 Task: Buy 3 Filter & Gasket Kits from Filters section under best seller category for shipping address: Grant Allen, 3109 Abia Martin Drive, Panther Burn, Mississippi 38765, Cell Number 6314971043. Pay from credit card ending with 2005, CVV 3321
Action: Mouse moved to (21, 78)
Screenshot: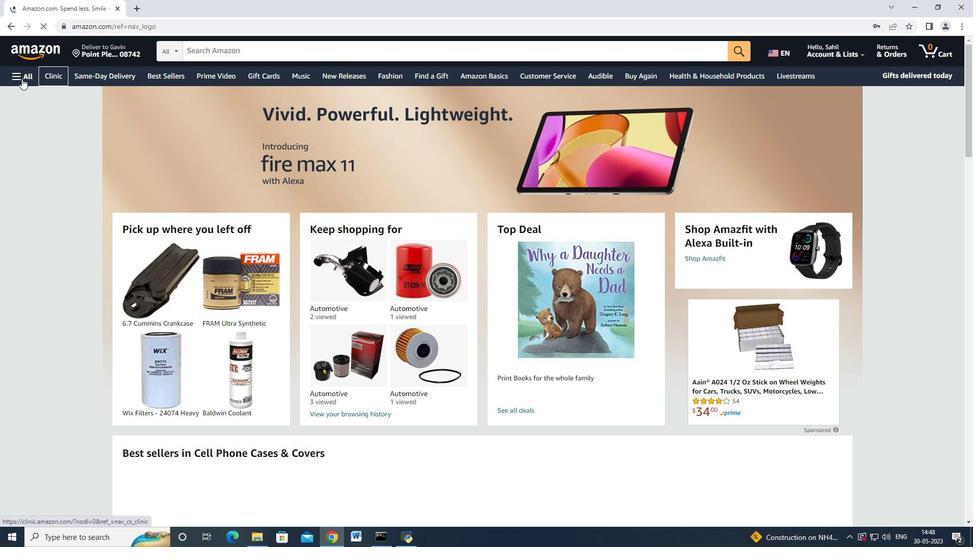 
Action: Mouse pressed left at (21, 78)
Screenshot: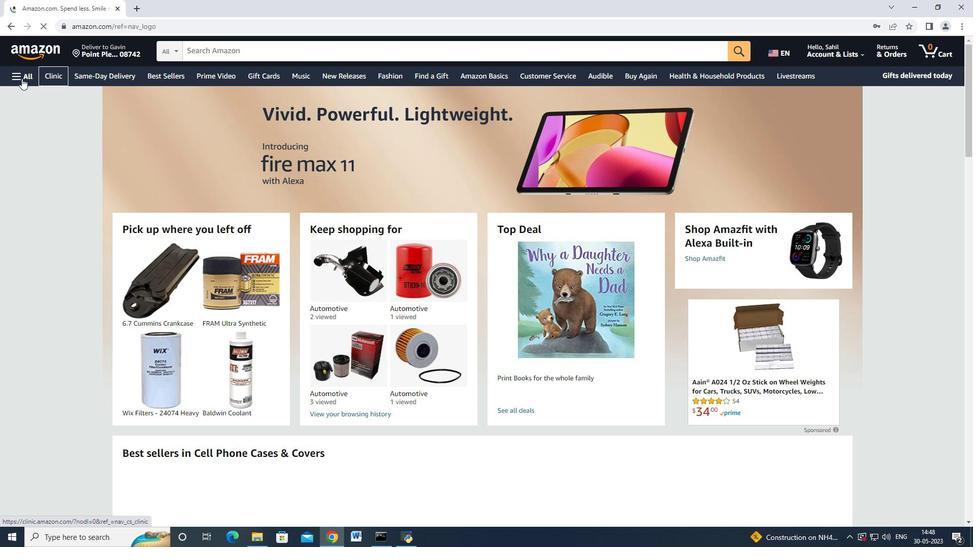 
Action: Mouse moved to (56, 179)
Screenshot: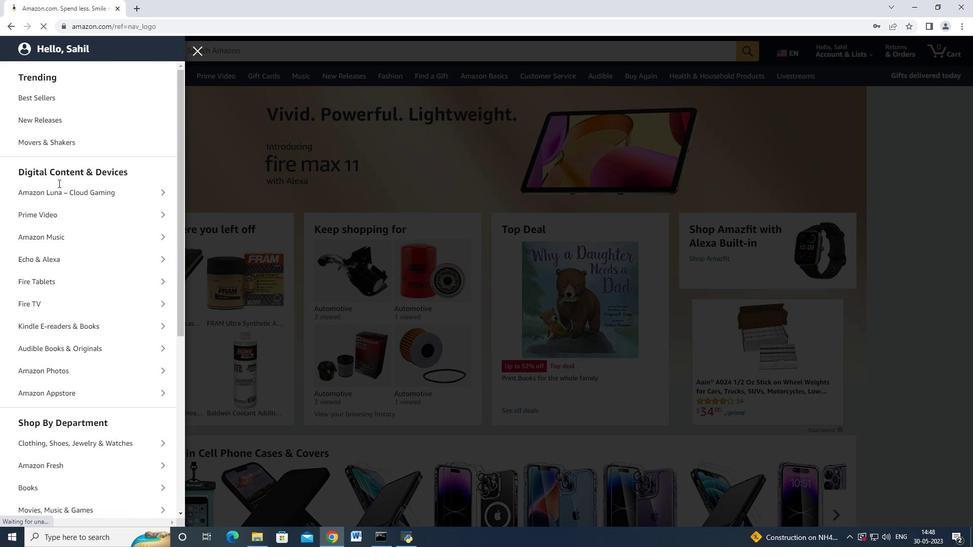 
Action: Mouse scrolled (55, 172) with delta (0, 0)
Screenshot: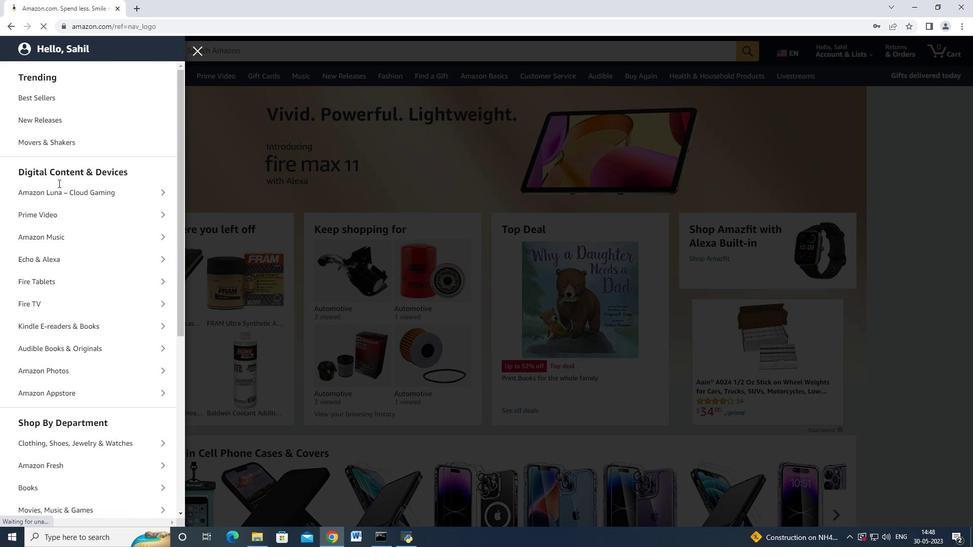 
Action: Mouse moved to (59, 358)
Screenshot: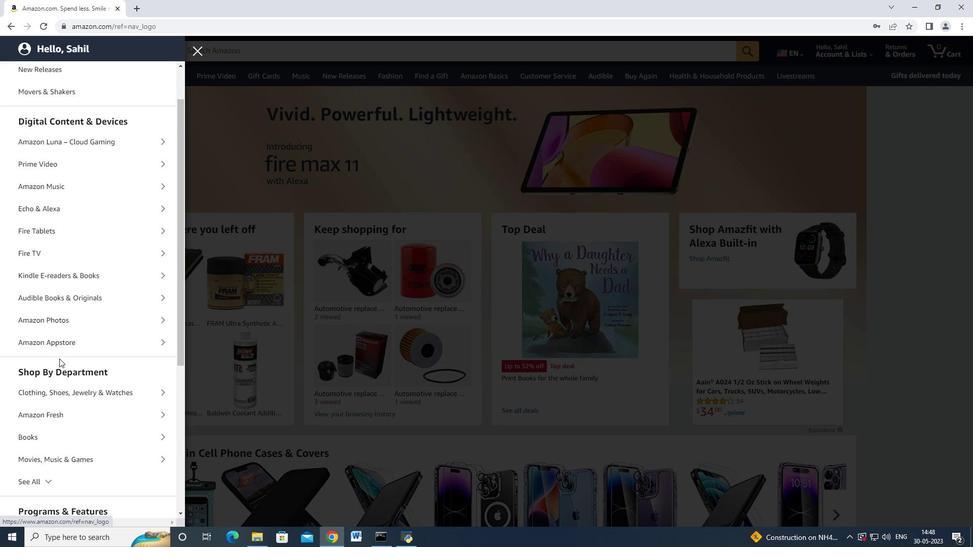 
Action: Mouse scrolled (59, 358) with delta (0, 0)
Screenshot: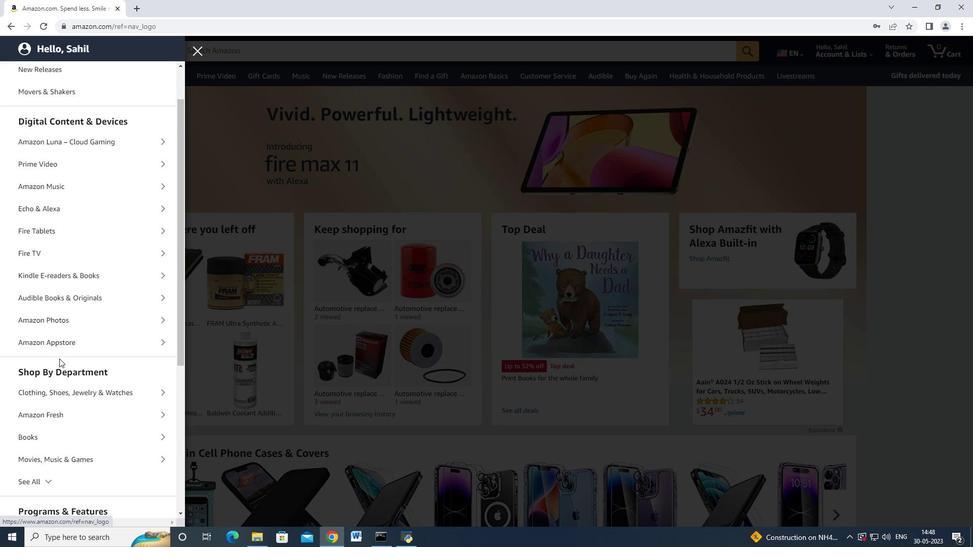 
Action: Mouse scrolled (59, 358) with delta (0, 0)
Screenshot: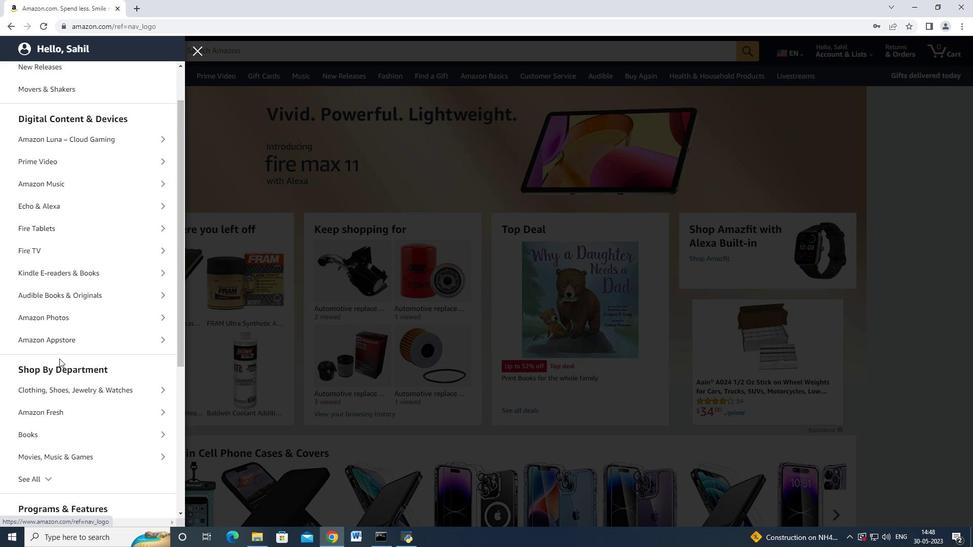 
Action: Mouse scrolled (59, 358) with delta (0, 0)
Screenshot: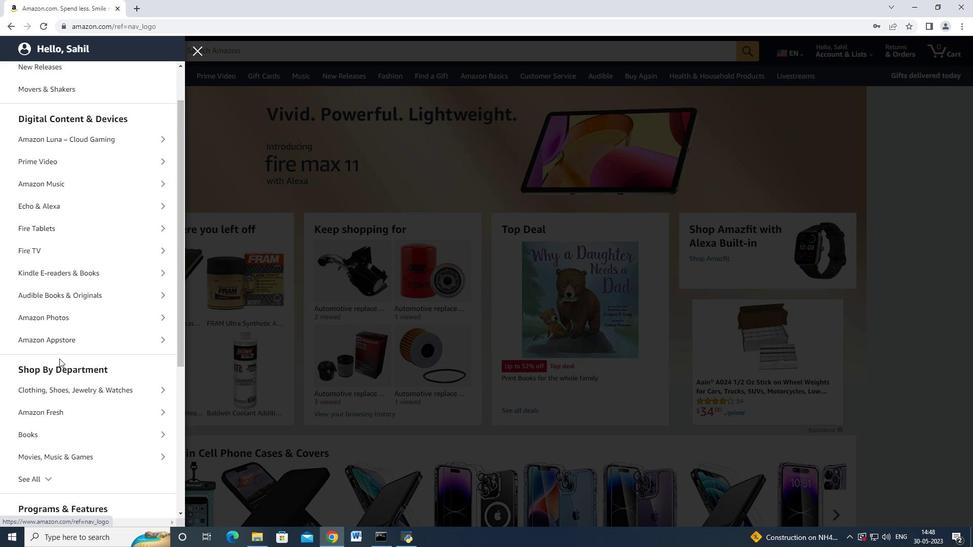 
Action: Mouse scrolled (59, 358) with delta (0, 0)
Screenshot: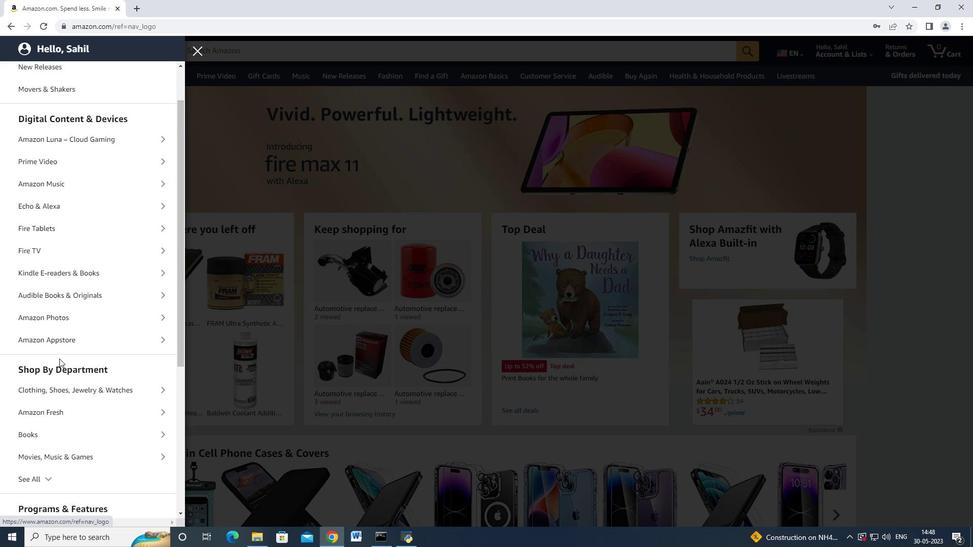 
Action: Mouse moved to (50, 279)
Screenshot: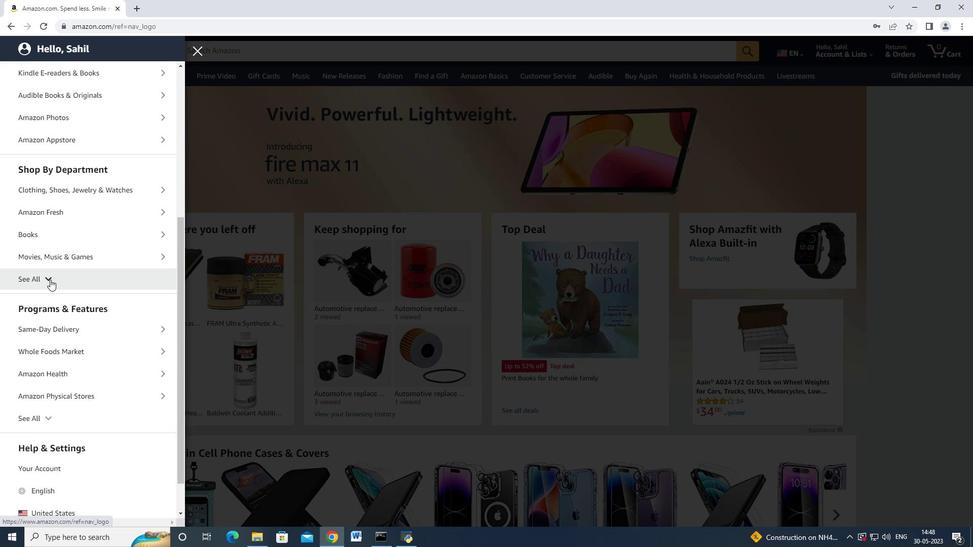 
Action: Mouse pressed left at (50, 279)
Screenshot: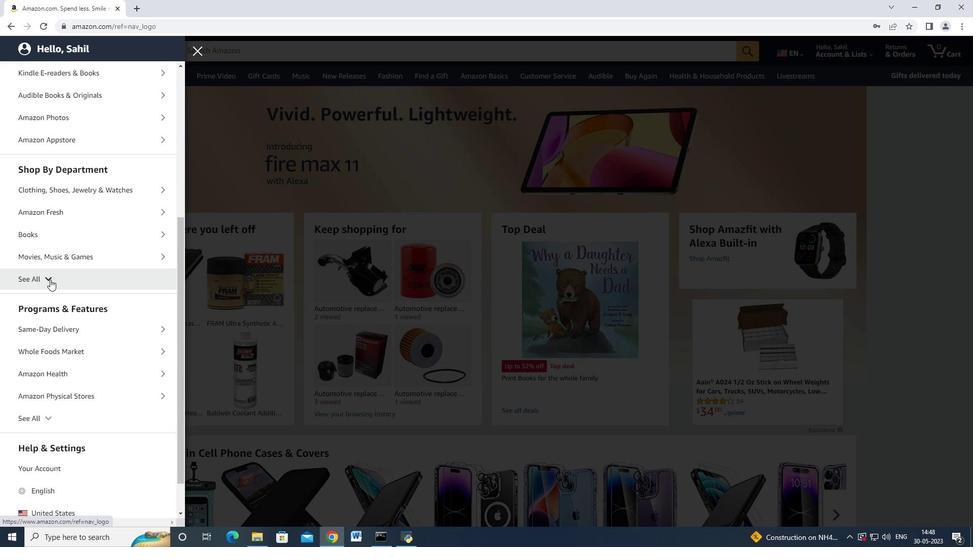 
Action: Mouse moved to (58, 303)
Screenshot: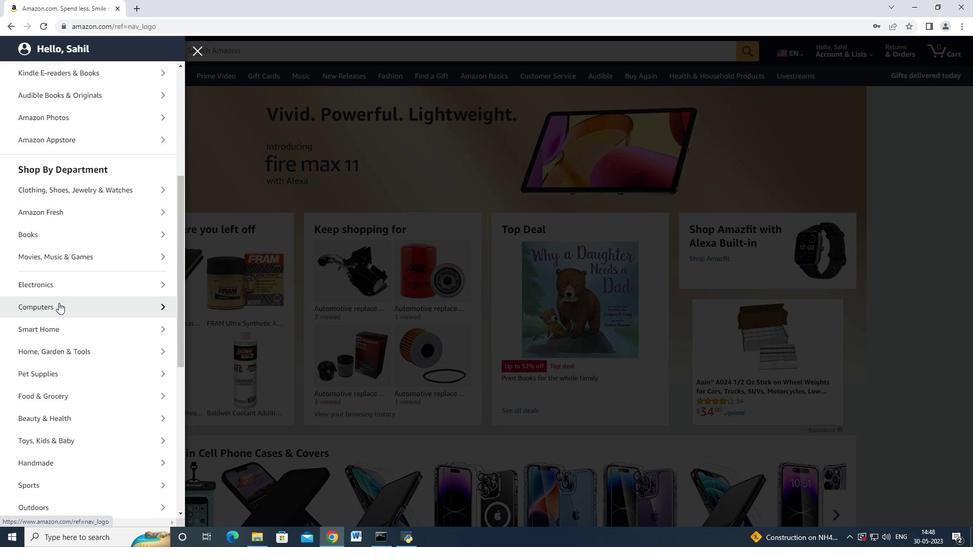 
Action: Mouse scrolled (58, 302) with delta (0, 0)
Screenshot: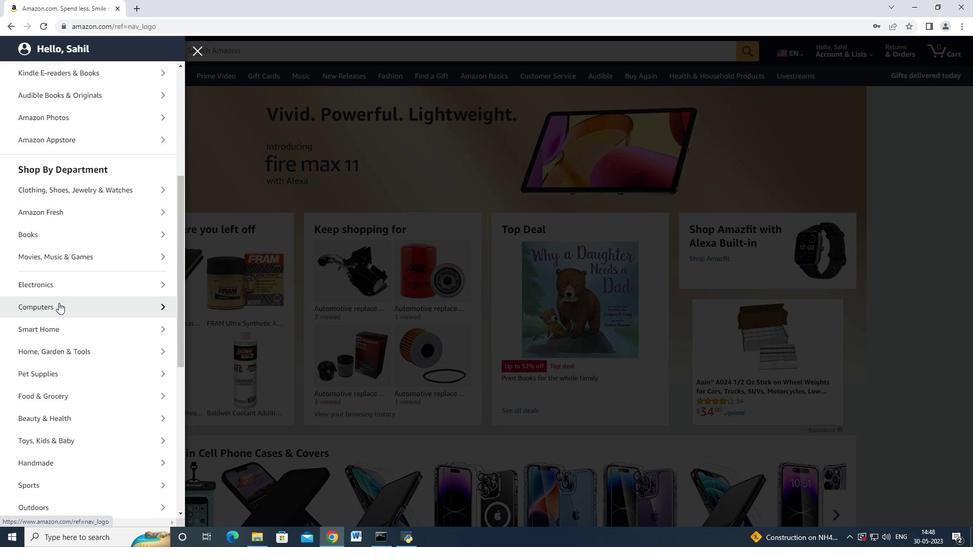 
Action: Mouse moved to (58, 304)
Screenshot: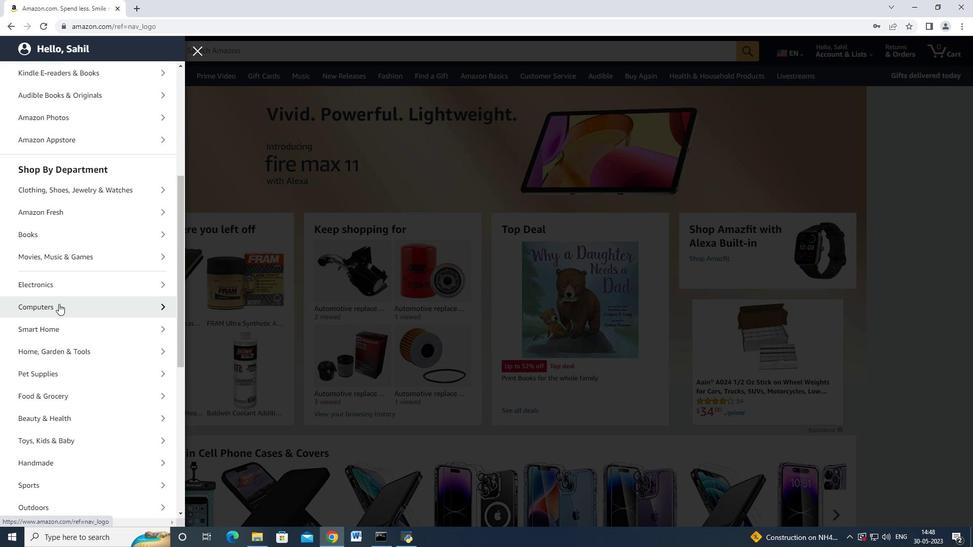 
Action: Mouse scrolled (58, 303) with delta (0, 0)
Screenshot: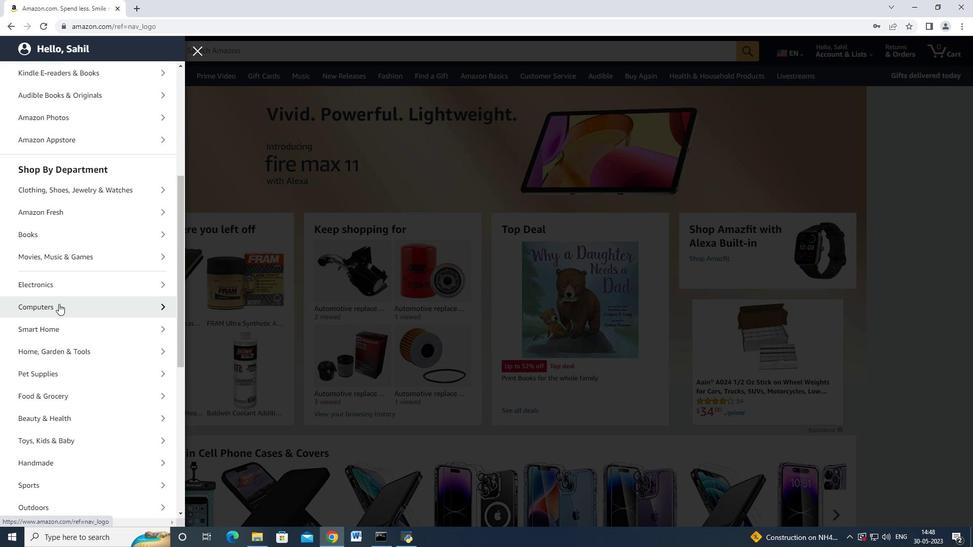 
Action: Mouse scrolled (58, 303) with delta (0, 0)
Screenshot: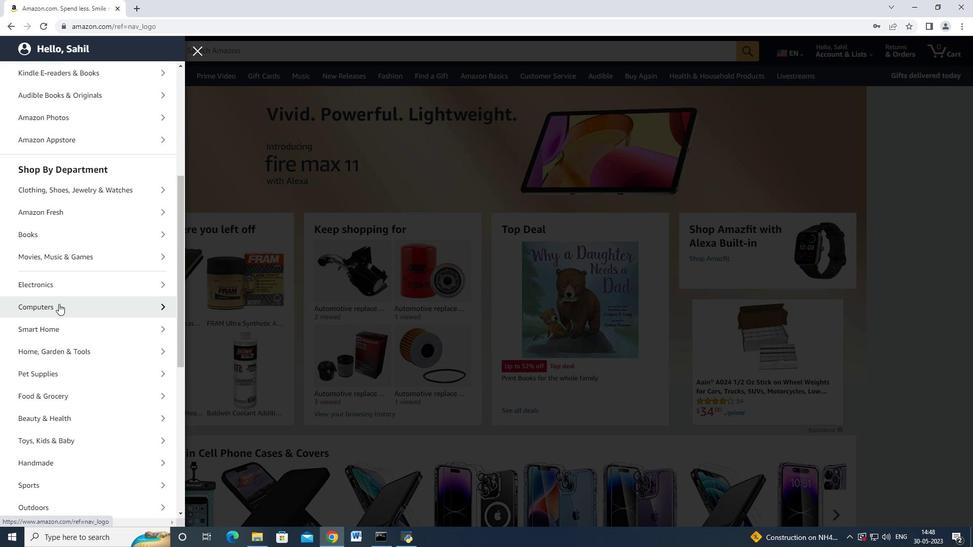 
Action: Mouse scrolled (58, 303) with delta (0, 0)
Screenshot: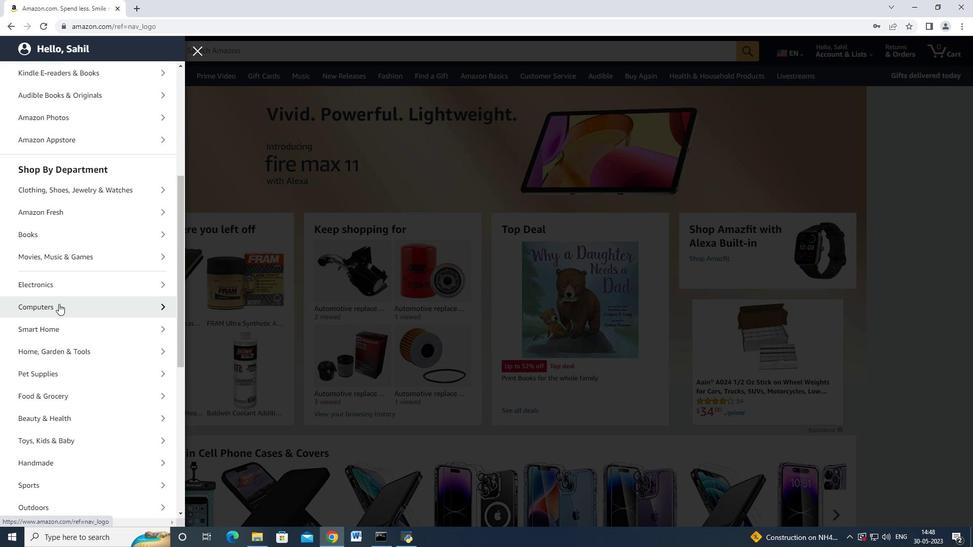 
Action: Mouse scrolled (58, 303) with delta (0, 0)
Screenshot: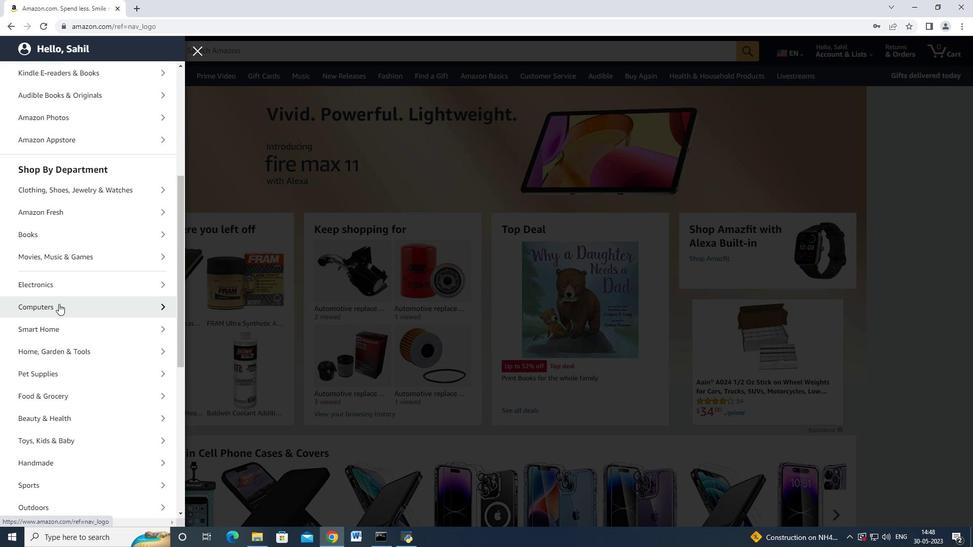 
Action: Mouse moved to (68, 268)
Screenshot: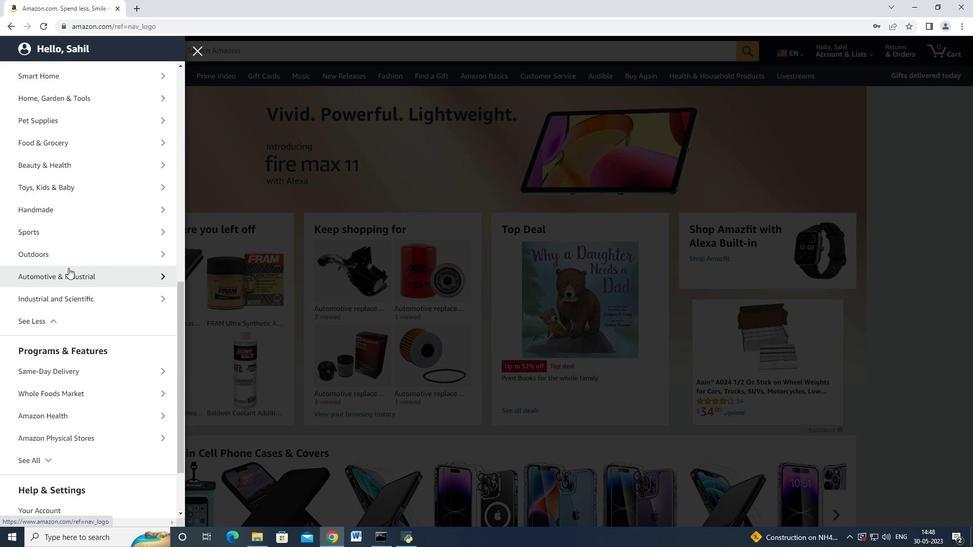 
Action: Mouse pressed left at (68, 268)
Screenshot: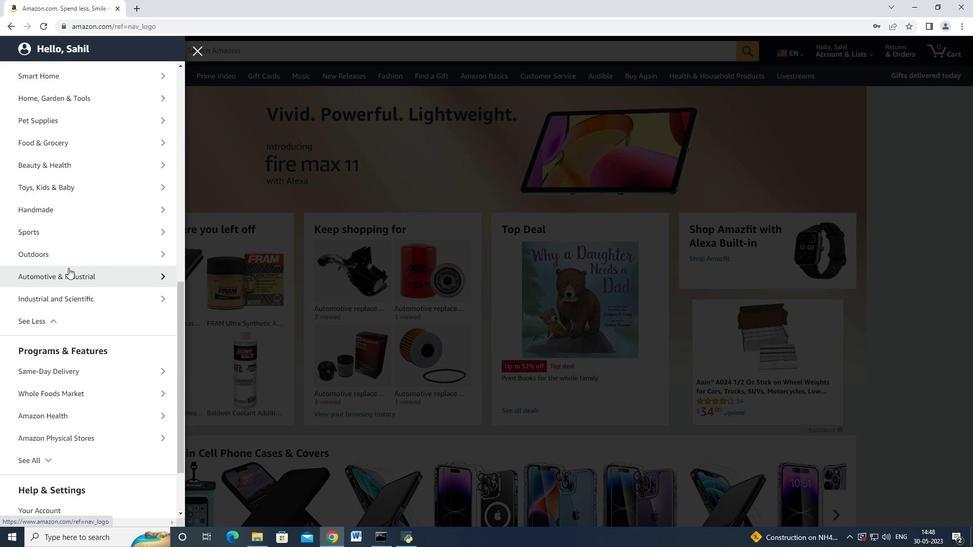 
Action: Mouse moved to (142, 125)
Screenshot: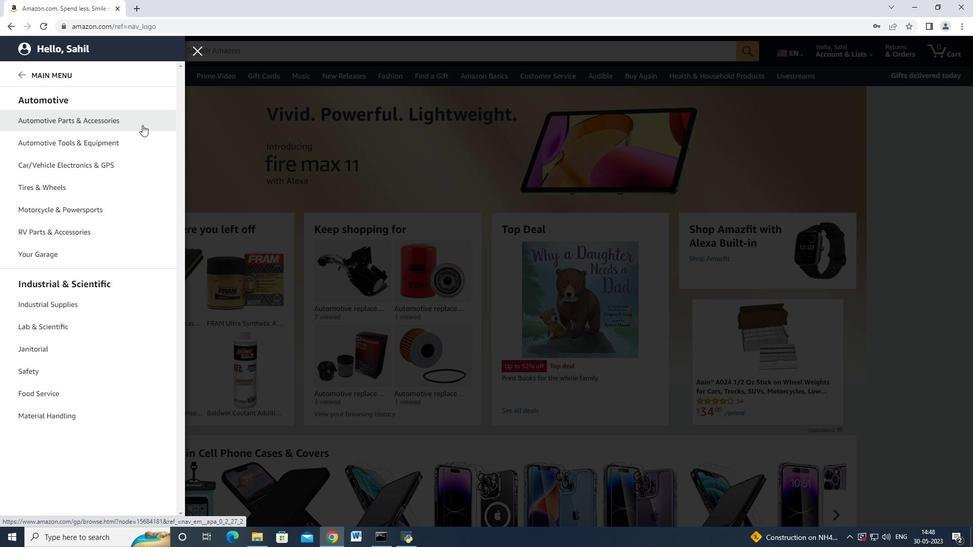 
Action: Mouse pressed left at (142, 125)
Screenshot: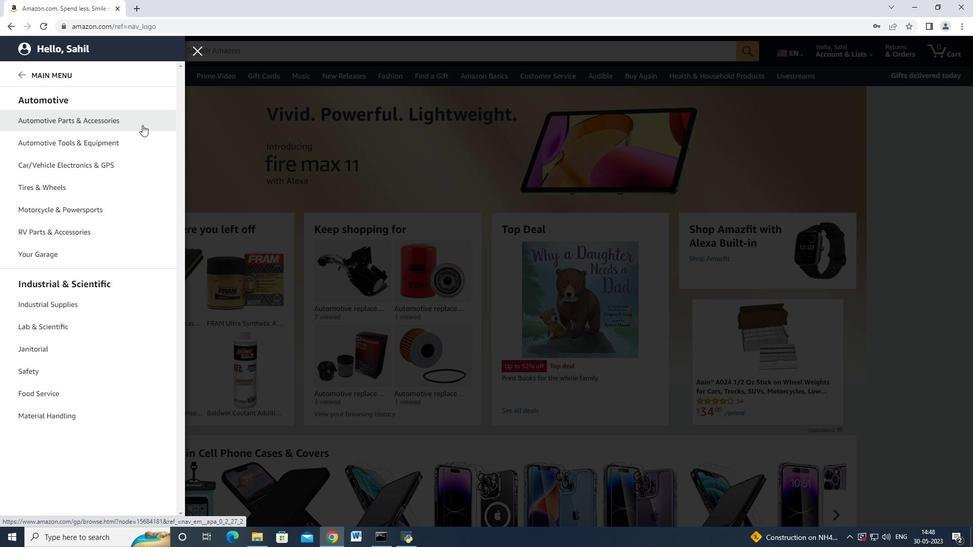 
Action: Mouse moved to (176, 99)
Screenshot: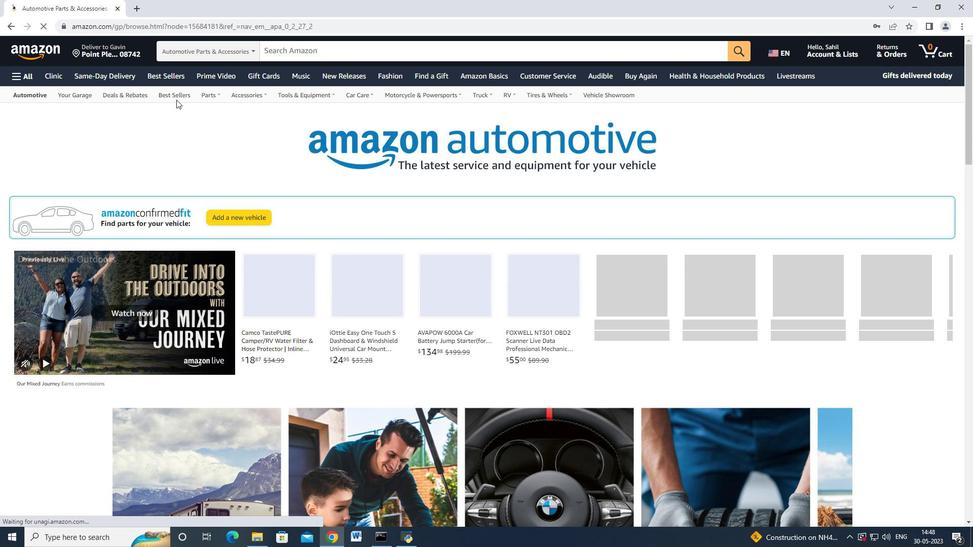 
Action: Mouse pressed left at (176, 99)
Screenshot: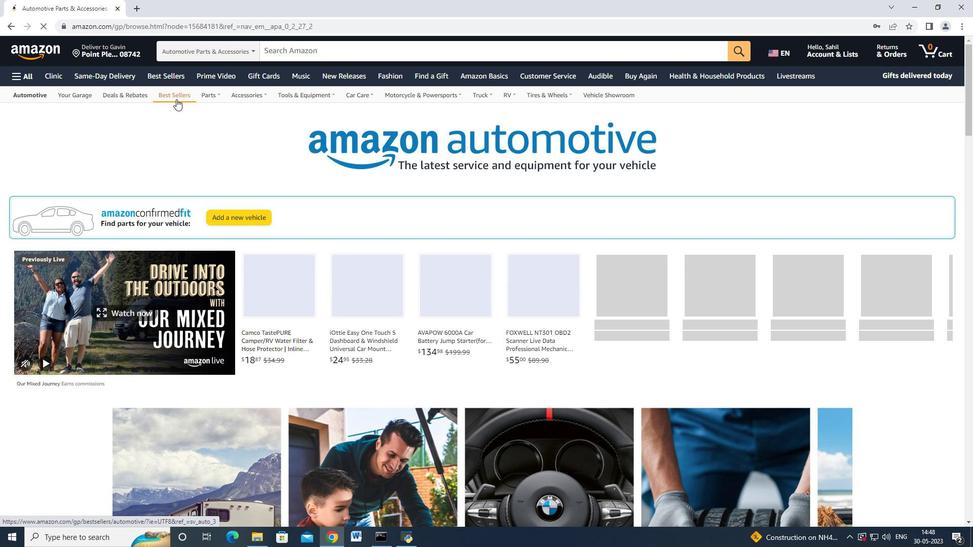 
Action: Mouse moved to (47, 328)
Screenshot: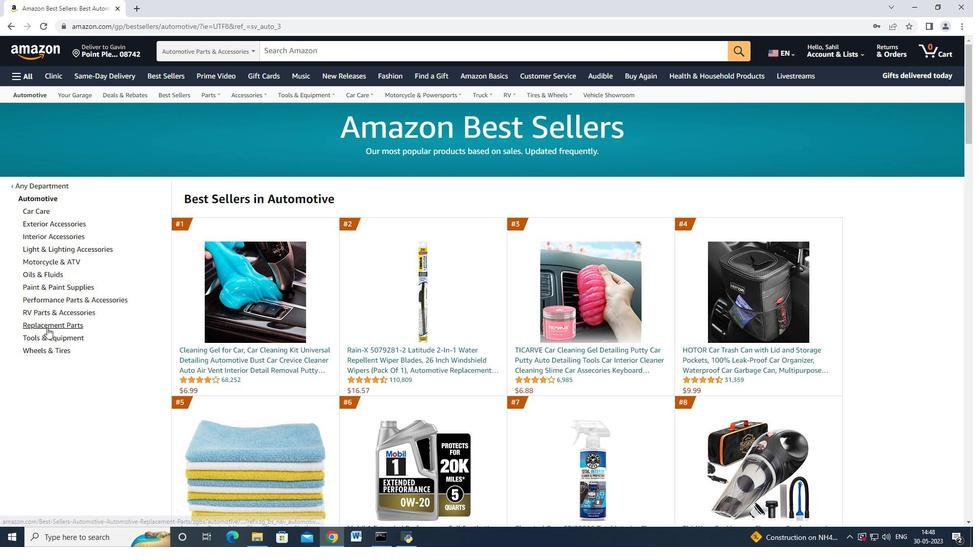 
Action: Mouse pressed left at (47, 328)
Screenshot: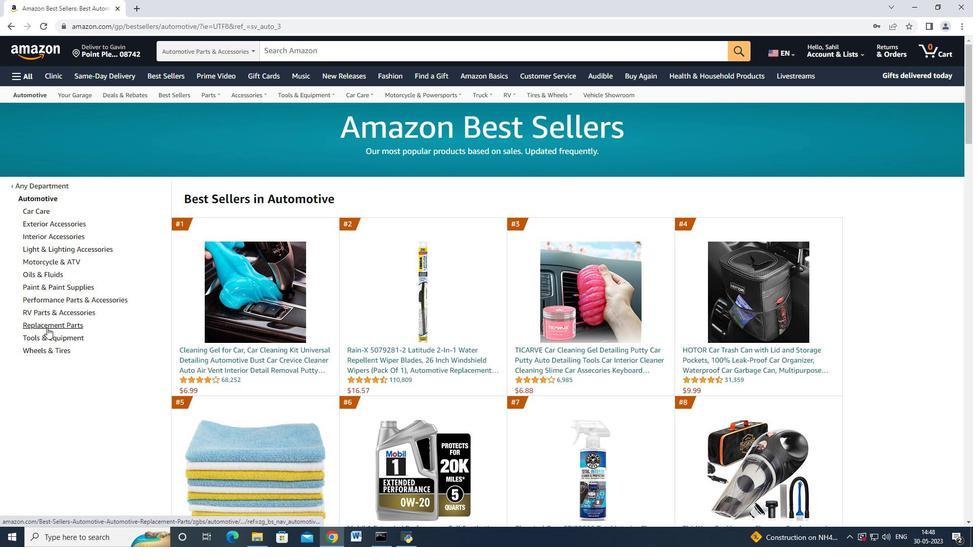 
Action: Mouse moved to (162, 248)
Screenshot: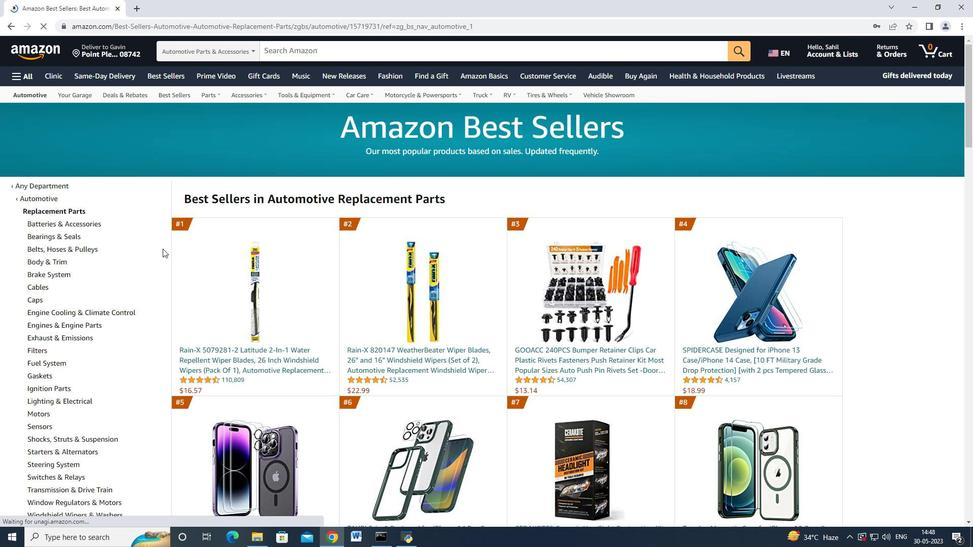 
Action: Mouse scrolled (162, 248) with delta (0, 0)
Screenshot: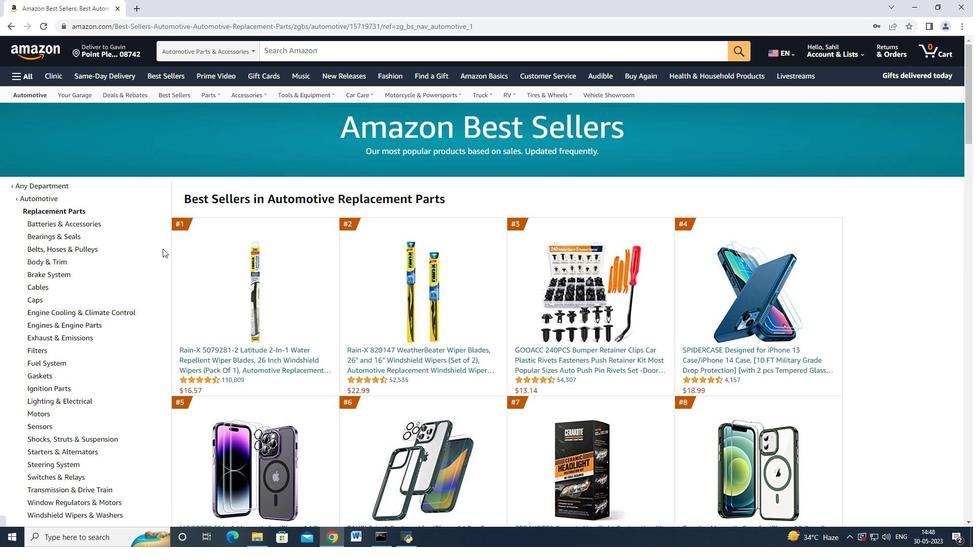
Action: Mouse moved to (163, 250)
Screenshot: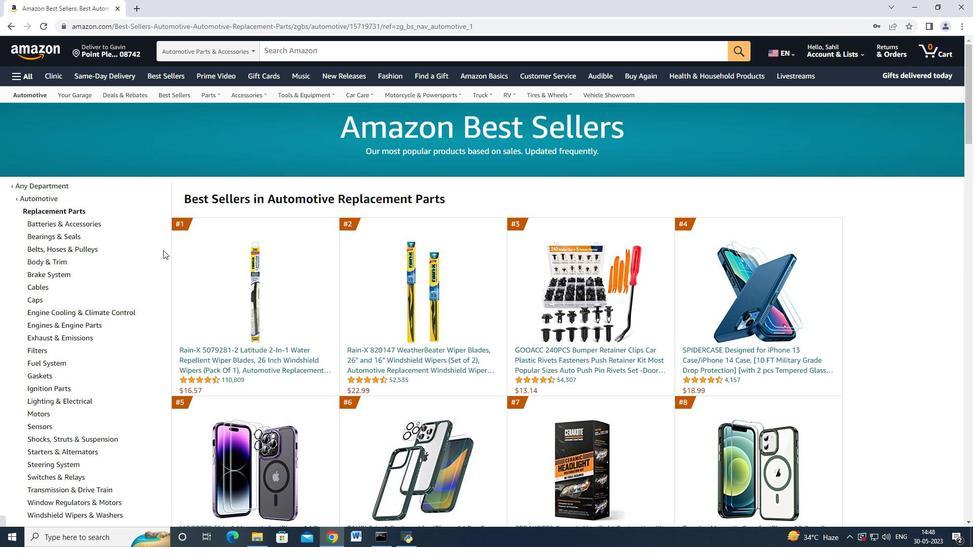 
Action: Mouse scrolled (163, 249) with delta (0, 0)
Screenshot: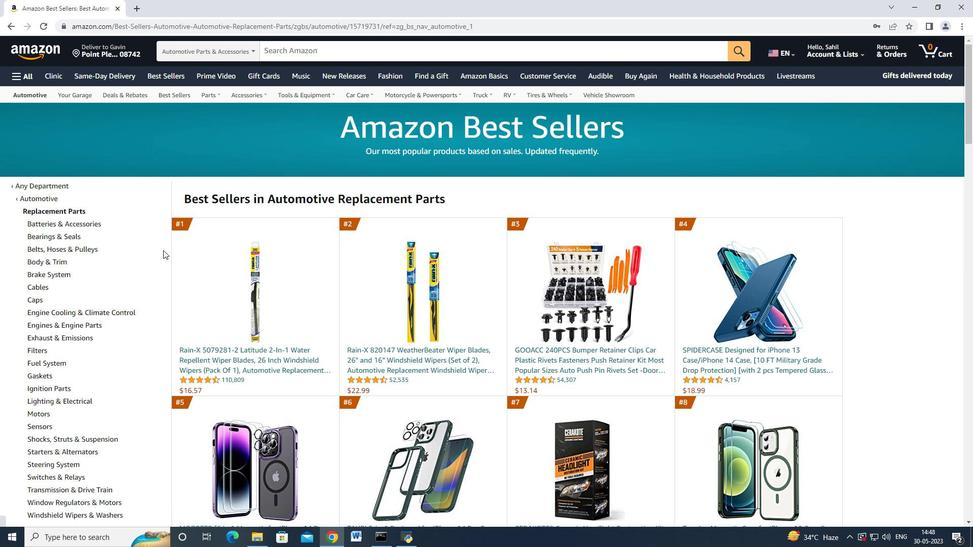 
Action: Mouse moved to (163, 250)
Screenshot: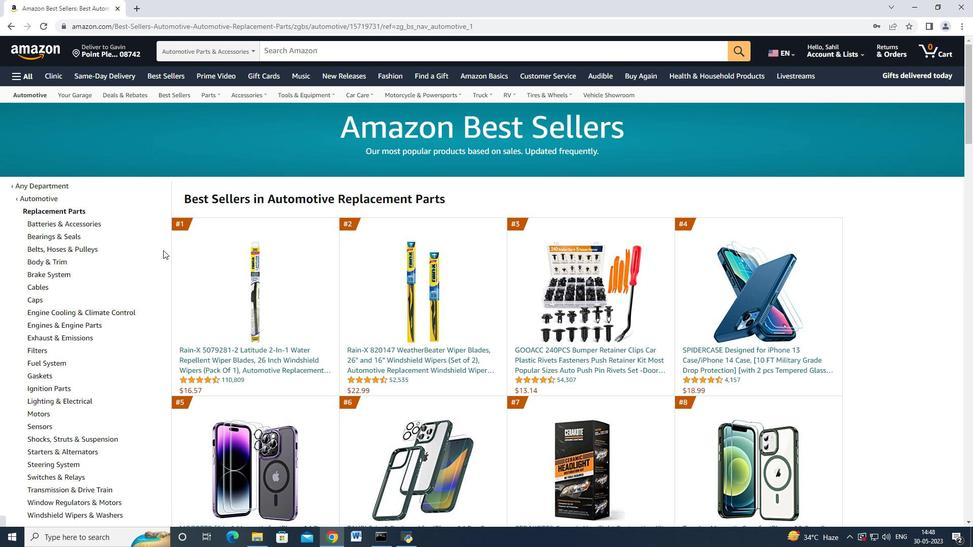 
Action: Mouse scrolled (163, 249) with delta (0, 0)
Screenshot: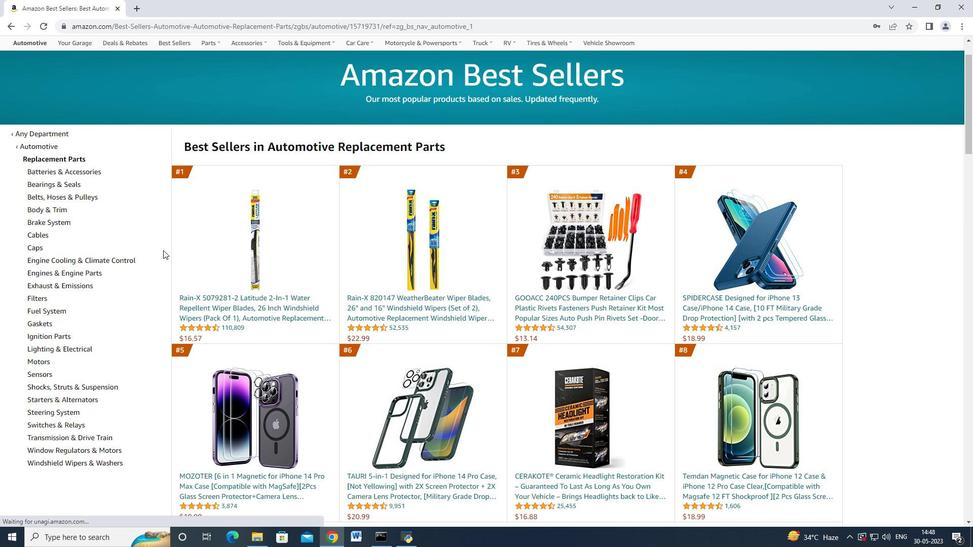 
Action: Mouse moved to (43, 194)
Screenshot: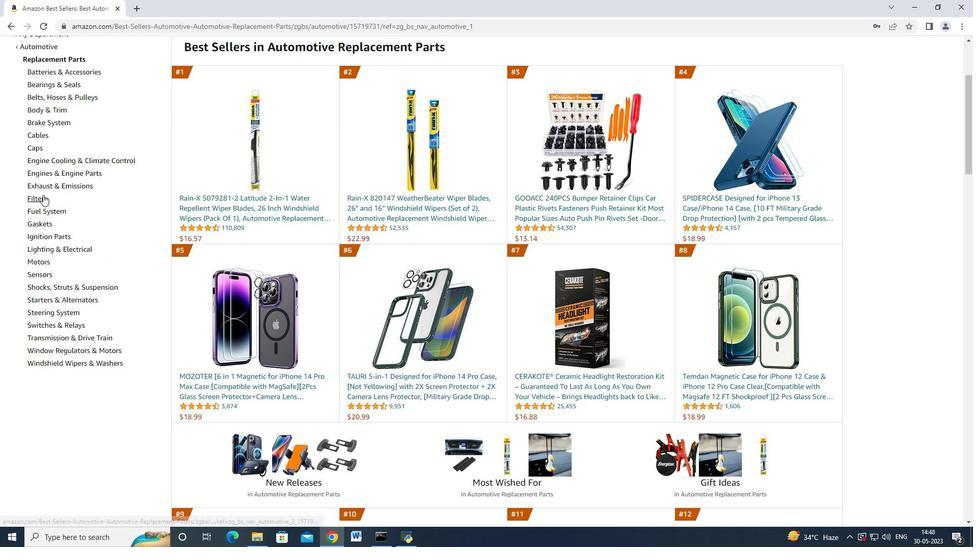 
Action: Mouse pressed left at (43, 194)
Screenshot: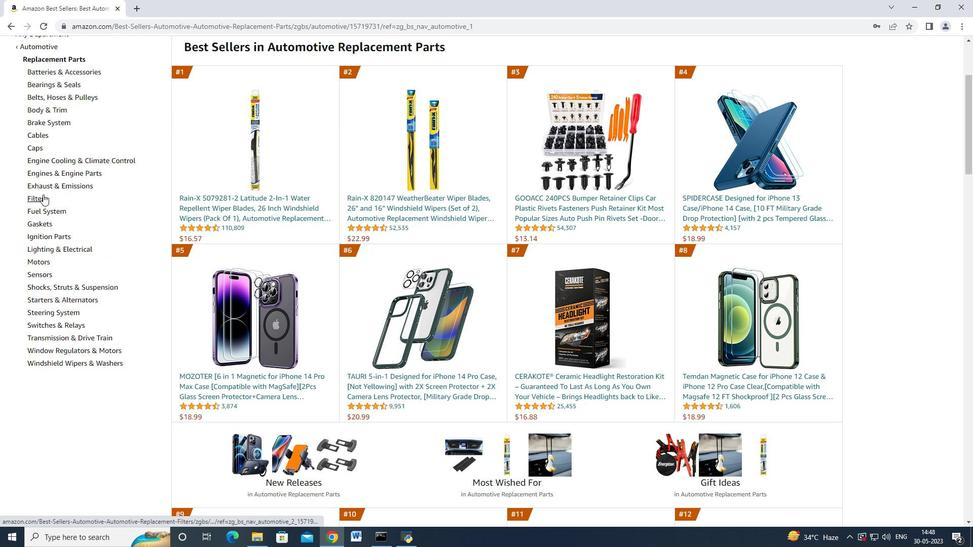 
Action: Mouse moved to (43, 309)
Screenshot: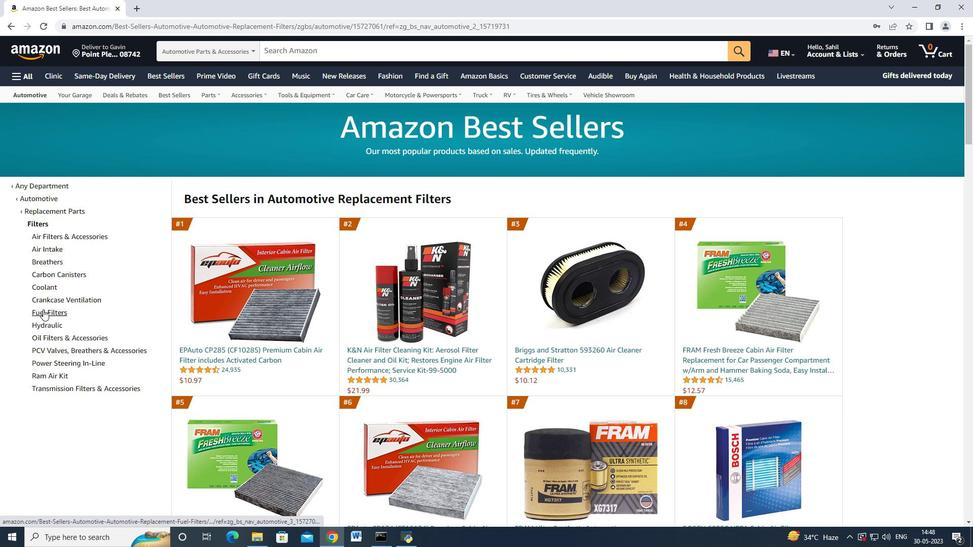 
Action: Mouse pressed left at (43, 309)
Screenshot: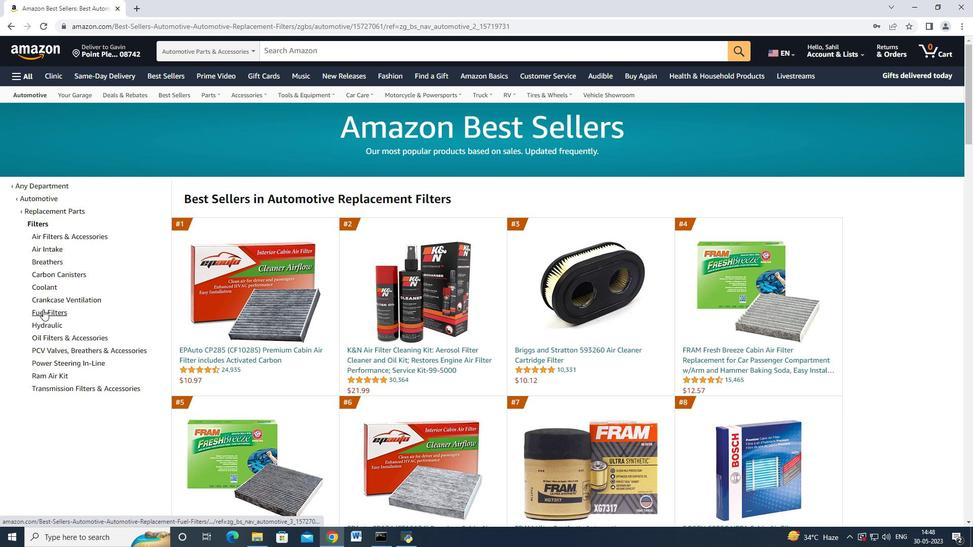 
Action: Mouse moved to (40, 209)
Screenshot: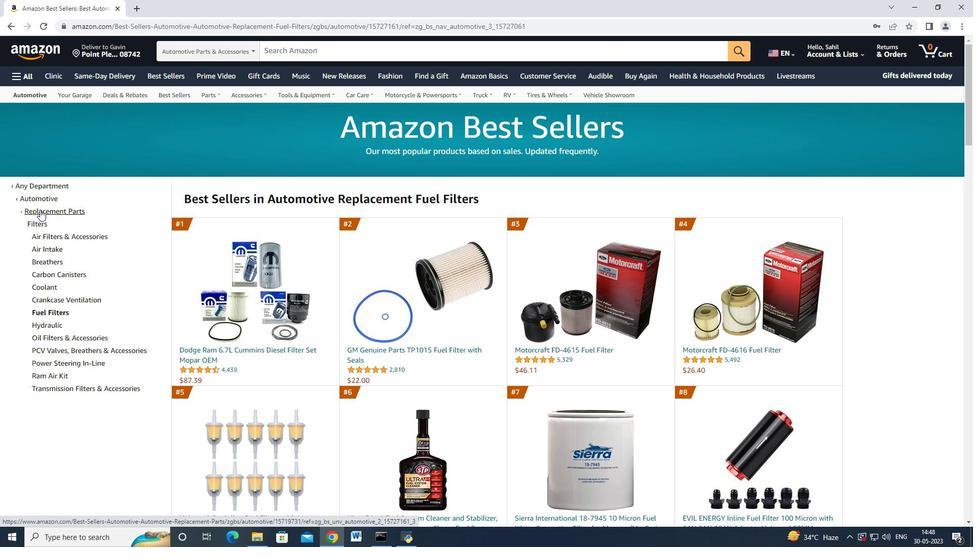 
Action: Mouse pressed left at (40, 209)
Screenshot: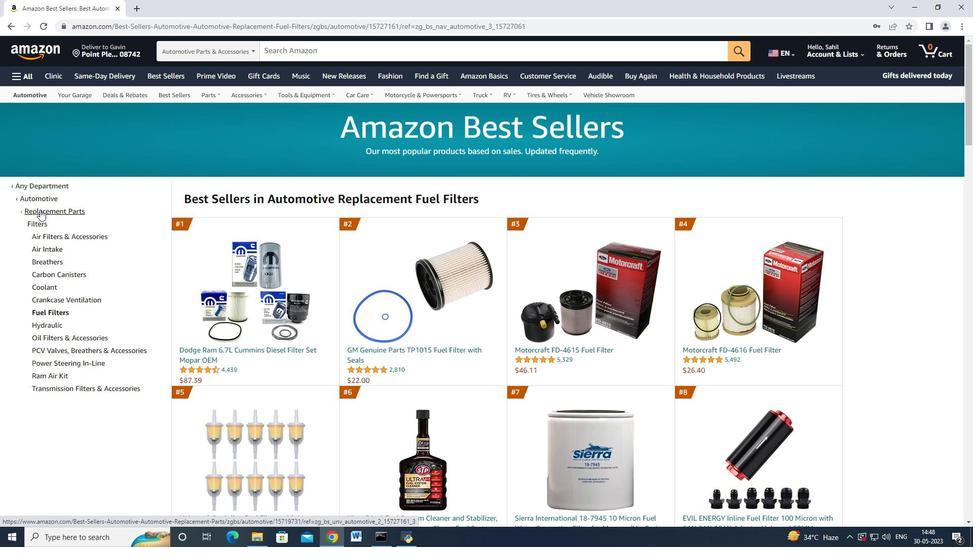 
Action: Mouse moved to (64, 284)
Screenshot: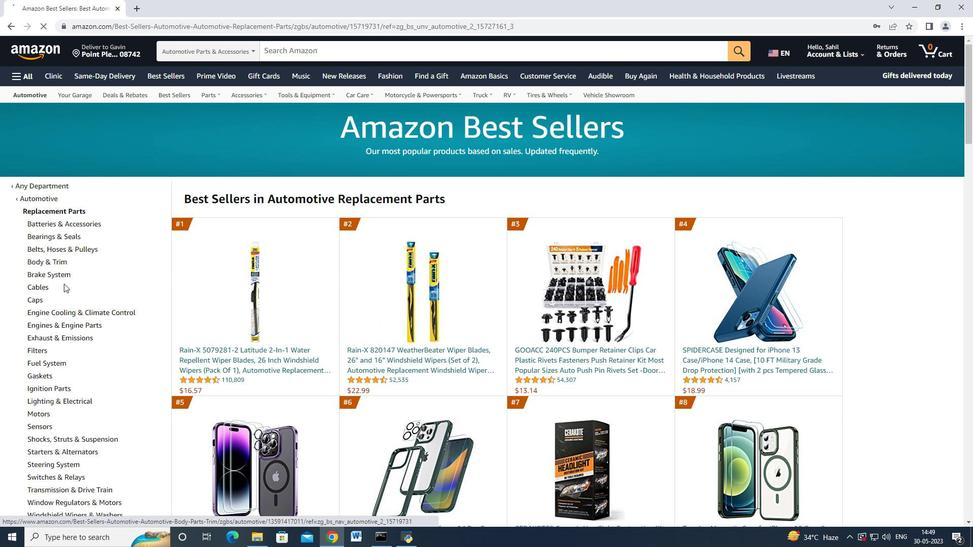 
Action: Mouse scrolled (64, 283) with delta (0, 0)
Screenshot: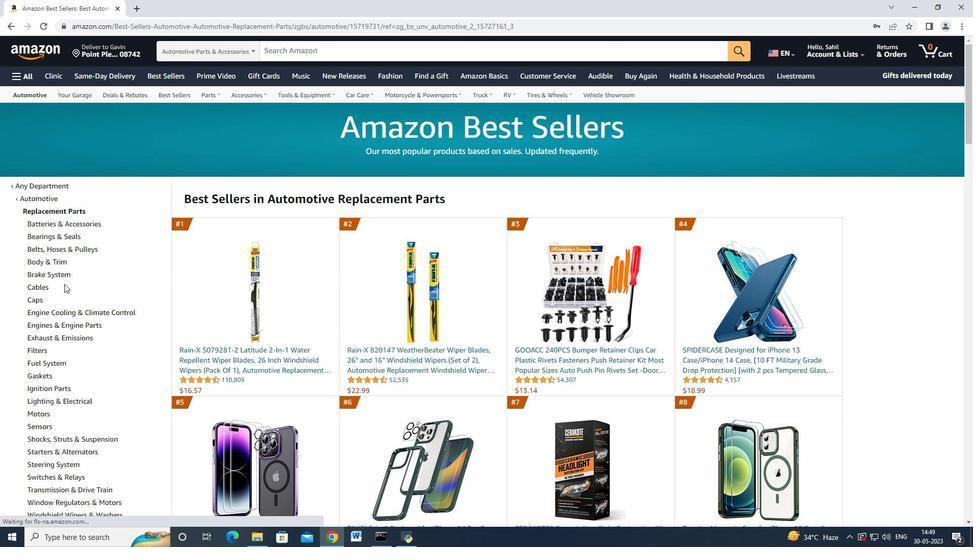 
Action: Mouse moved to (42, 322)
Screenshot: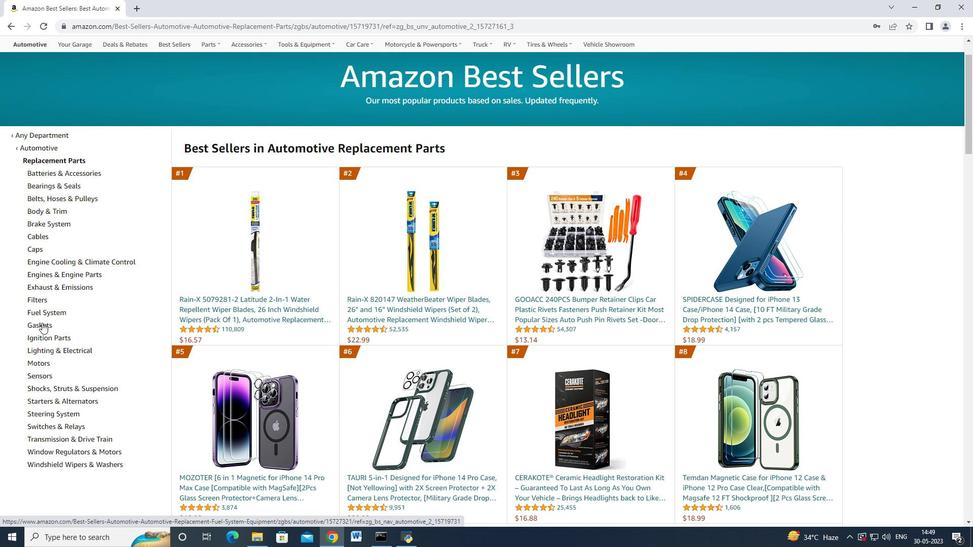 
Action: Mouse pressed left at (42, 322)
Screenshot: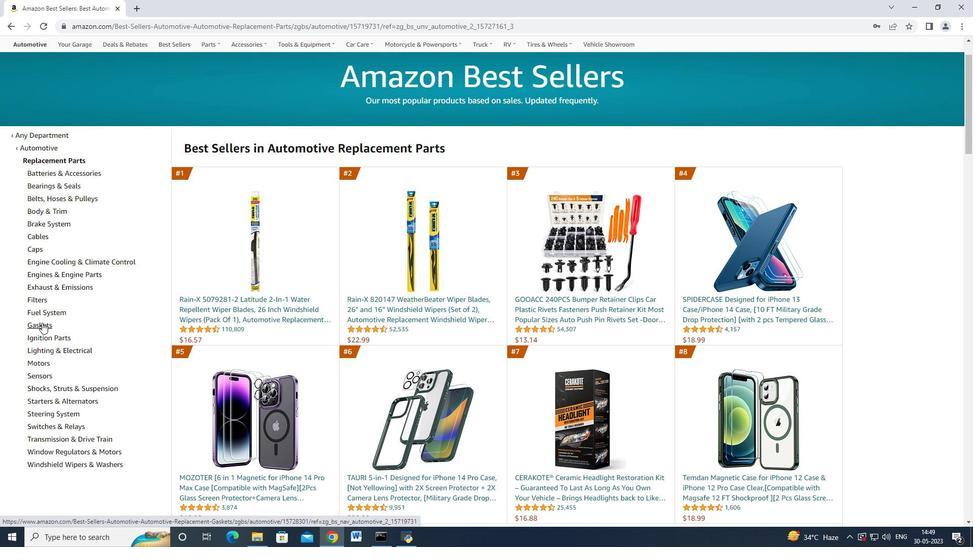 
Action: Mouse moved to (56, 309)
Screenshot: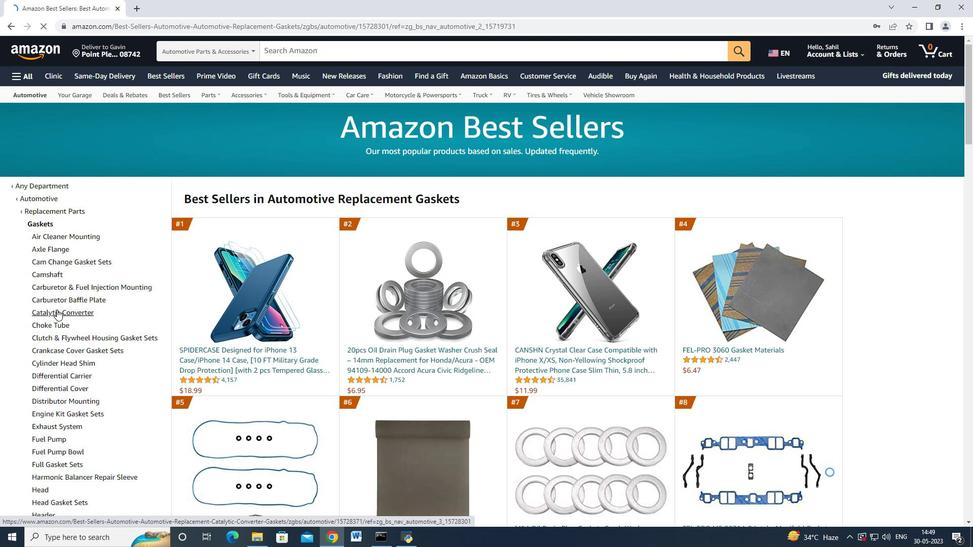 
Action: Mouse scrolled (56, 309) with delta (0, 0)
Screenshot: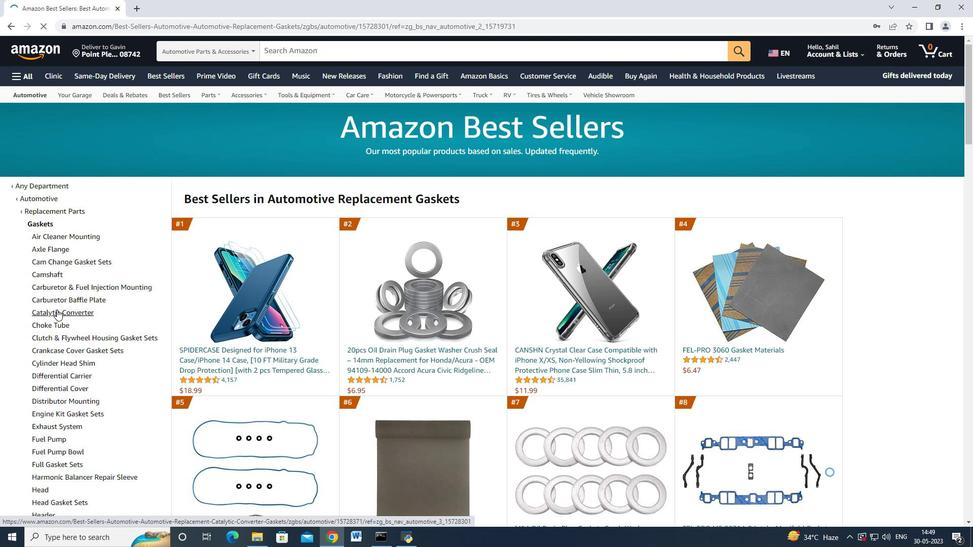 
Action: Mouse scrolled (56, 309) with delta (0, 0)
Screenshot: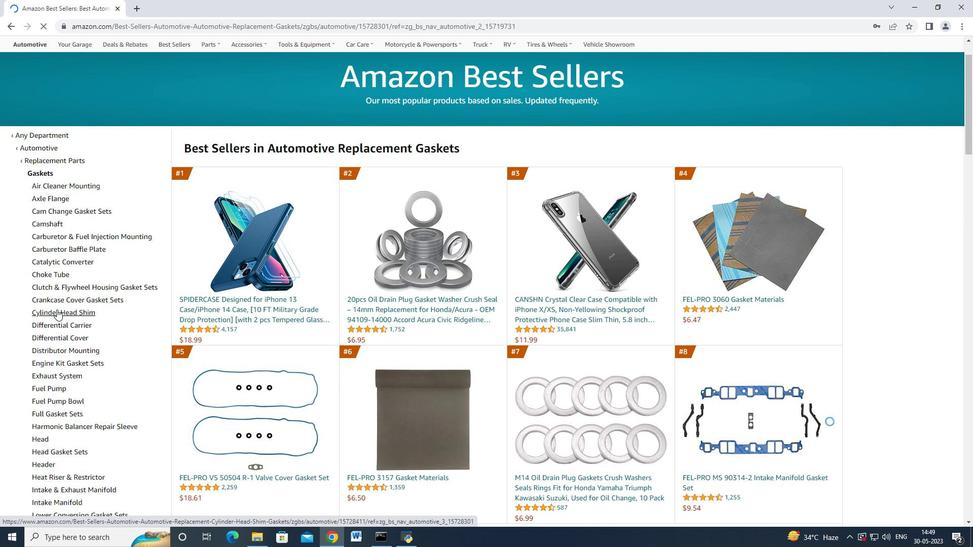 
Action: Mouse moved to (57, 309)
Screenshot: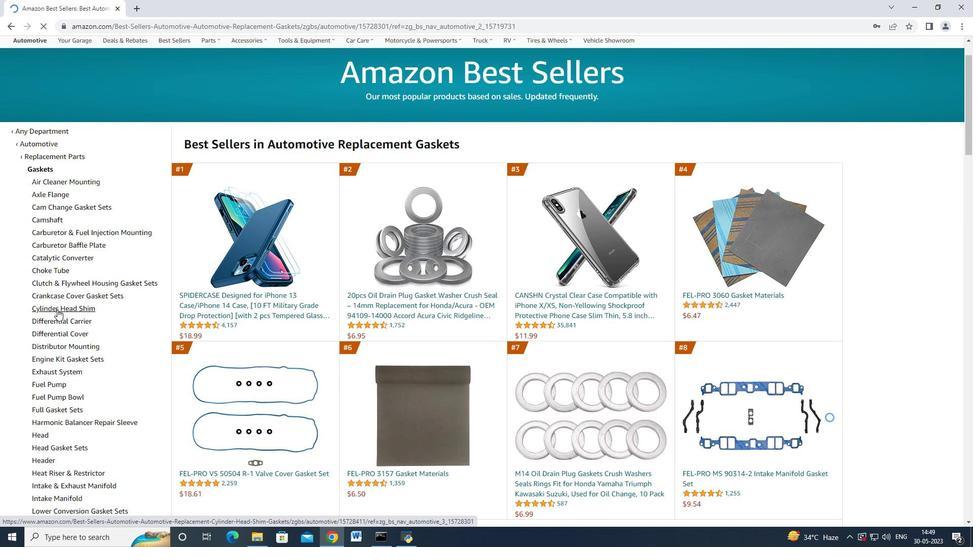 
Action: Mouse scrolled (57, 309) with delta (0, 0)
Screenshot: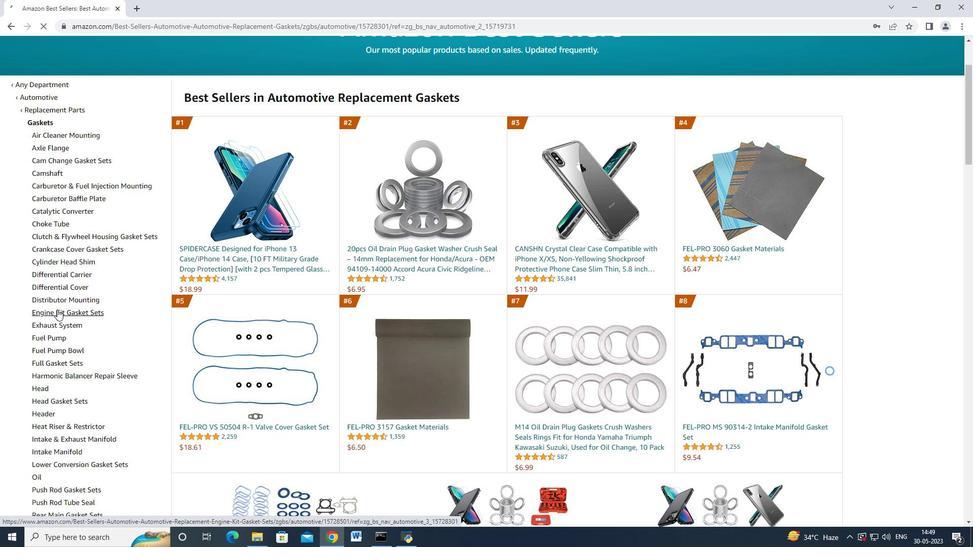 
Action: Mouse scrolled (57, 309) with delta (0, 0)
Screenshot: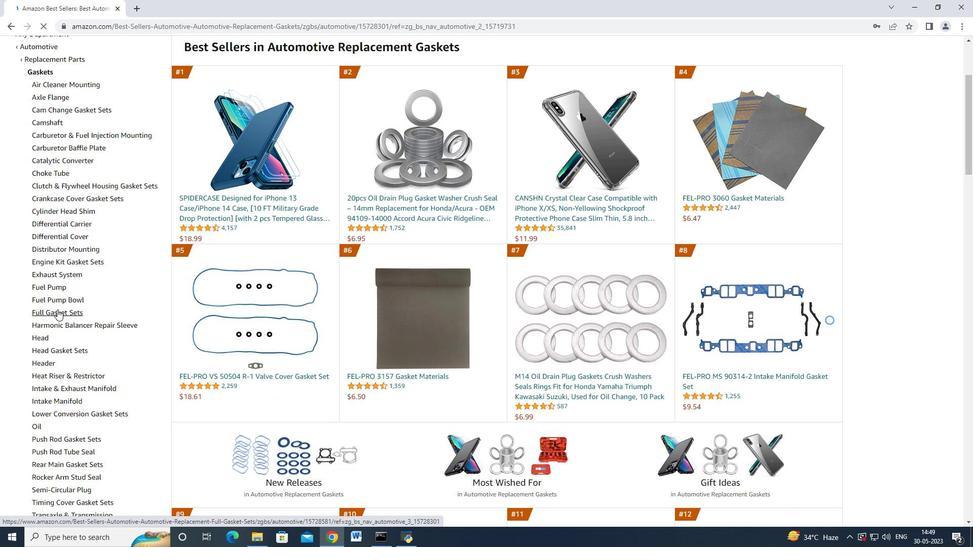 
Action: Mouse scrolled (57, 309) with delta (0, 0)
Screenshot: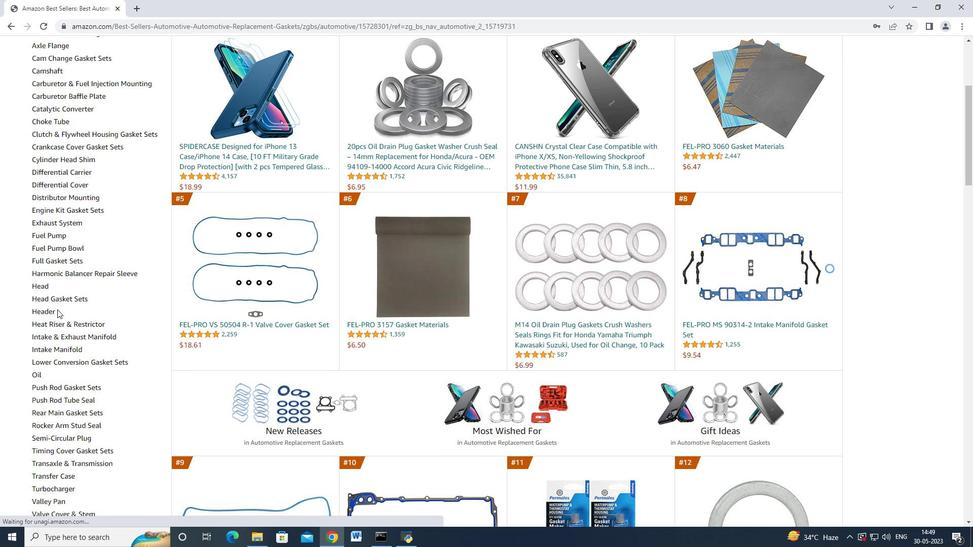 
Action: Mouse scrolled (57, 310) with delta (0, 0)
Screenshot: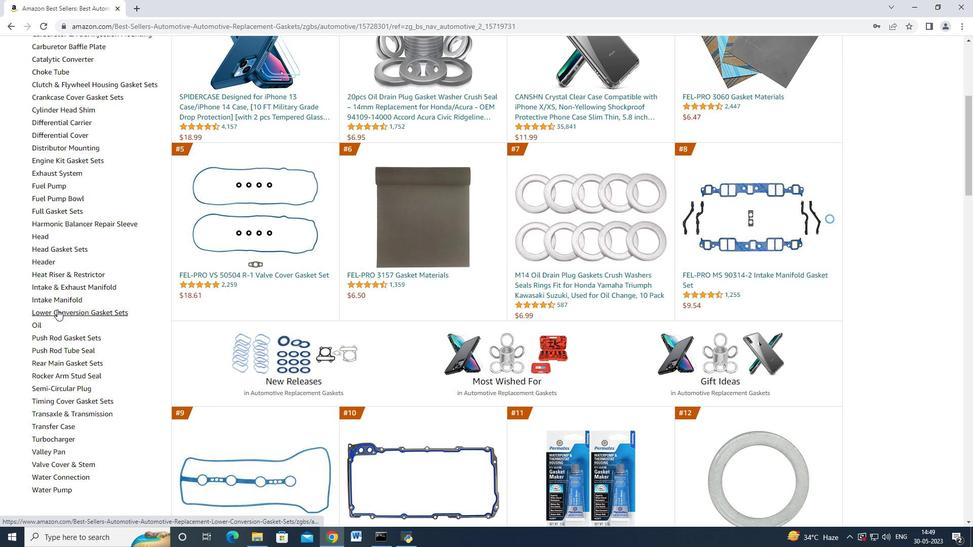 
Action: Mouse scrolled (57, 310) with delta (0, 0)
Screenshot: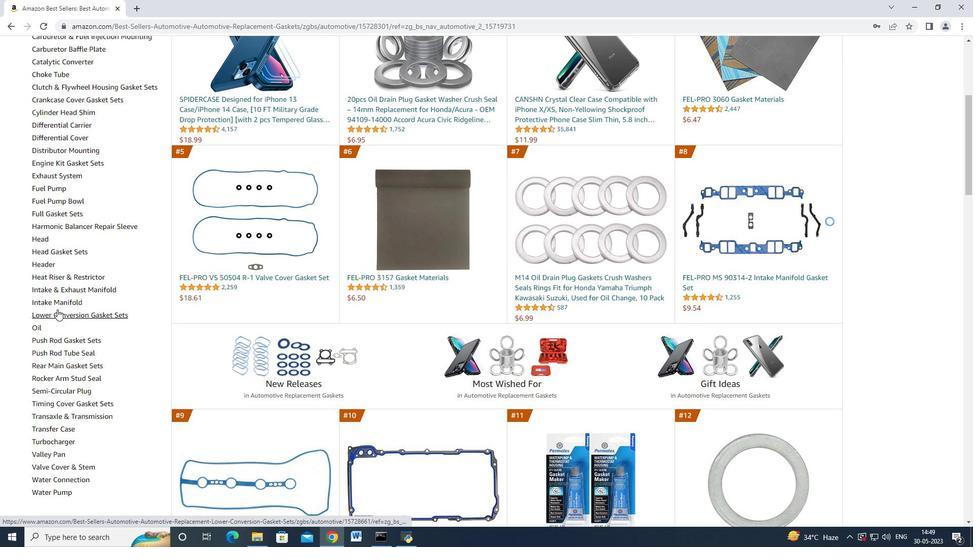 
Action: Mouse moved to (13, 24)
Screenshot: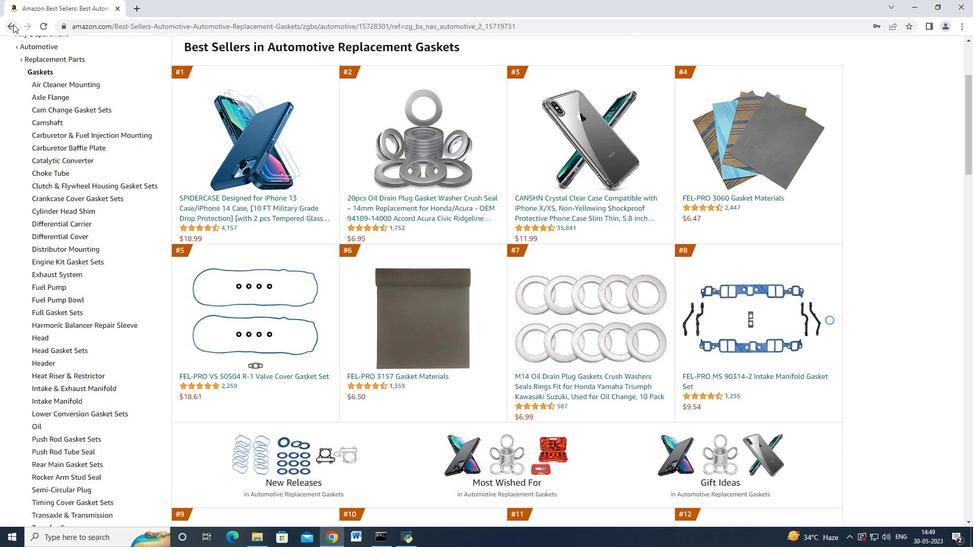 
Action: Mouse pressed left at (13, 24)
Screenshot: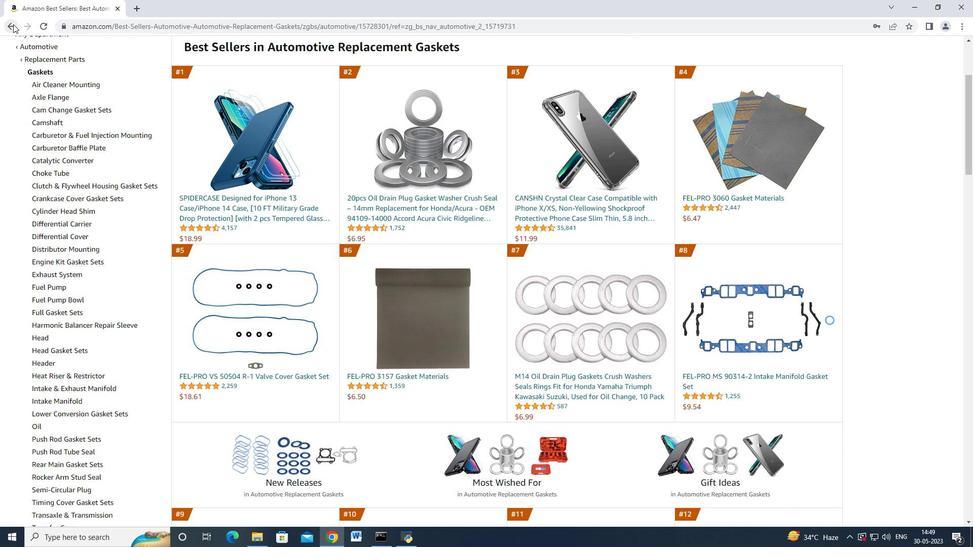 
Action: Mouse moved to (53, 286)
Screenshot: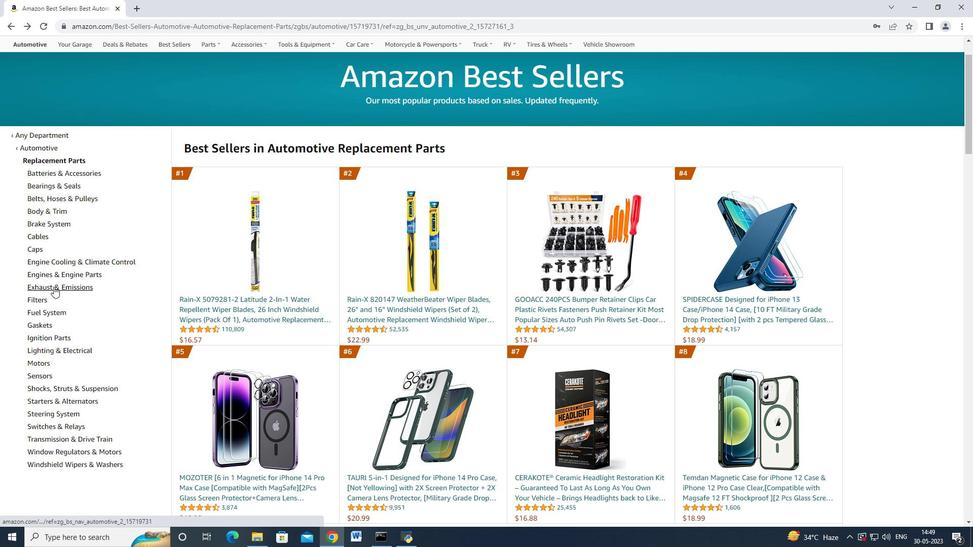 
Action: Mouse pressed left at (53, 286)
Screenshot: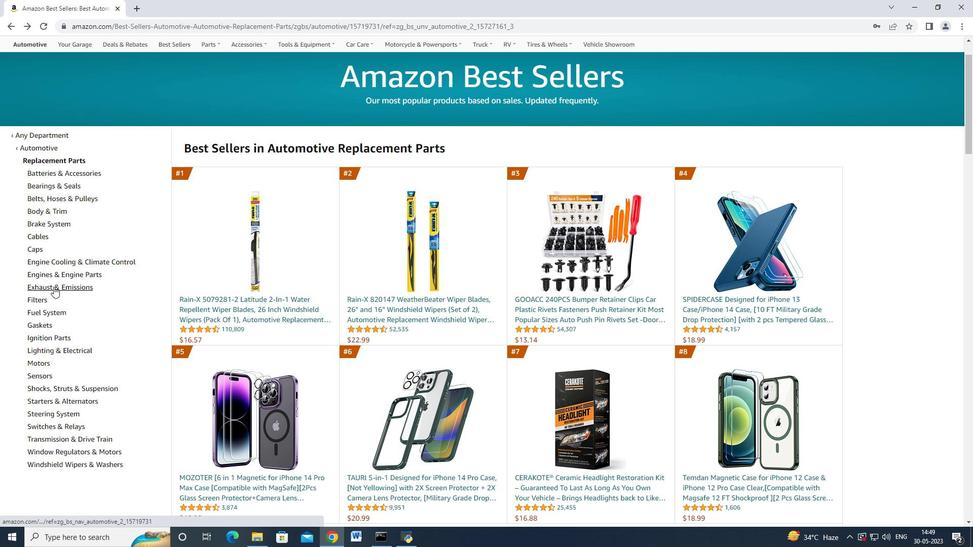 
Action: Mouse moved to (55, 270)
Screenshot: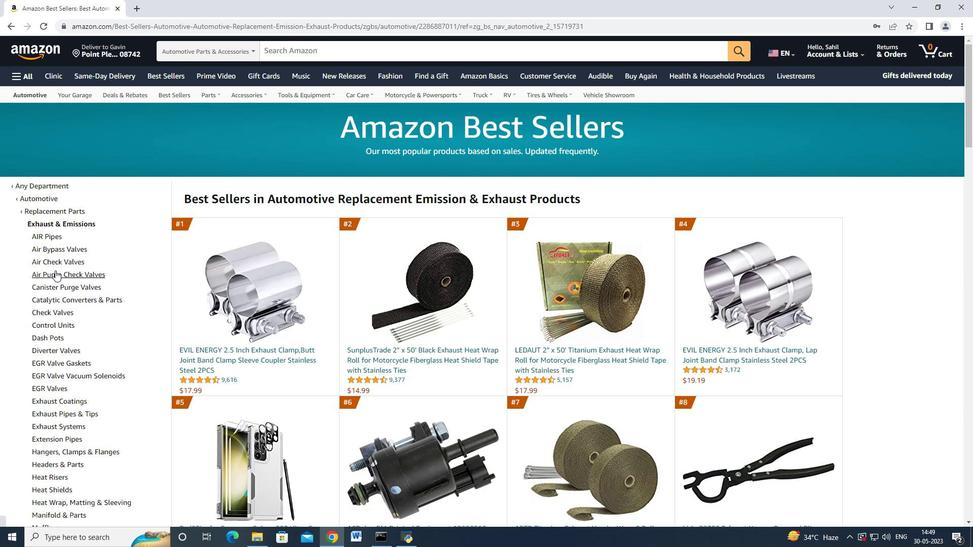 
Action: Mouse scrolled (55, 270) with delta (0, 0)
Screenshot: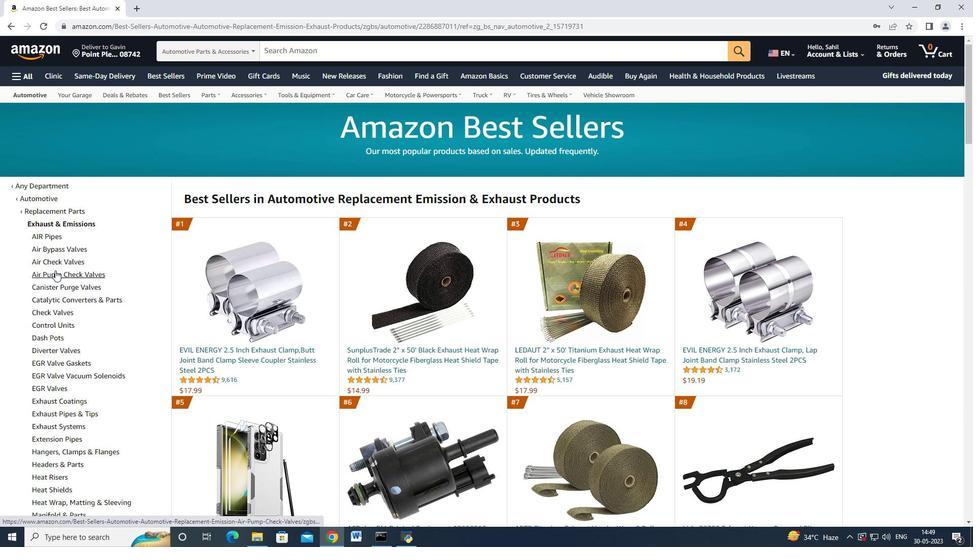 
Action: Mouse scrolled (55, 270) with delta (0, 0)
Screenshot: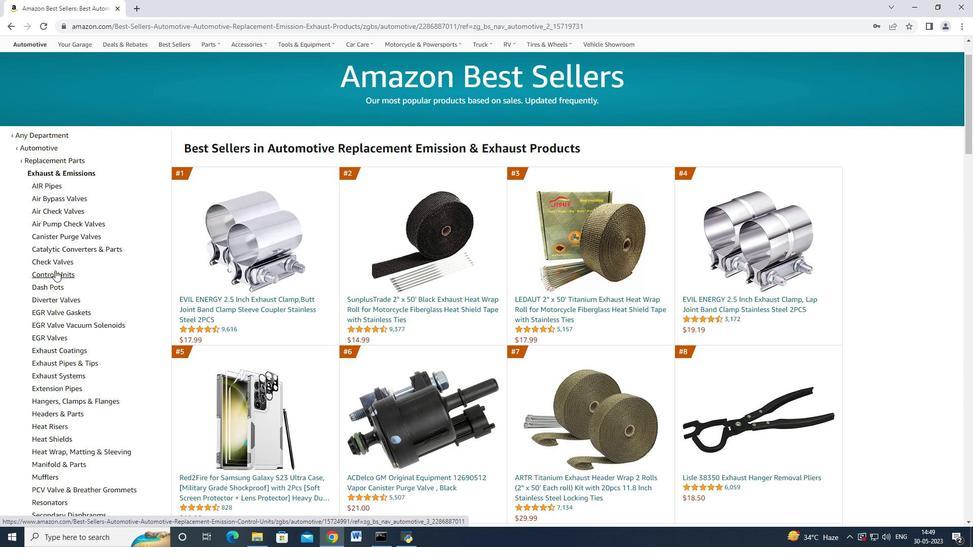 
Action: Mouse scrolled (55, 270) with delta (0, 0)
Screenshot: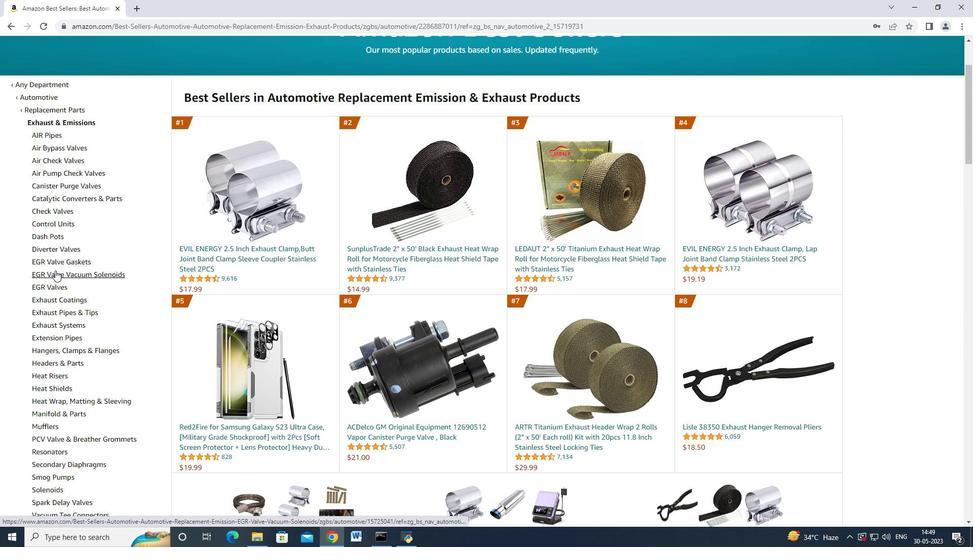 
Action: Mouse scrolled (55, 270) with delta (0, 0)
Screenshot: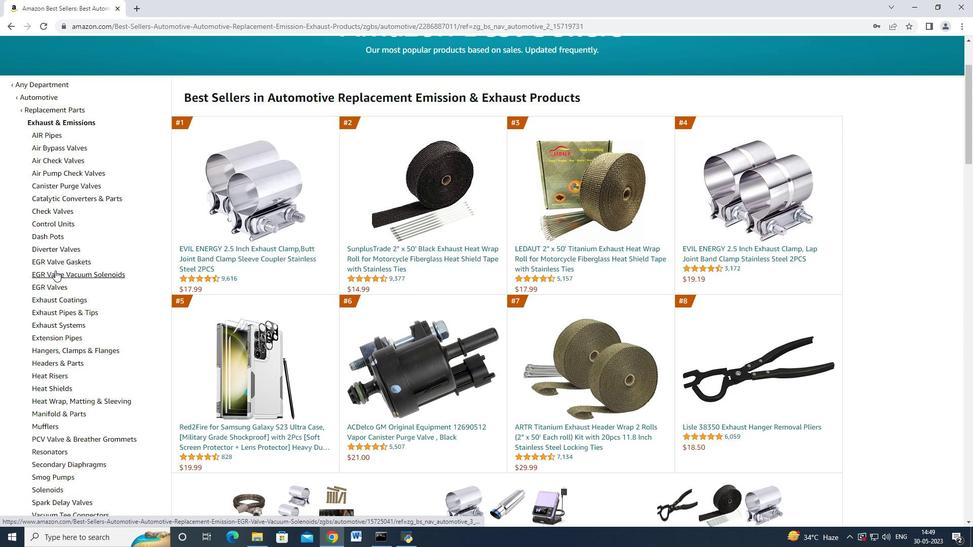 
Action: Mouse moved to (53, 269)
Screenshot: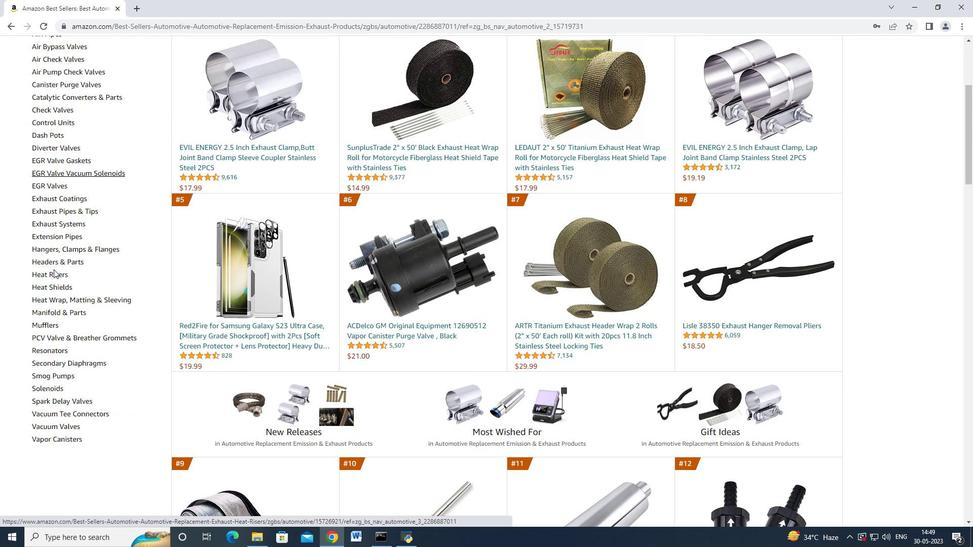 
Action: Mouse scrolled (53, 270) with delta (0, 0)
Screenshot: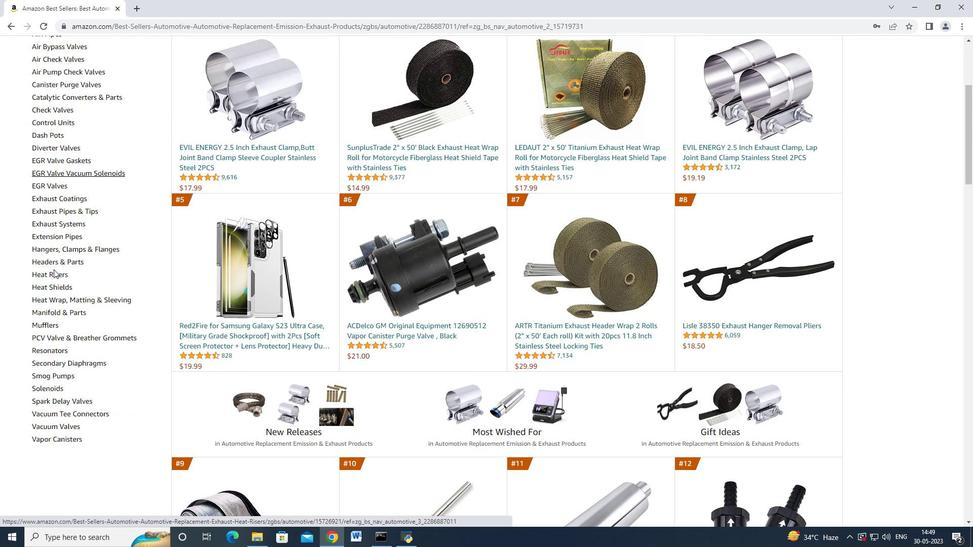 
Action: Mouse moved to (53, 269)
Screenshot: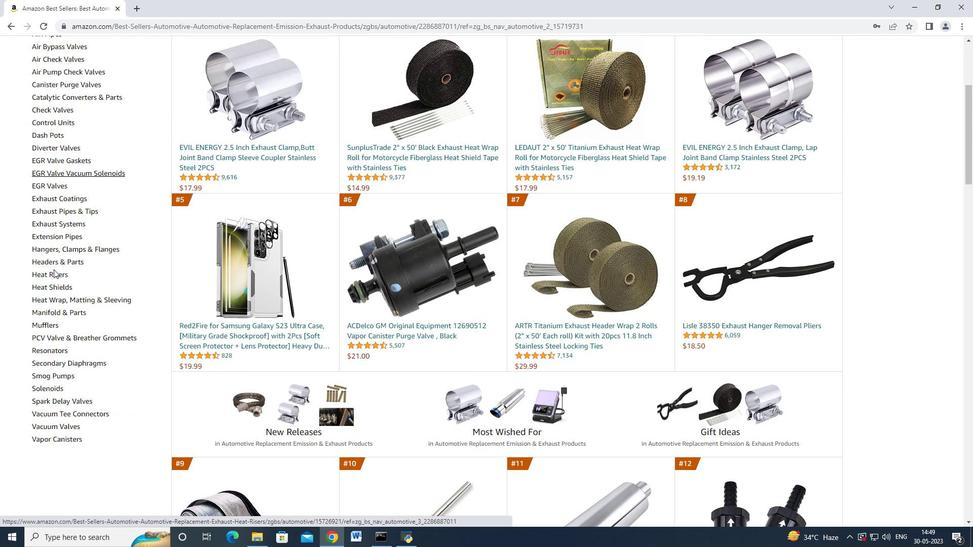 
Action: Mouse scrolled (53, 270) with delta (0, 0)
Screenshot: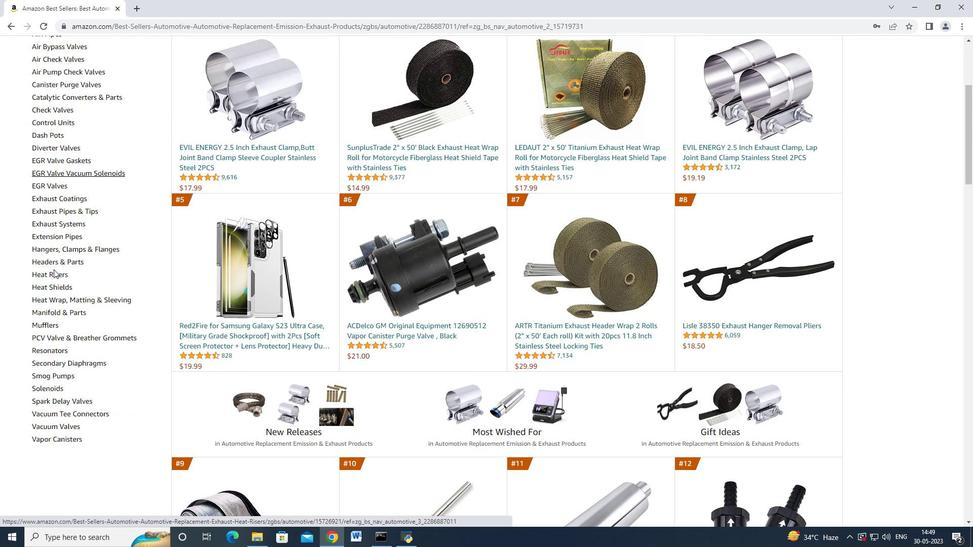 
Action: Mouse scrolled (53, 270) with delta (0, 0)
Screenshot: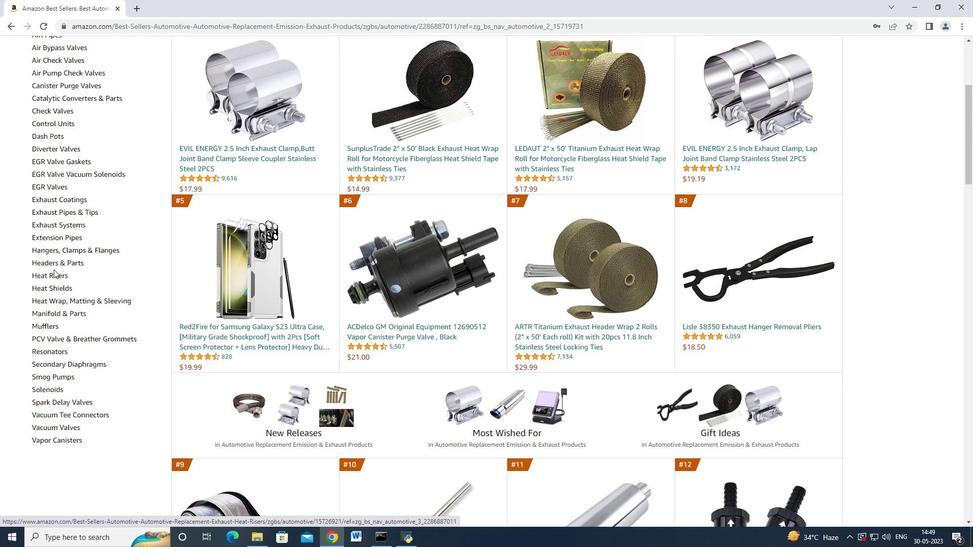 
Action: Mouse scrolled (53, 270) with delta (0, 0)
Screenshot: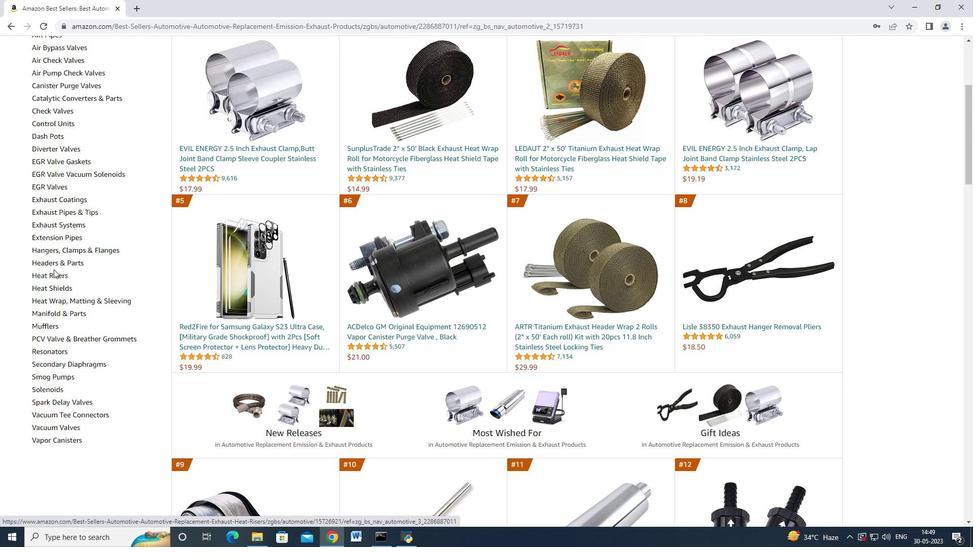 
Action: Mouse scrolled (53, 270) with delta (0, 0)
Screenshot: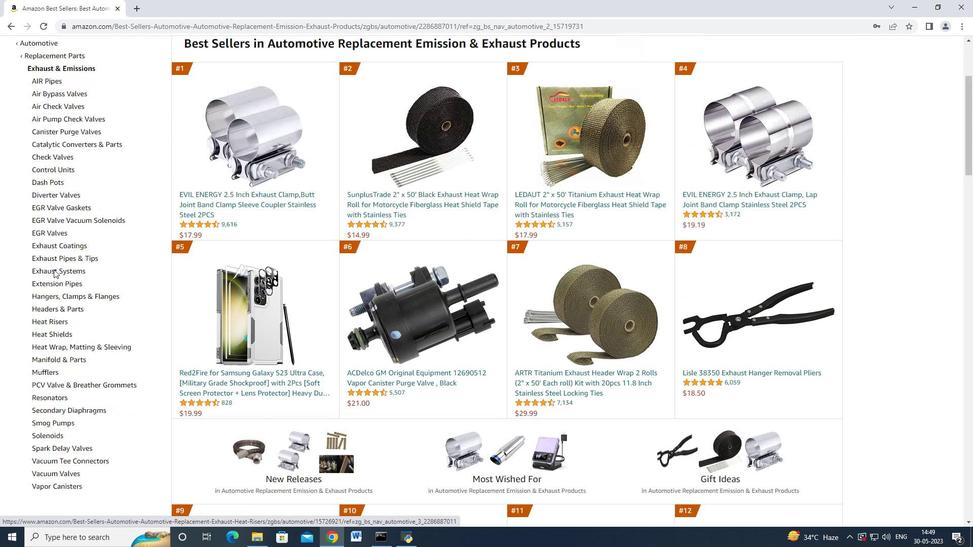 
Action: Mouse moved to (32, 212)
Screenshot: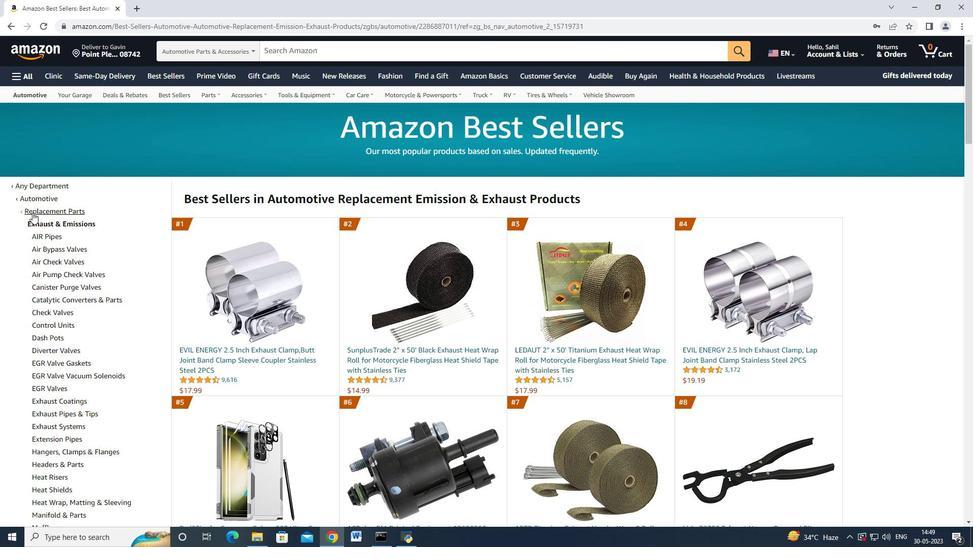 
Action: Mouse pressed left at (32, 212)
Screenshot: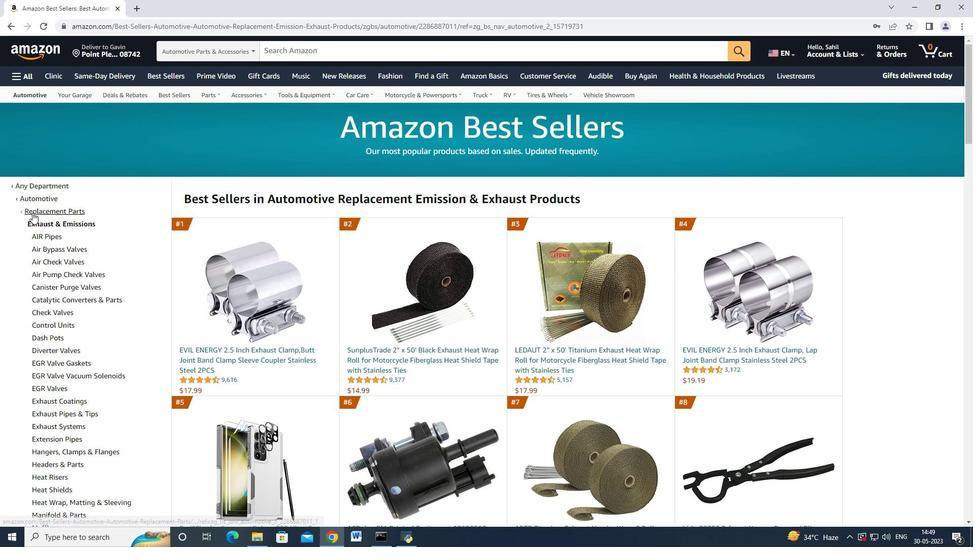 
Action: Mouse moved to (43, 349)
Screenshot: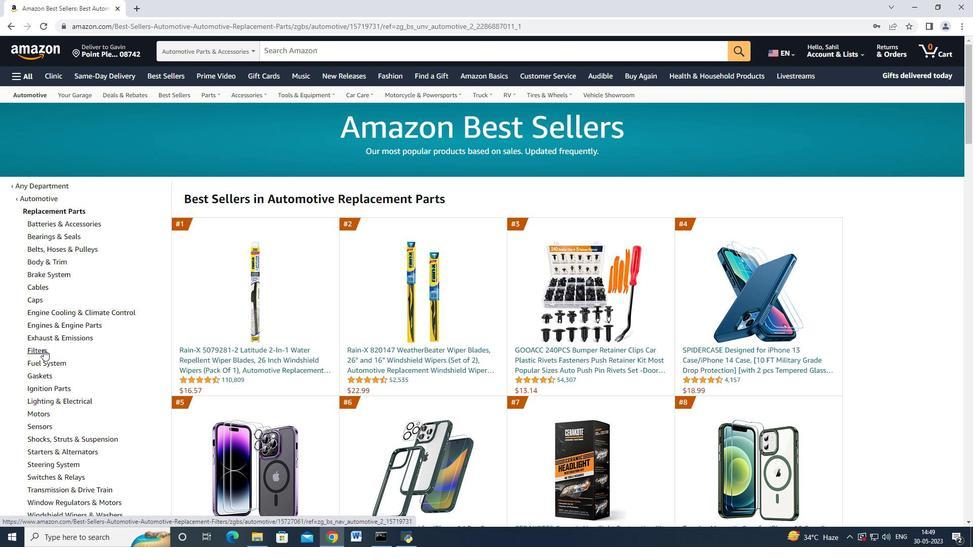 
Action: Mouse pressed left at (43, 349)
Screenshot: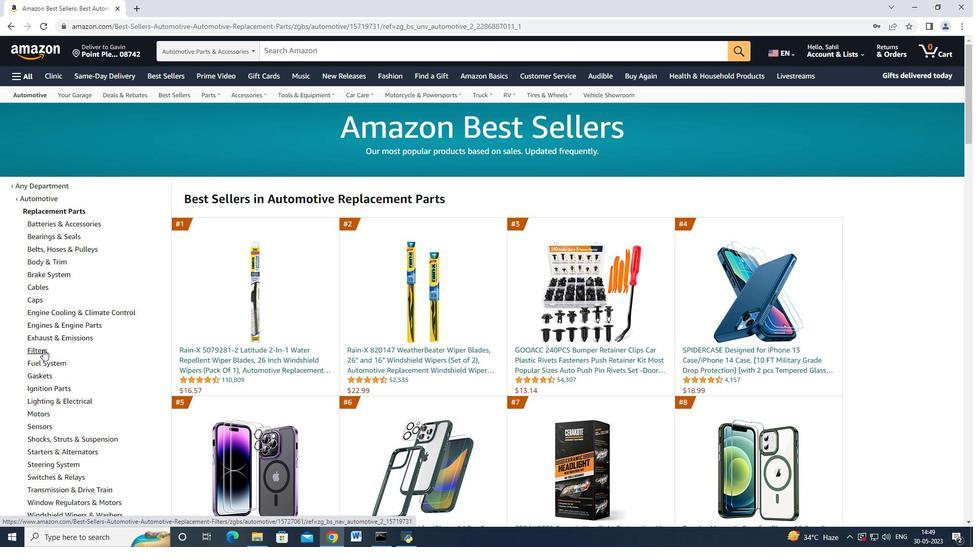 
Action: Mouse moved to (59, 339)
Screenshot: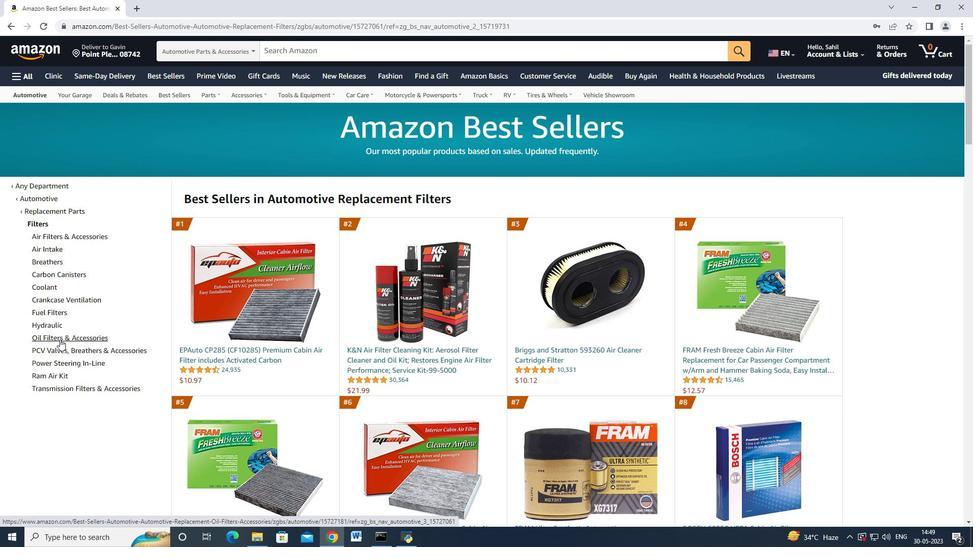 
Action: Mouse pressed left at (59, 339)
Screenshot: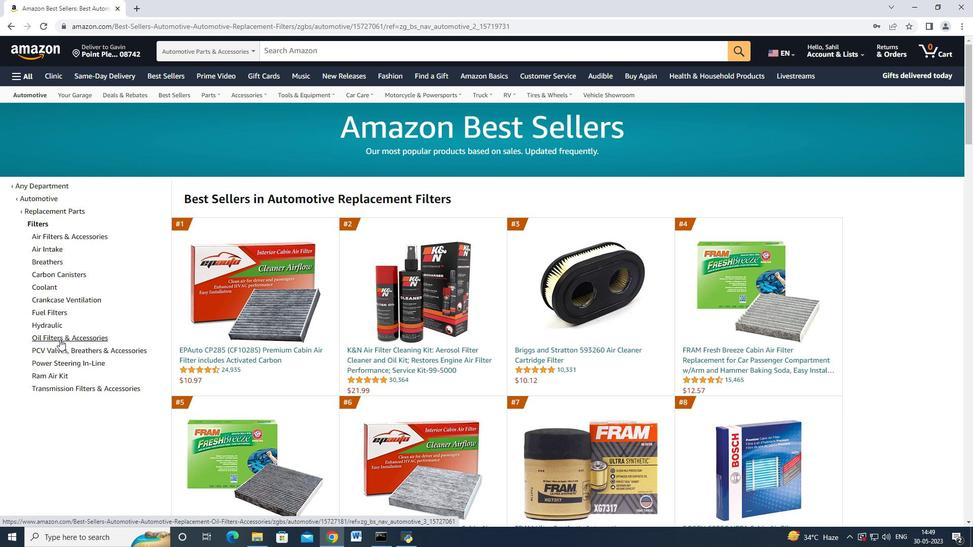 
Action: Mouse moved to (39, 222)
Screenshot: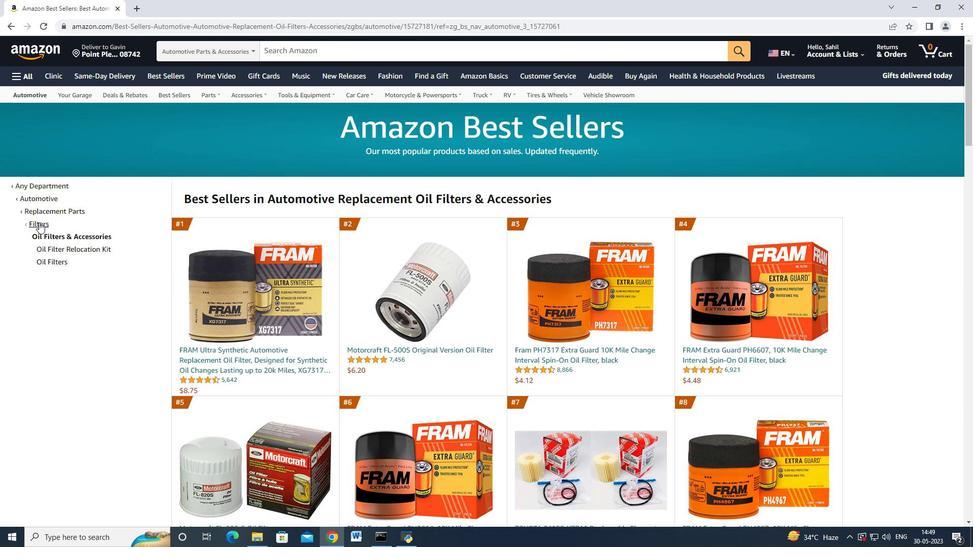 
Action: Mouse pressed left at (39, 222)
Screenshot: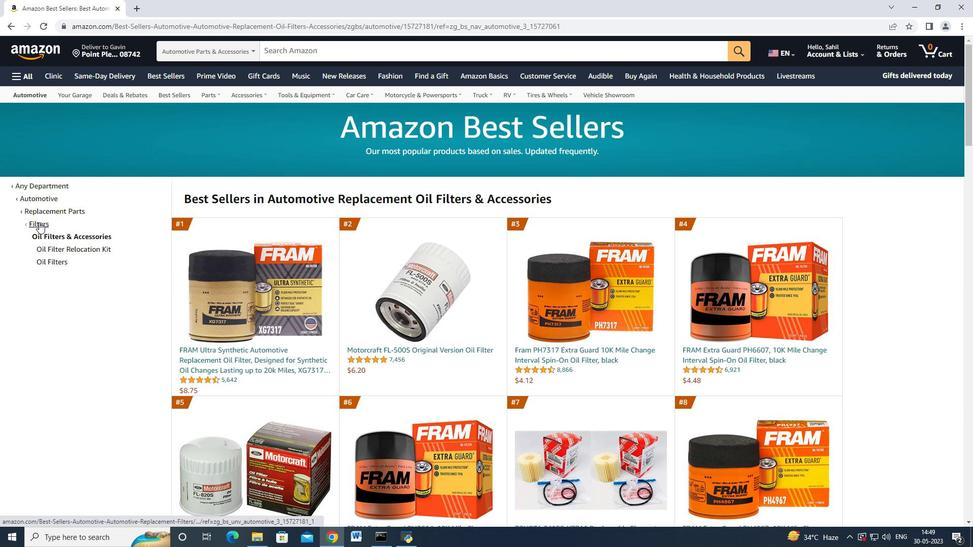 
Action: Mouse moved to (58, 349)
Screenshot: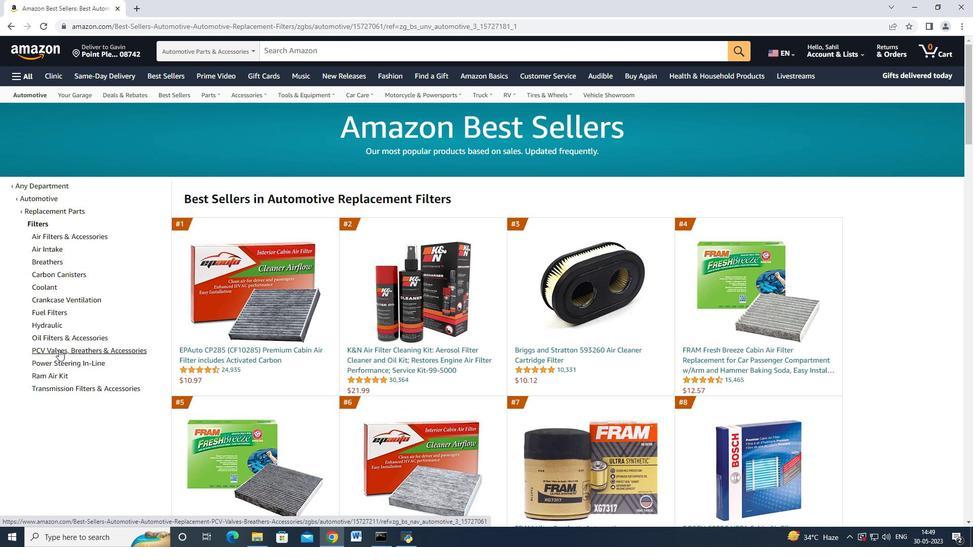 
Action: Mouse pressed left at (58, 349)
Screenshot: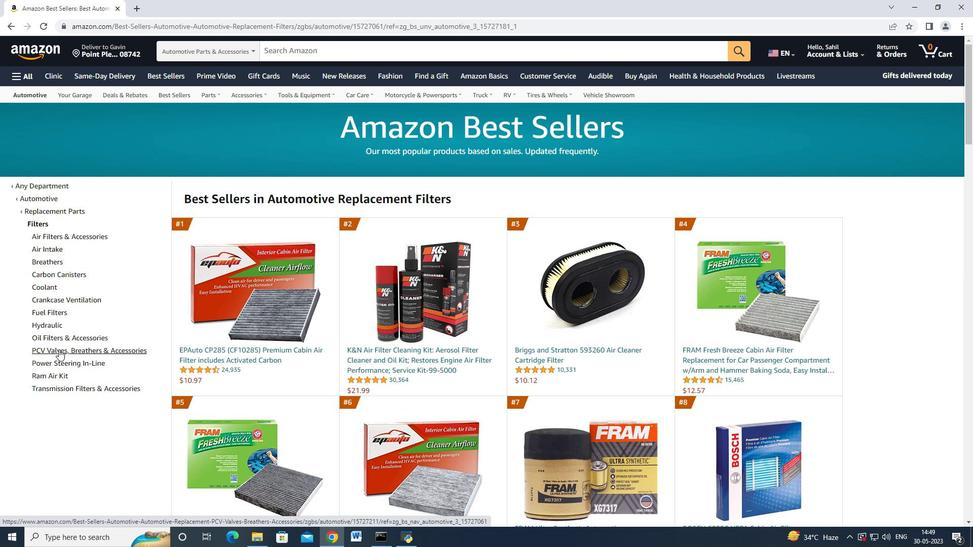 
Action: Mouse moved to (50, 262)
Screenshot: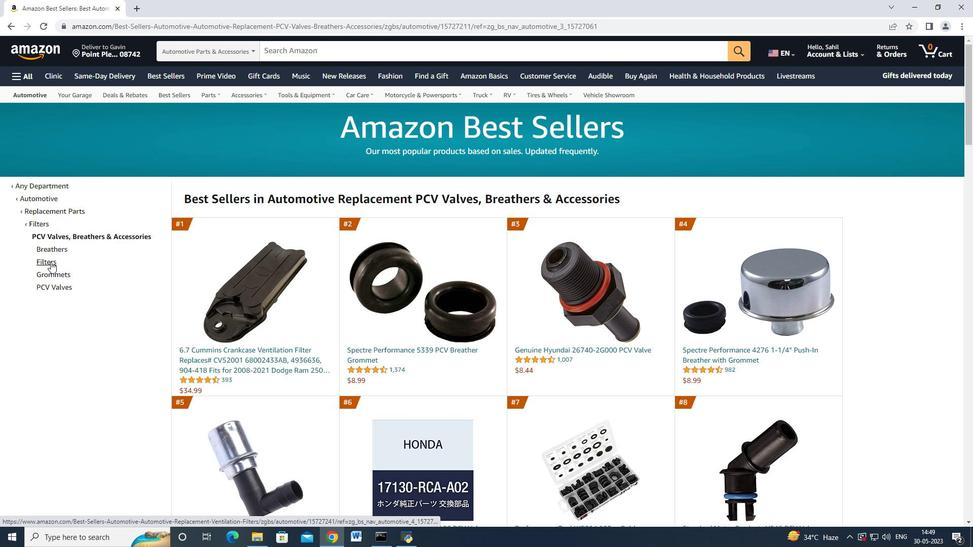
Action: Mouse pressed left at (50, 262)
Screenshot: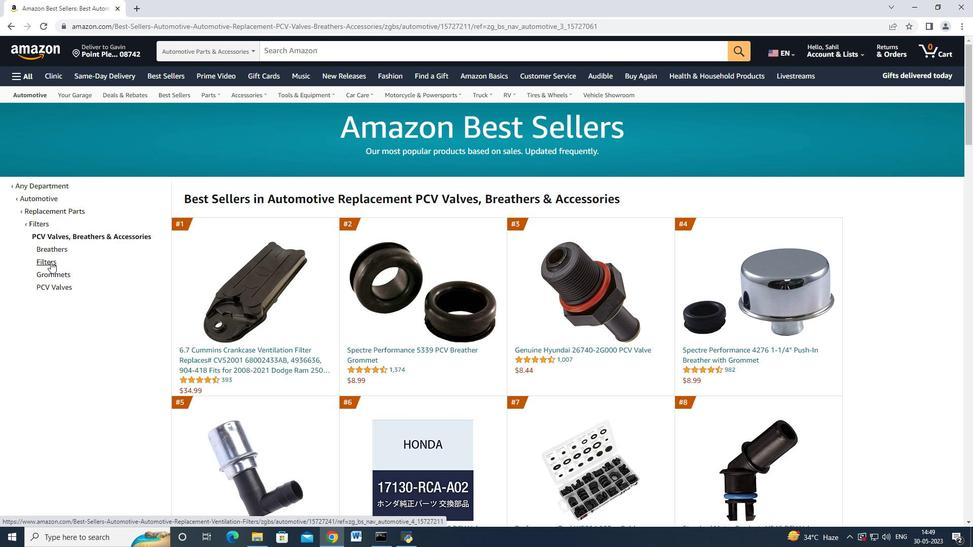 
Action: Mouse moved to (35, 221)
Screenshot: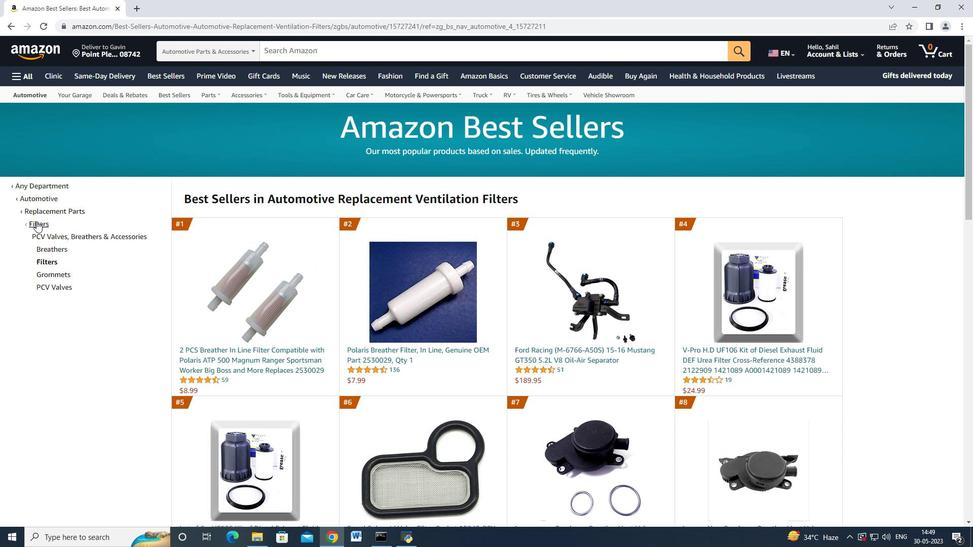 
Action: Mouse pressed left at (35, 221)
Screenshot: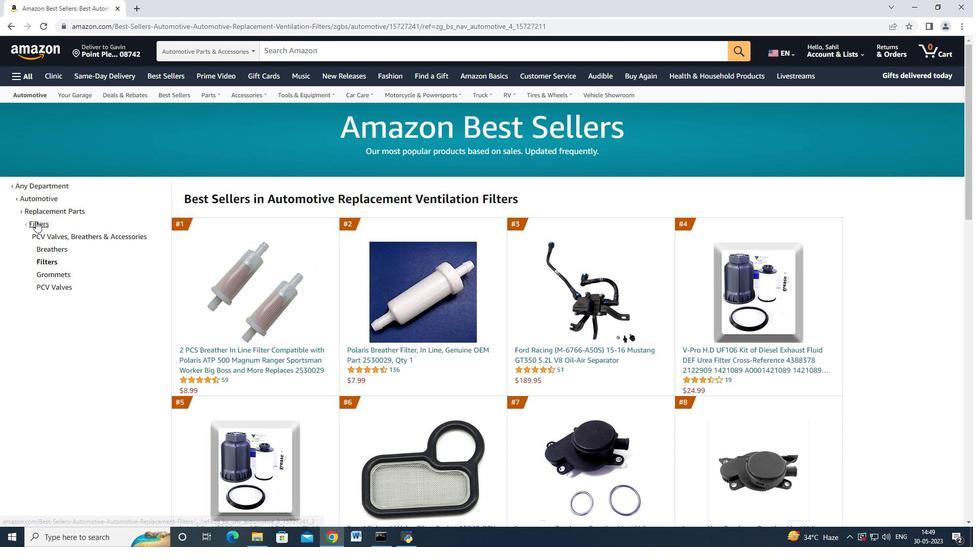 
Action: Mouse moved to (62, 362)
Screenshot: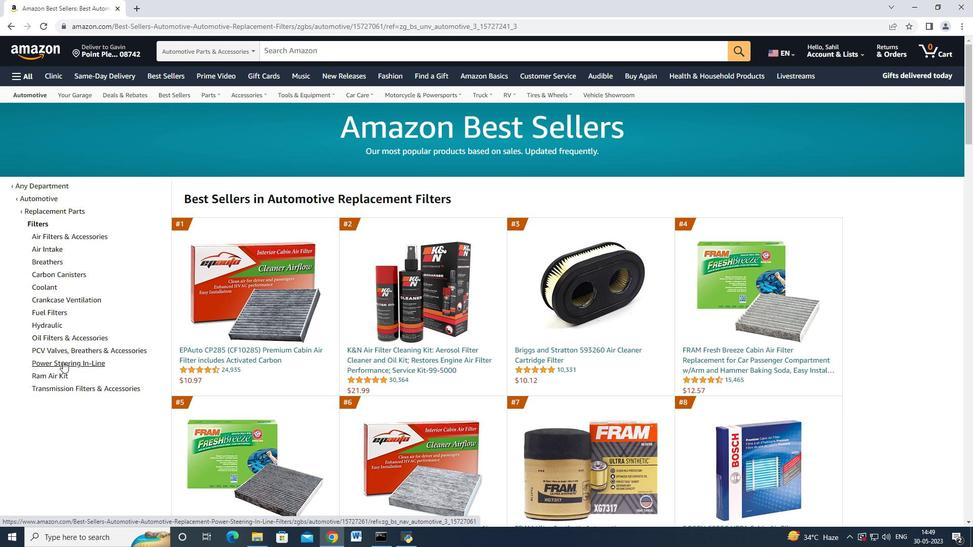 
Action: Mouse pressed left at (62, 362)
Screenshot: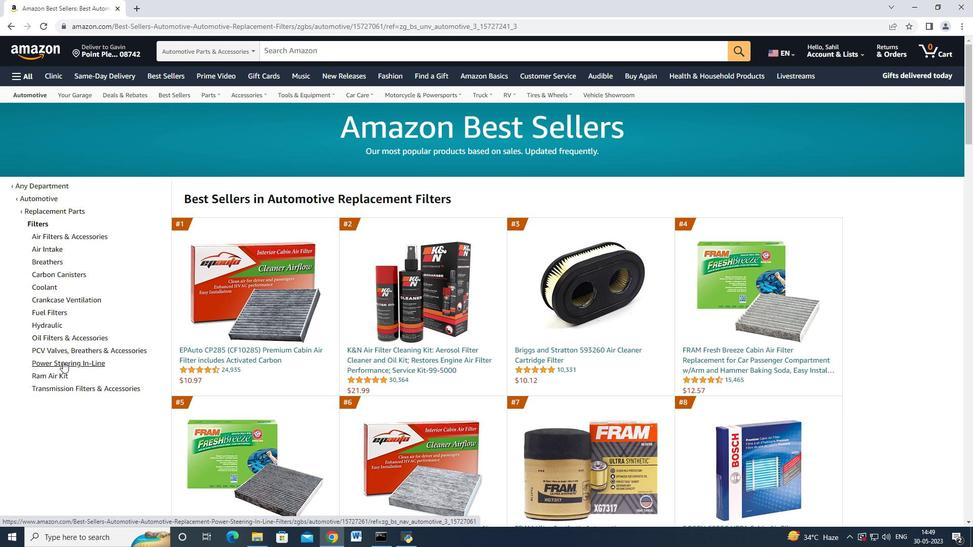 
Action: Mouse moved to (47, 377)
Screenshot: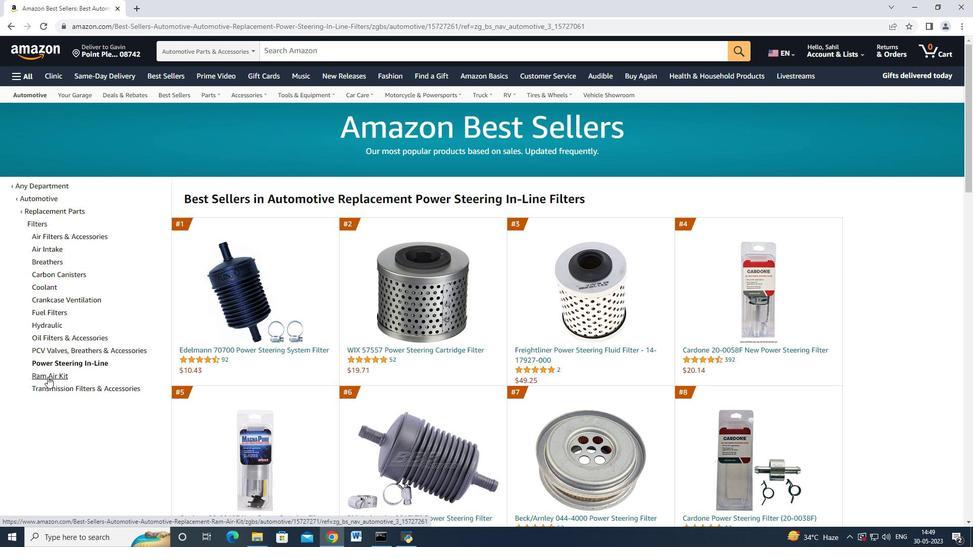 
Action: Mouse pressed left at (47, 377)
Screenshot: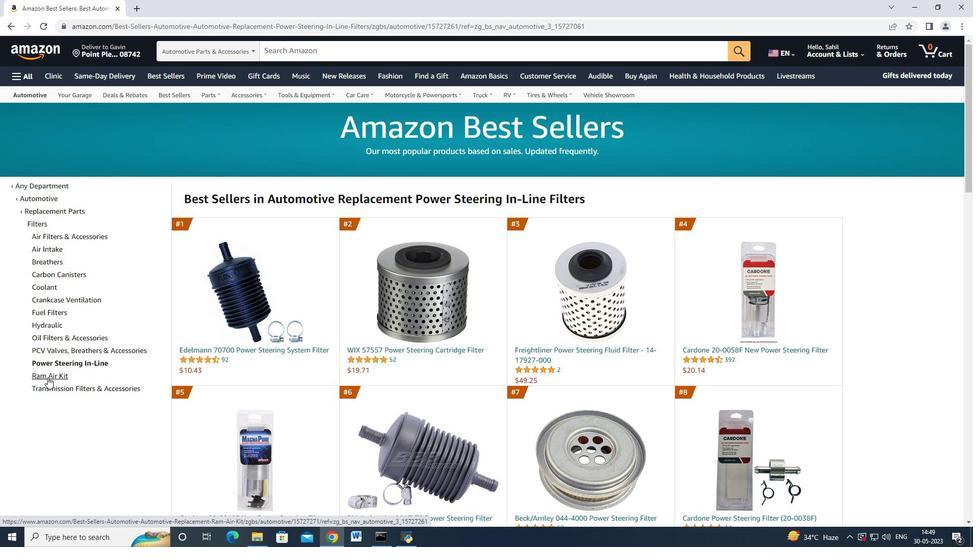 
Action: Mouse moved to (58, 389)
Screenshot: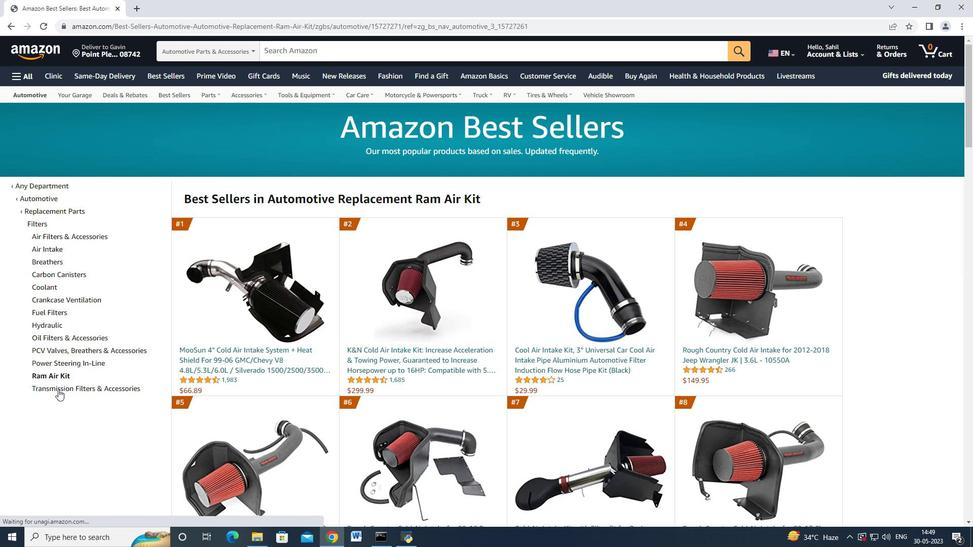 
Action: Mouse pressed left at (58, 389)
Screenshot: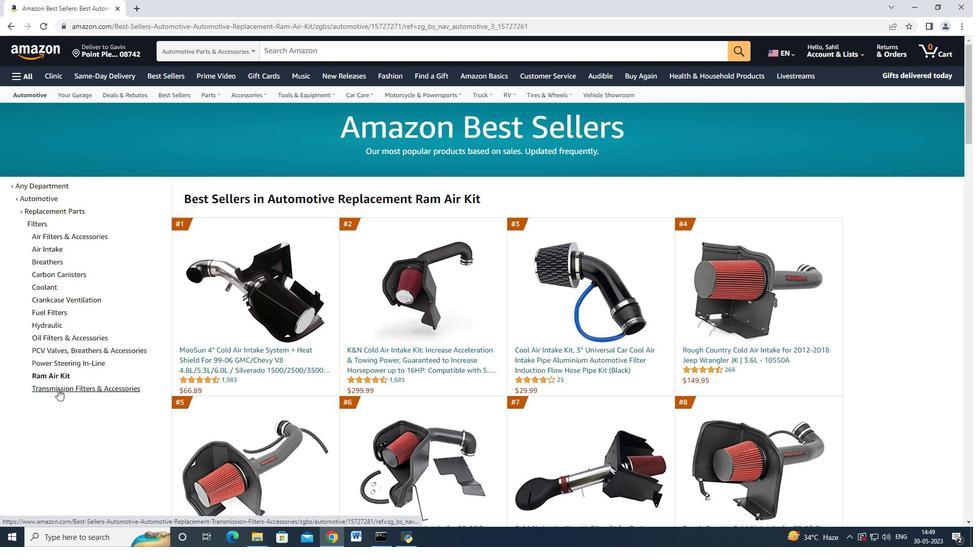 
Action: Mouse moved to (71, 252)
Screenshot: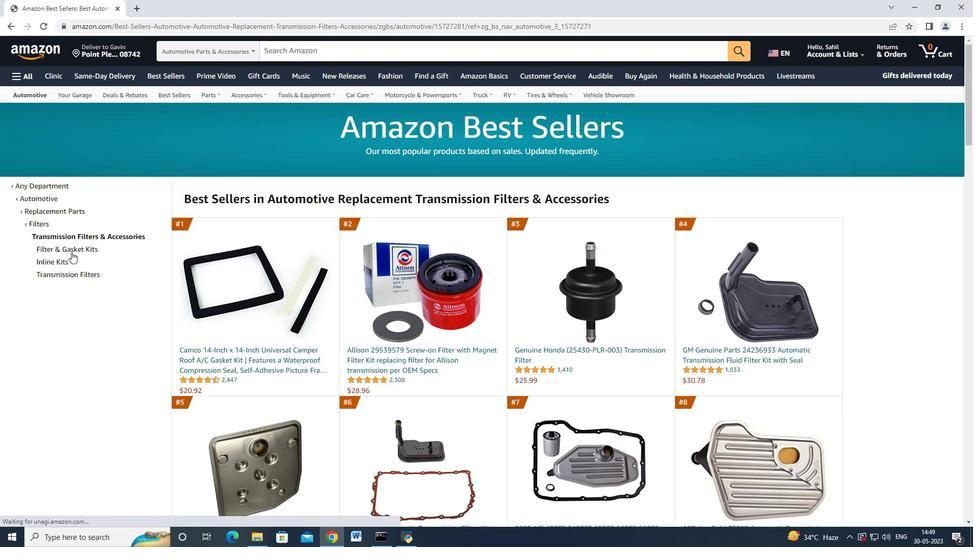 
Action: Mouse pressed left at (71, 252)
Screenshot: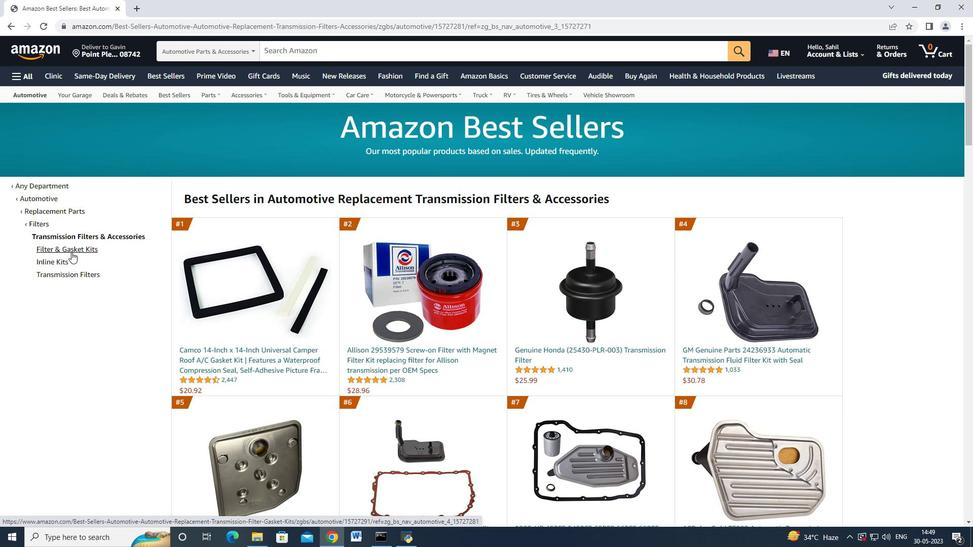 
Action: Mouse moved to (245, 352)
Screenshot: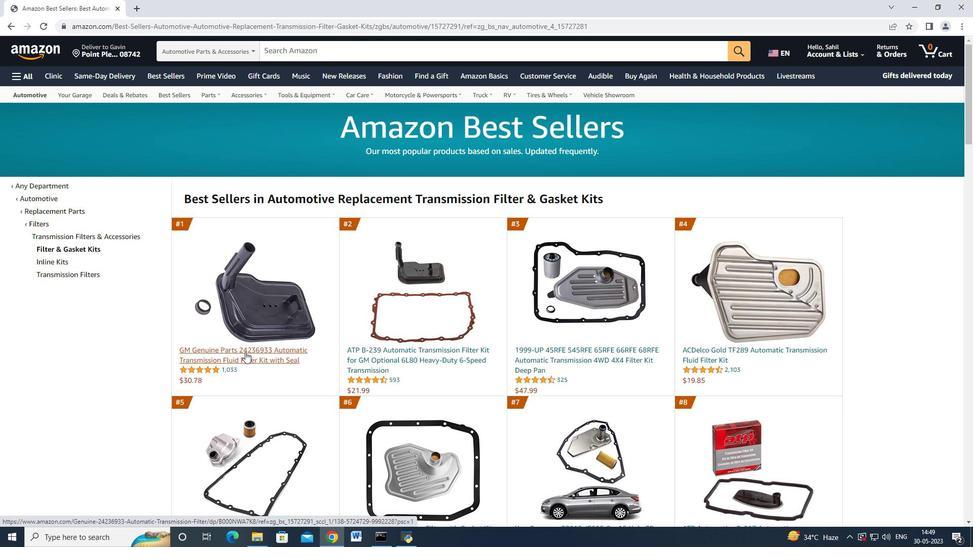 
Action: Mouse pressed left at (245, 352)
Screenshot: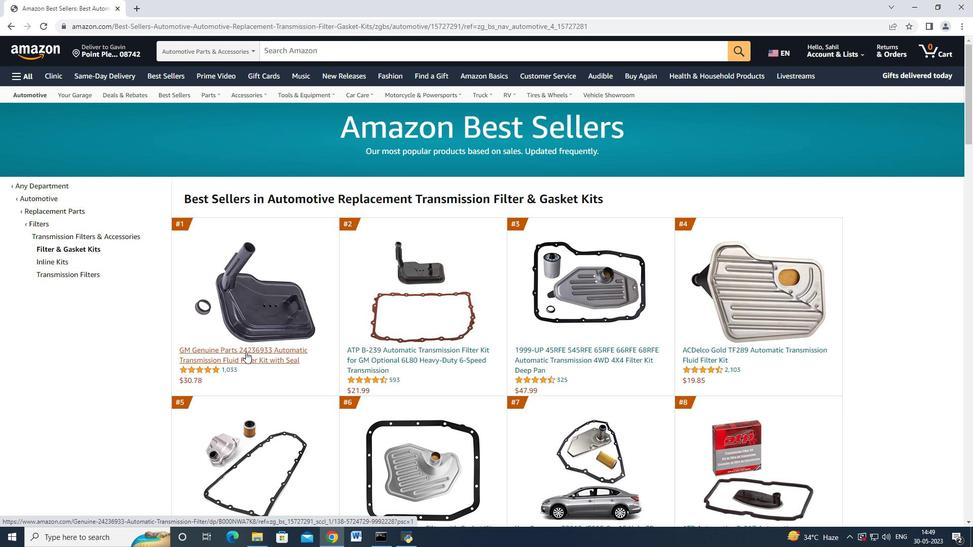 
Action: Mouse moved to (766, 411)
Screenshot: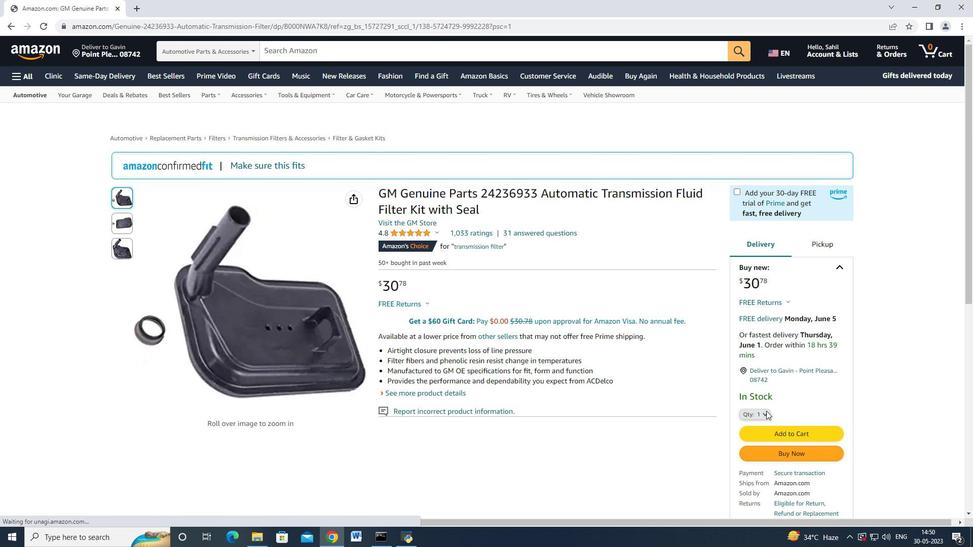 
Action: Mouse pressed left at (766, 411)
Screenshot: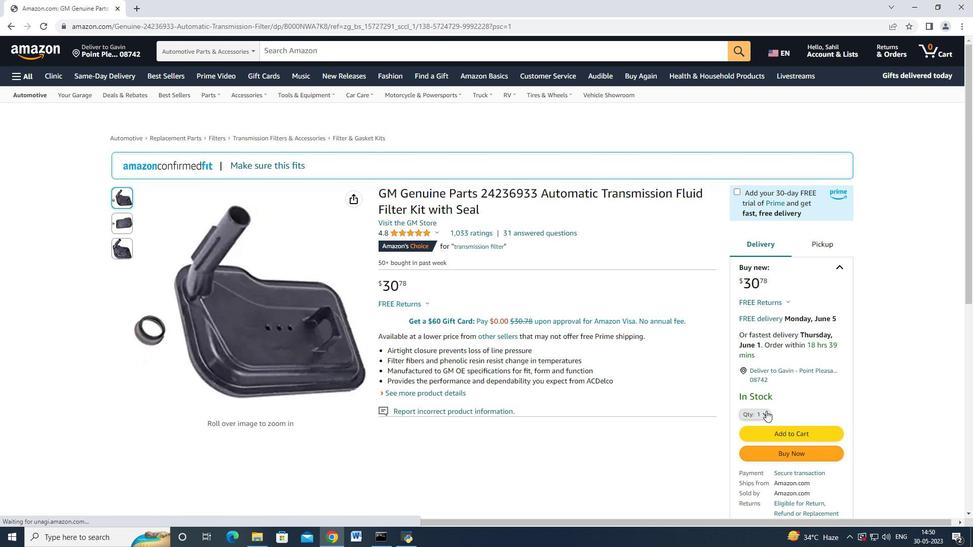 
Action: Mouse moved to (760, 87)
Screenshot: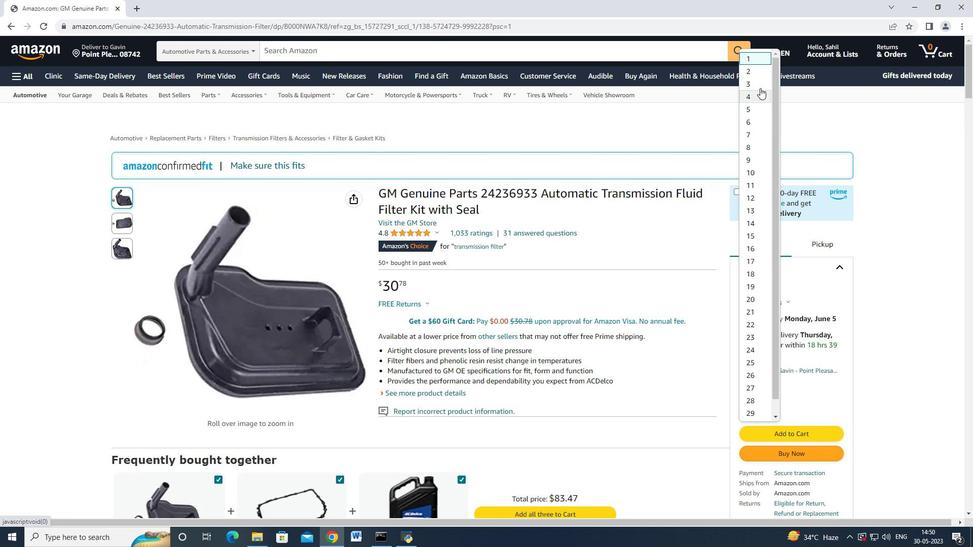 
Action: Mouse pressed left at (760, 87)
Screenshot: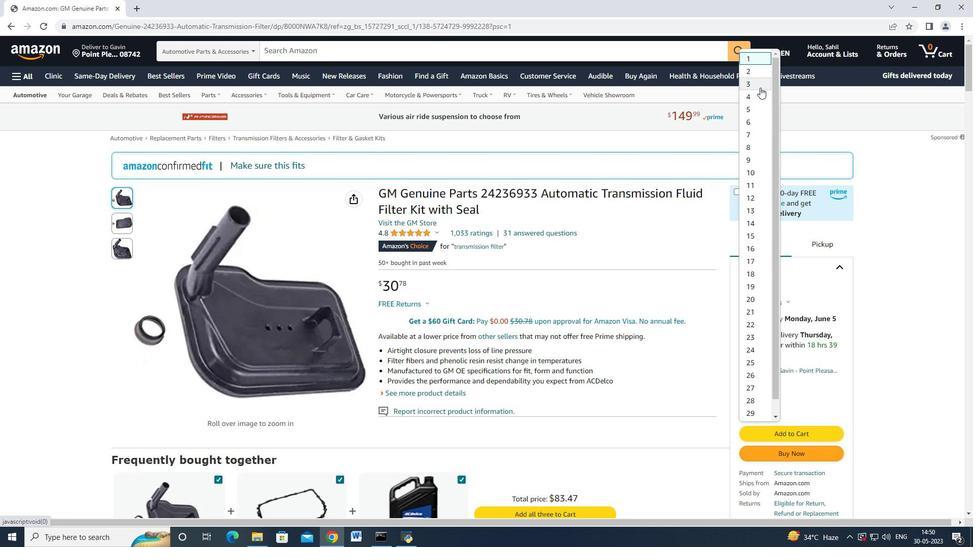 
Action: Mouse moved to (783, 449)
Screenshot: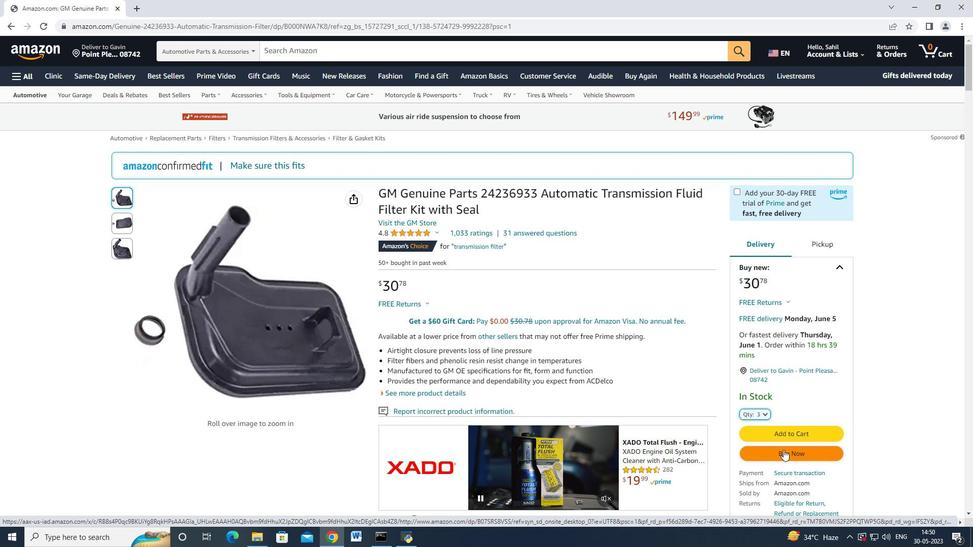 
Action: Mouse pressed left at (783, 449)
Screenshot: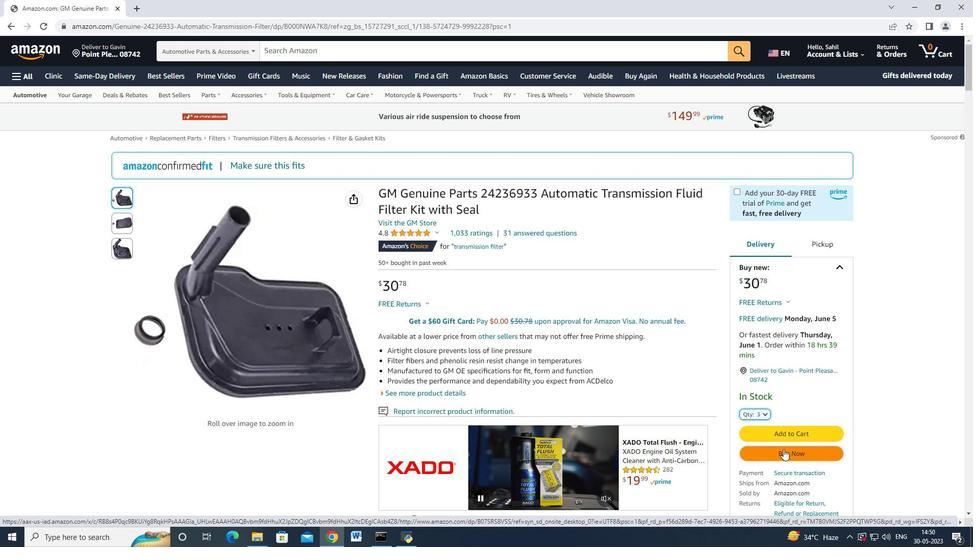 
Action: Mouse moved to (337, 235)
Screenshot: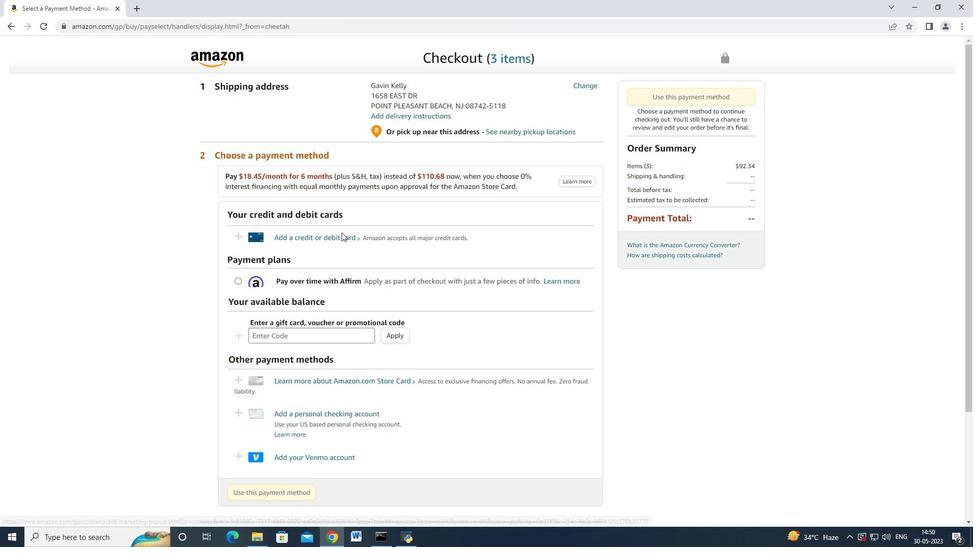 
Action: Mouse pressed left at (337, 235)
Screenshot: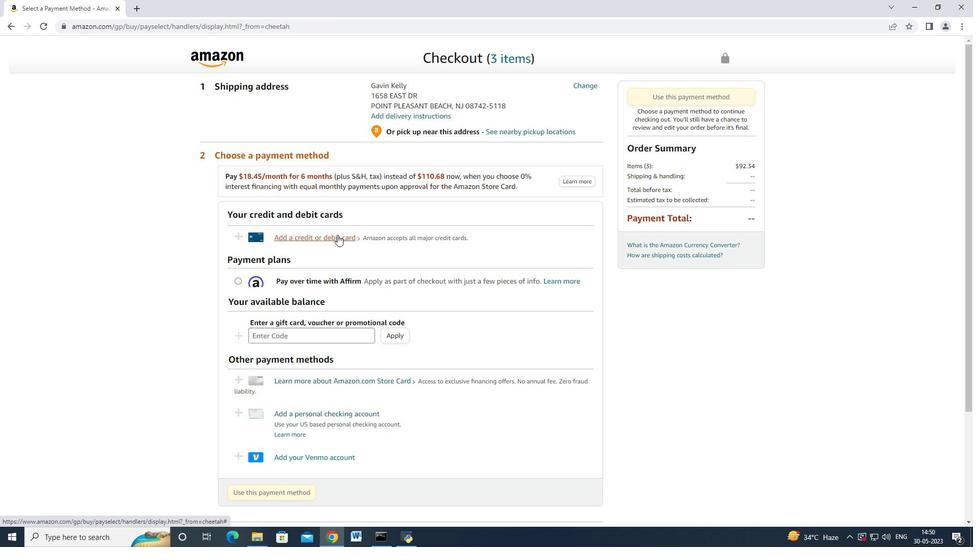 
Action: Mouse moved to (656, 193)
Screenshot: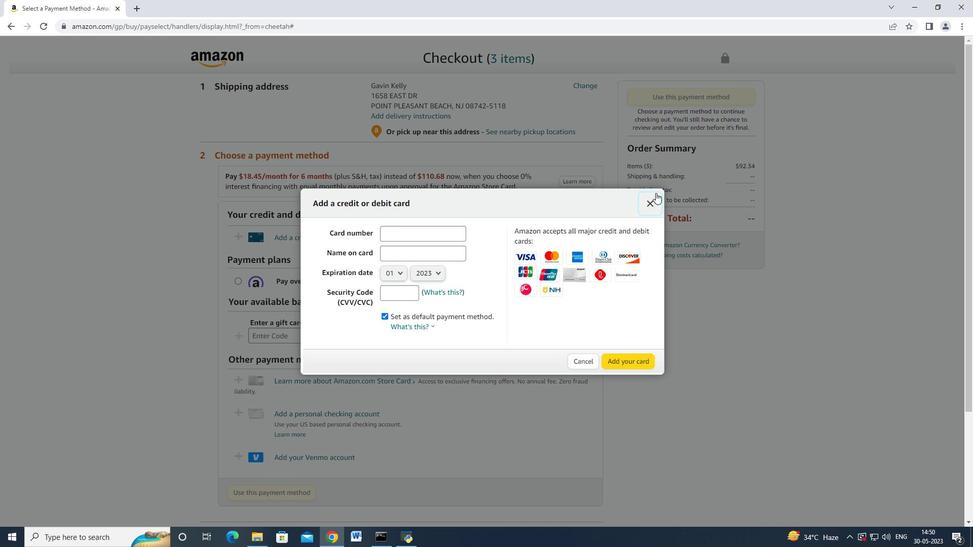 
Action: Mouse pressed left at (656, 193)
Screenshot: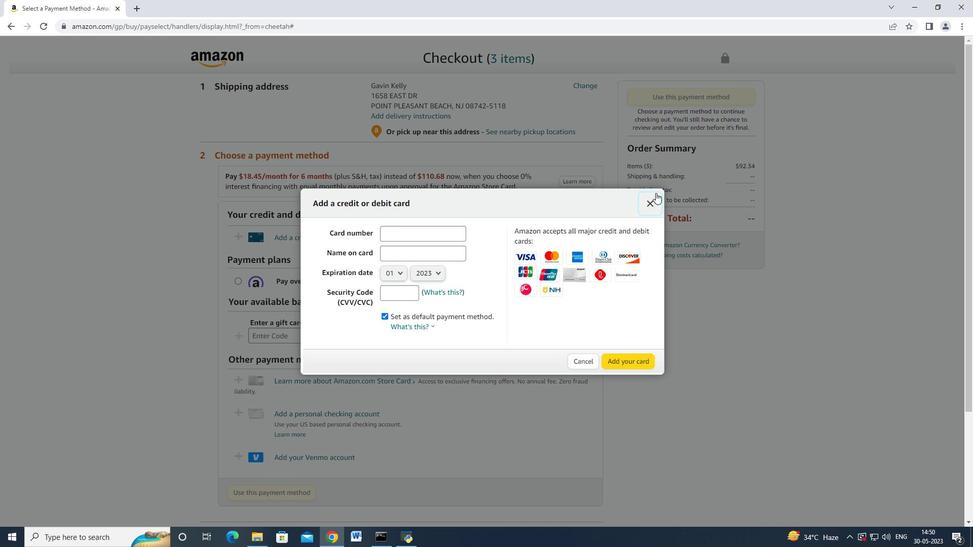 
Action: Mouse moved to (576, 87)
Screenshot: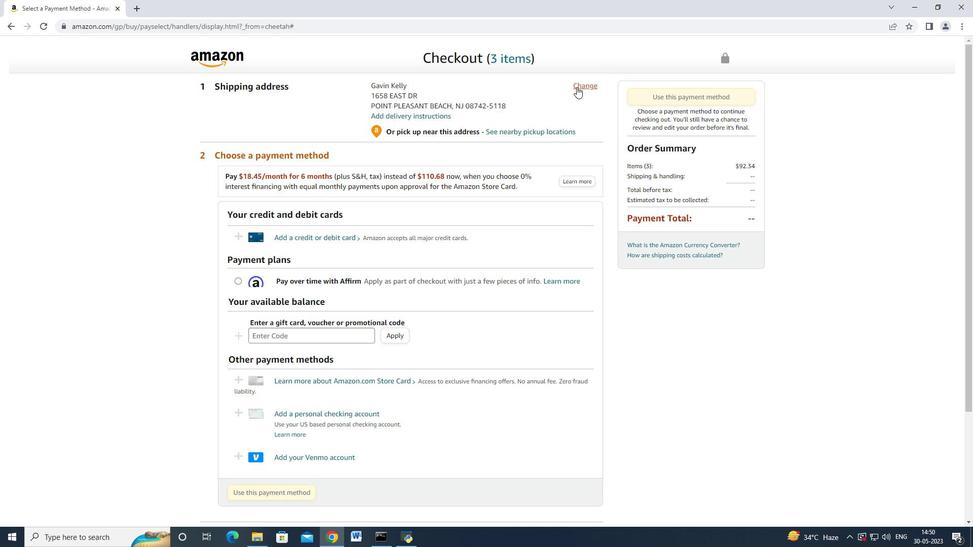 
Action: Mouse pressed left at (576, 87)
Screenshot: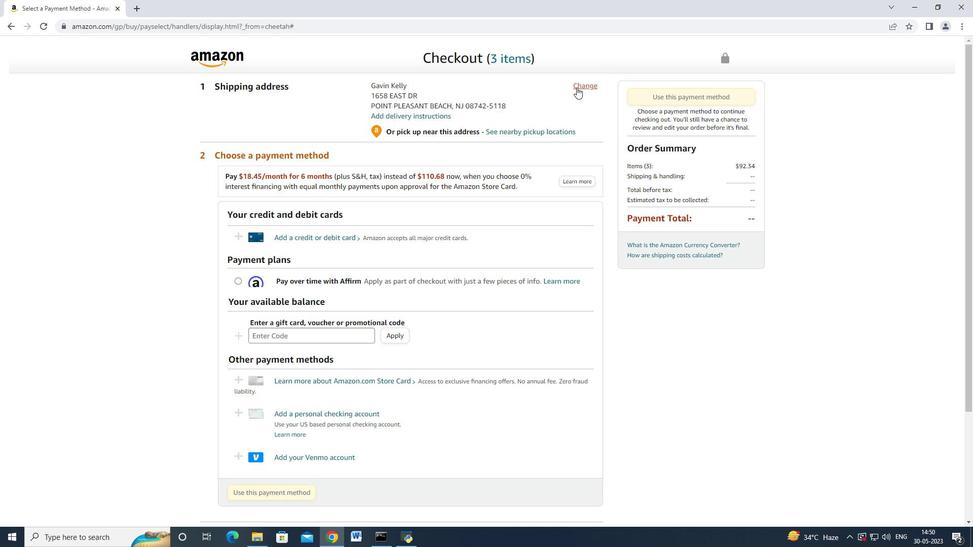 
Action: Mouse moved to (470, 209)
Screenshot: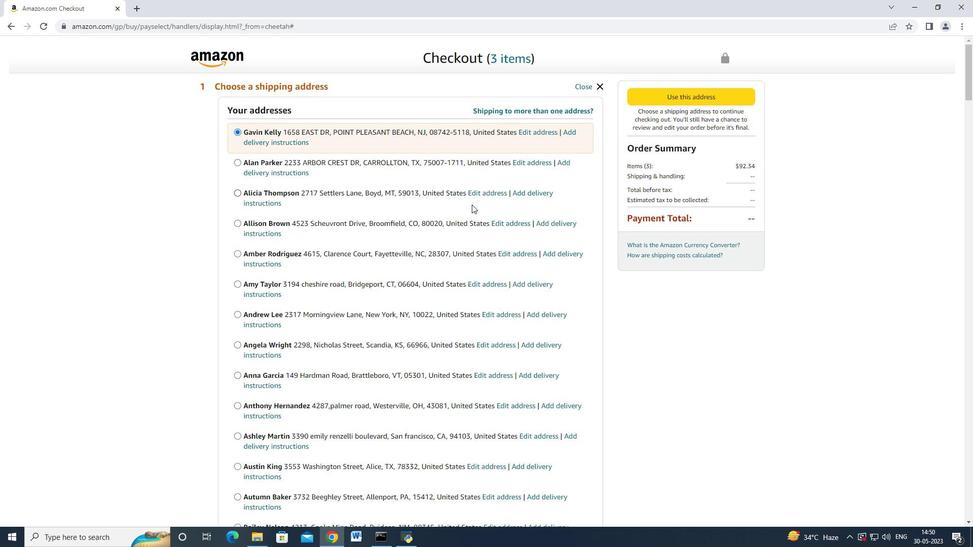 
Action: Mouse scrolled (470, 208) with delta (0, 0)
Screenshot: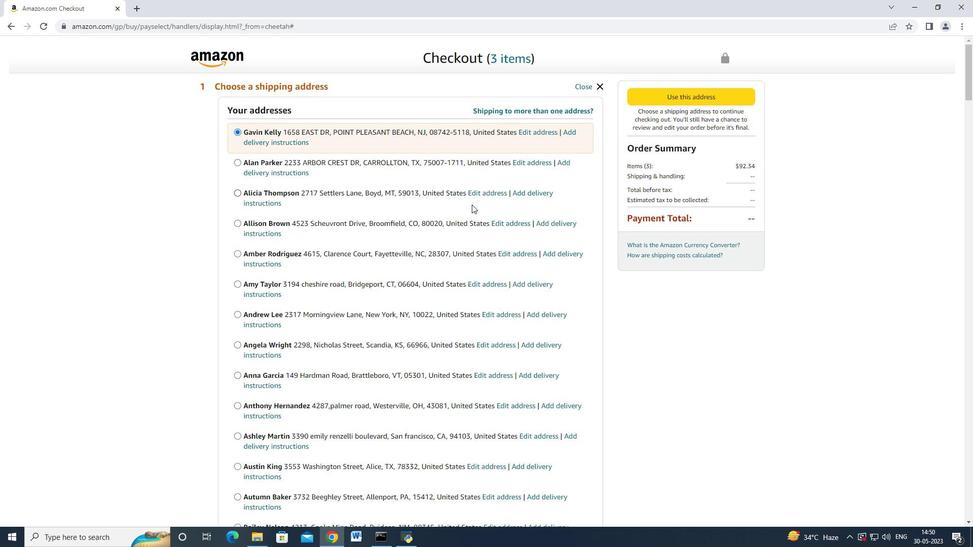 
Action: Mouse moved to (470, 210)
Screenshot: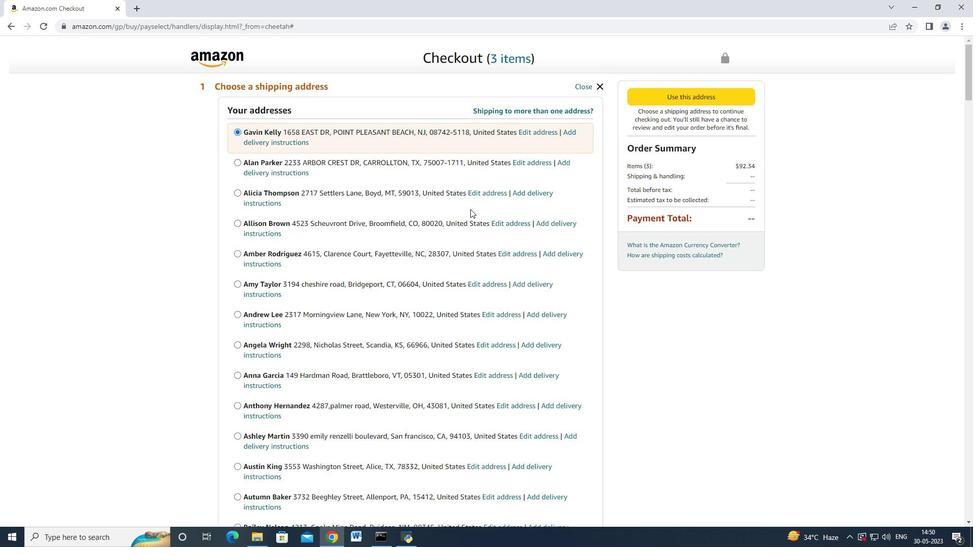 
Action: Mouse scrolled (470, 209) with delta (0, 0)
Screenshot: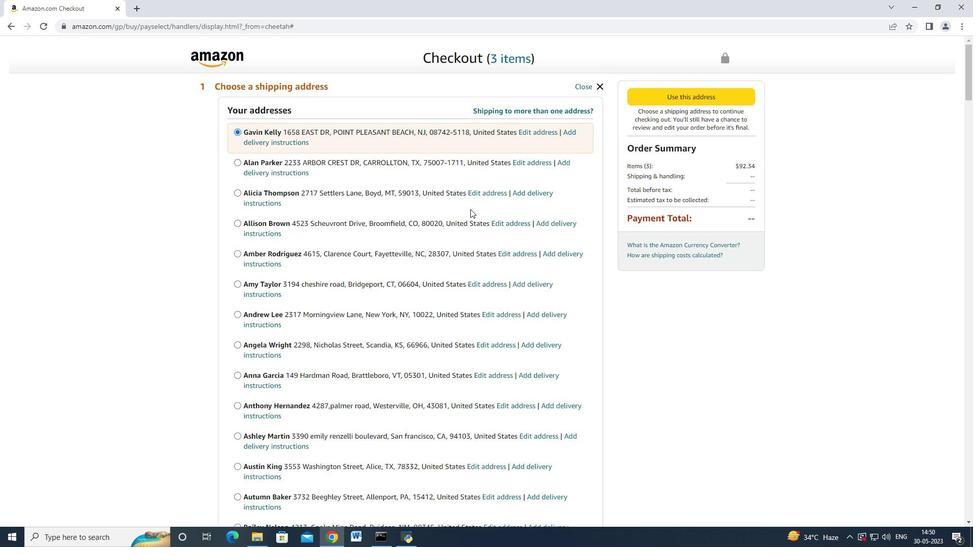 
Action: Mouse scrolled (470, 209) with delta (0, 0)
Screenshot: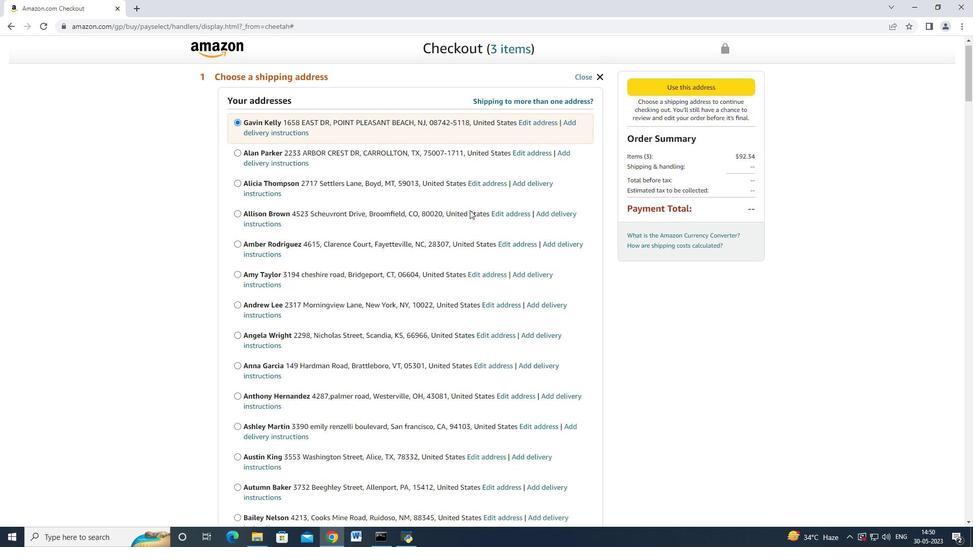 
Action: Mouse moved to (470, 210)
Screenshot: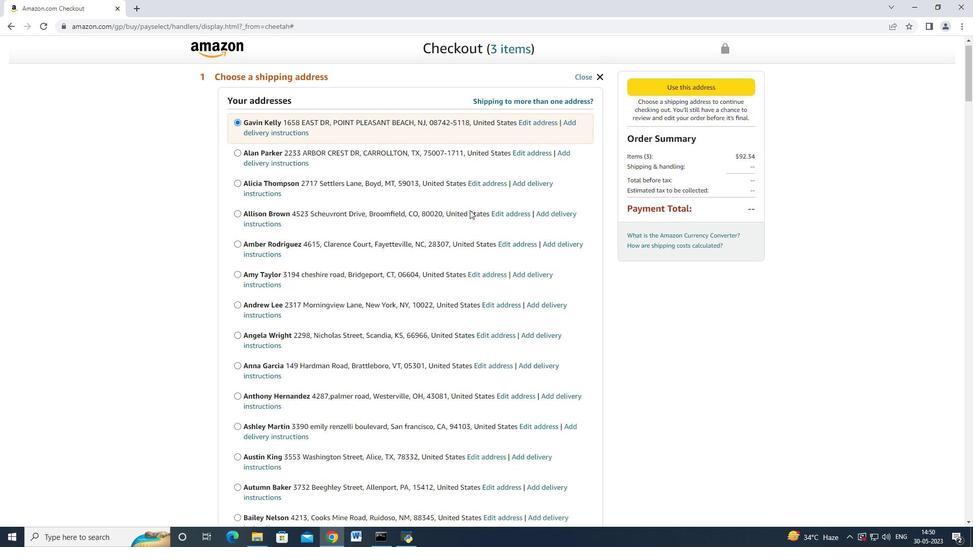 
Action: Mouse scrolled (470, 209) with delta (0, 0)
Screenshot: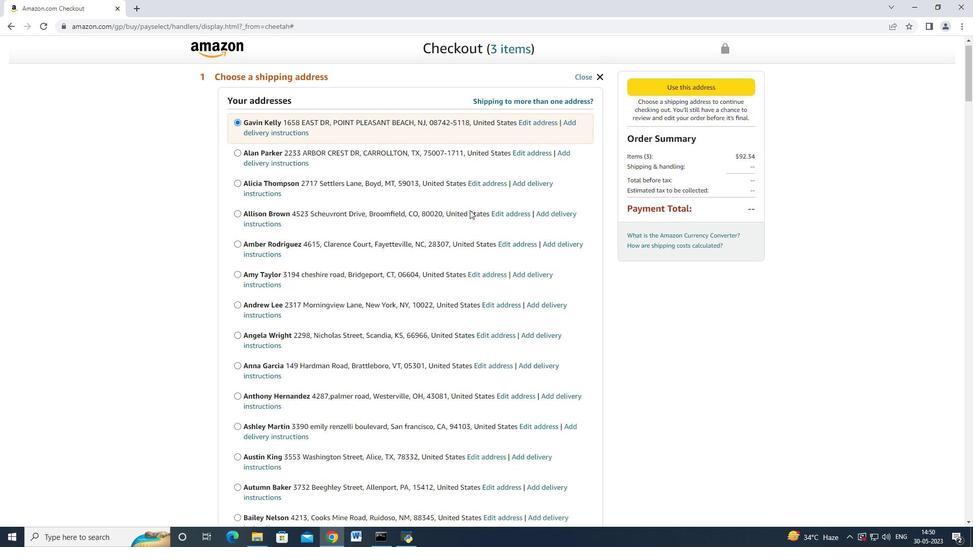 
Action: Mouse scrolled (470, 209) with delta (0, 0)
Screenshot: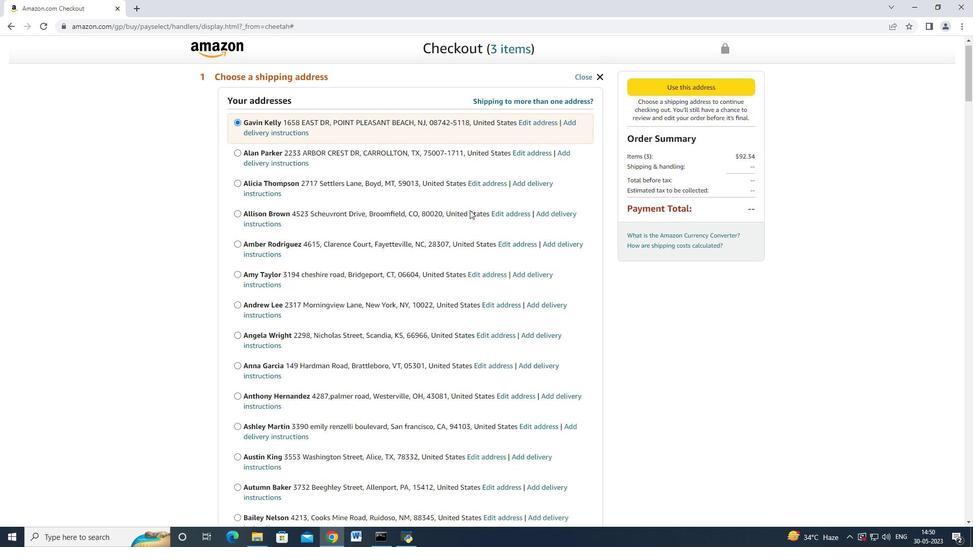 
Action: Mouse scrolled (470, 209) with delta (0, 0)
Screenshot: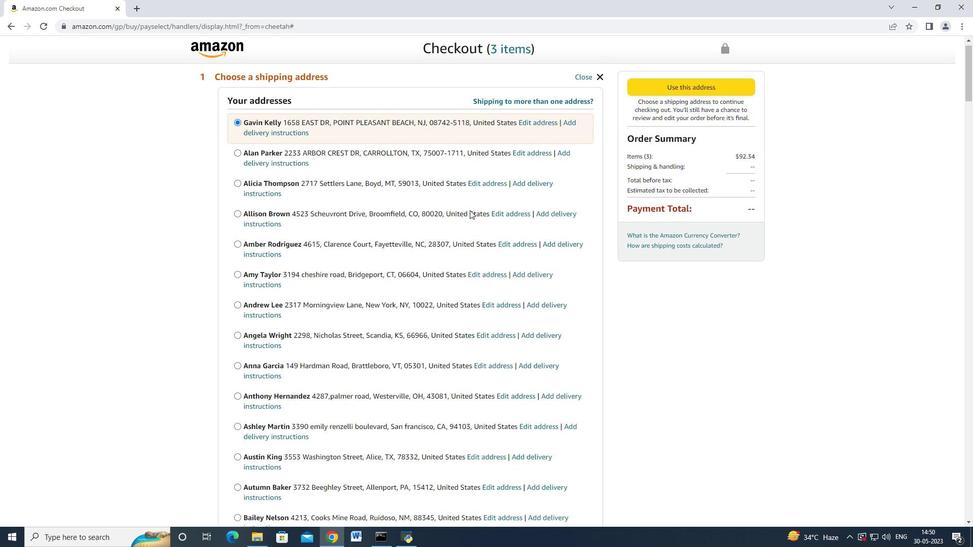
Action: Mouse moved to (468, 215)
Screenshot: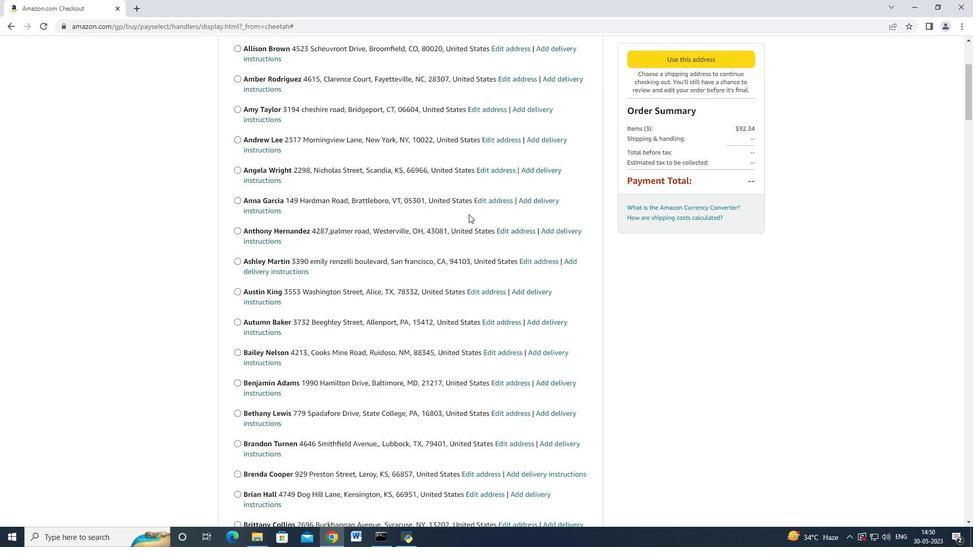 
Action: Mouse scrolled (468, 214) with delta (0, 0)
Screenshot: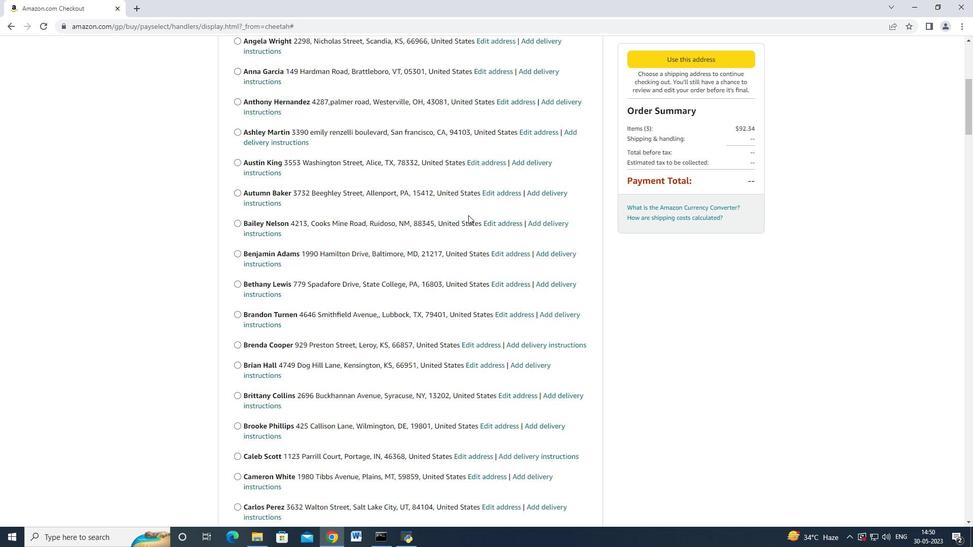 
Action: Mouse scrolled (468, 214) with delta (0, 0)
Screenshot: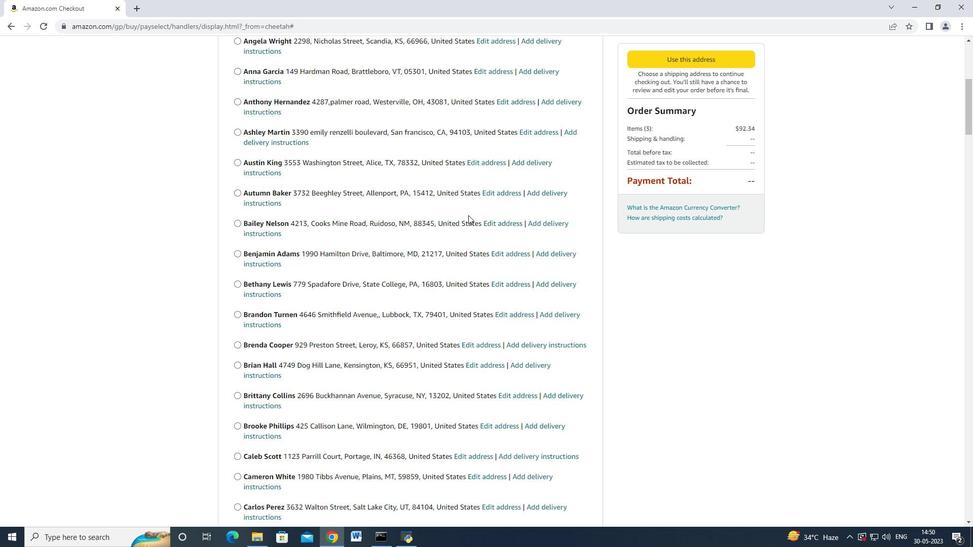 
Action: Mouse scrolled (468, 214) with delta (0, 0)
Screenshot: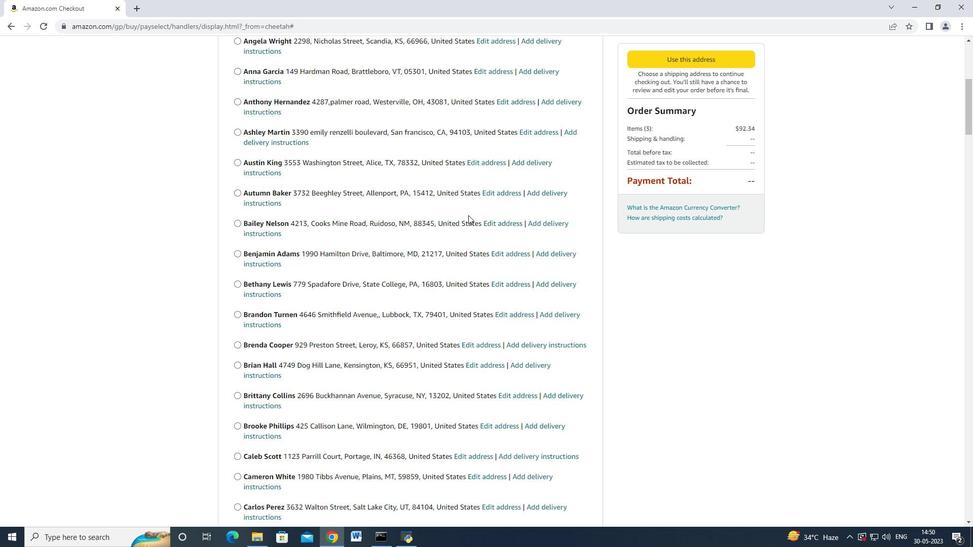 
Action: Mouse scrolled (468, 214) with delta (0, 0)
Screenshot: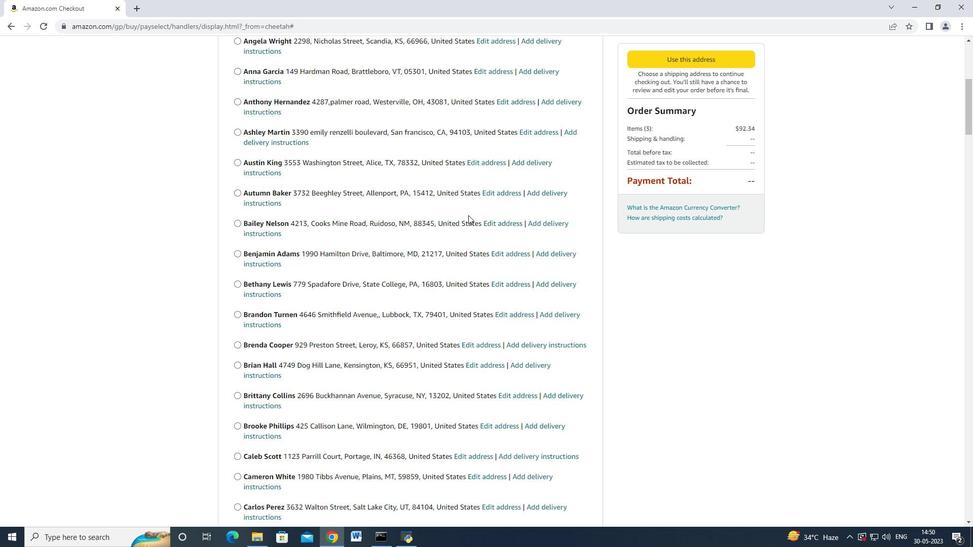 
Action: Mouse scrolled (468, 214) with delta (0, 0)
Screenshot: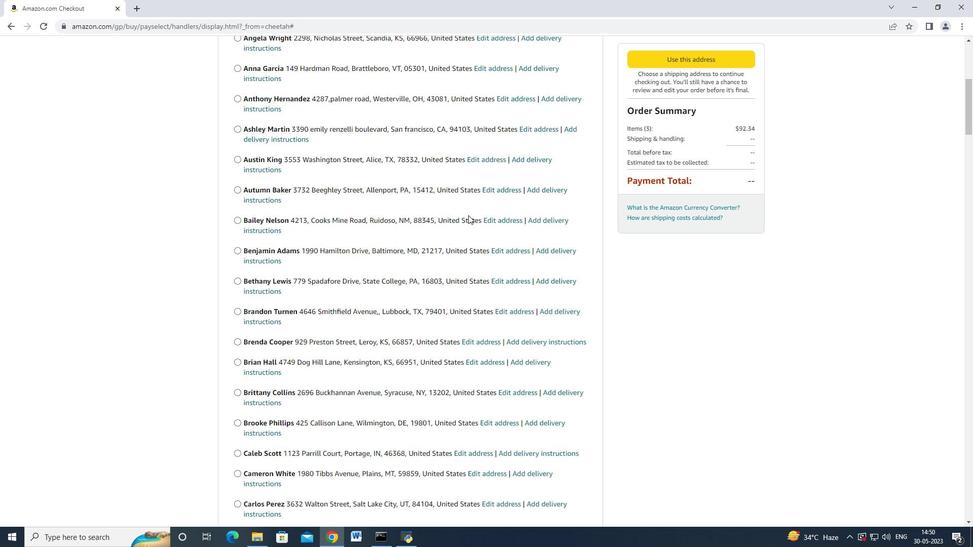 
Action: Mouse scrolled (468, 214) with delta (0, 0)
Screenshot: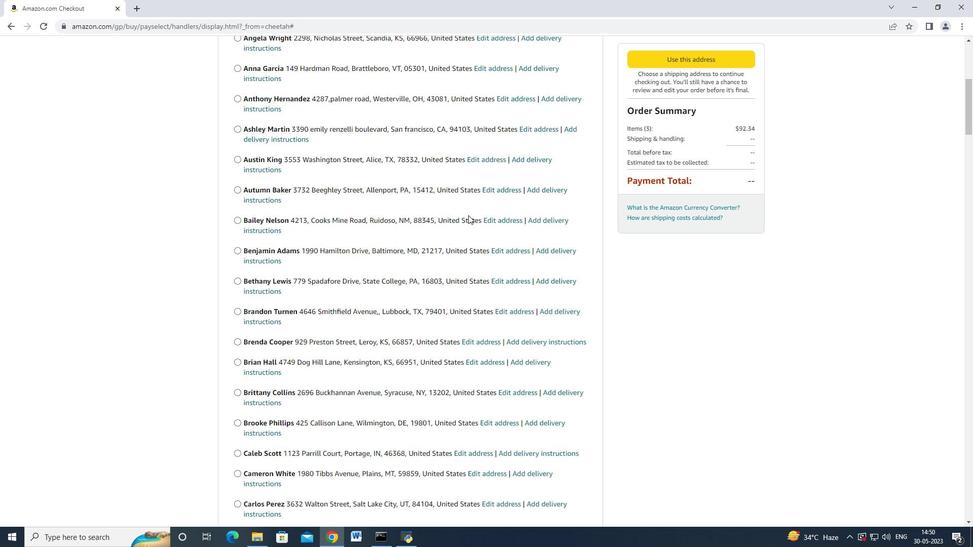 
Action: Mouse scrolled (468, 214) with delta (0, 0)
Screenshot: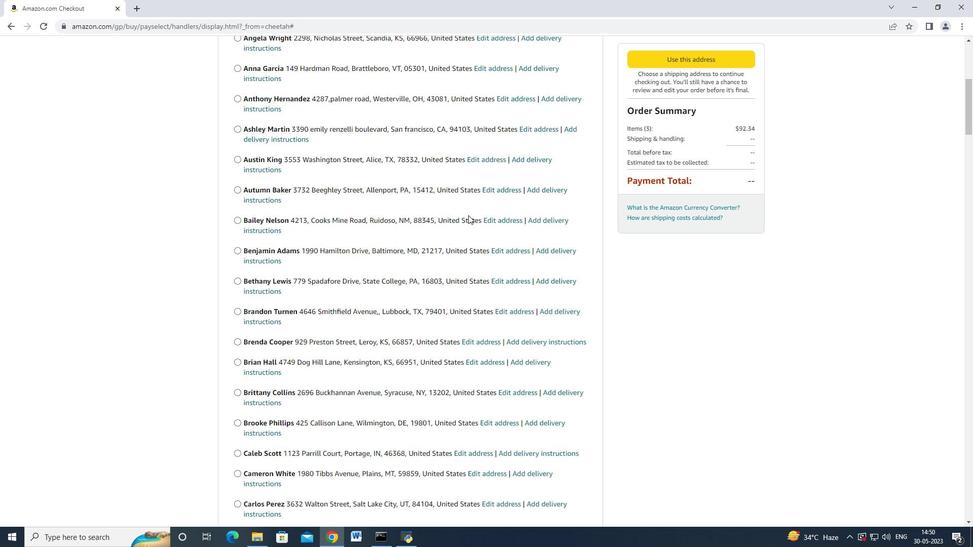 
Action: Mouse scrolled (468, 214) with delta (0, 0)
Screenshot: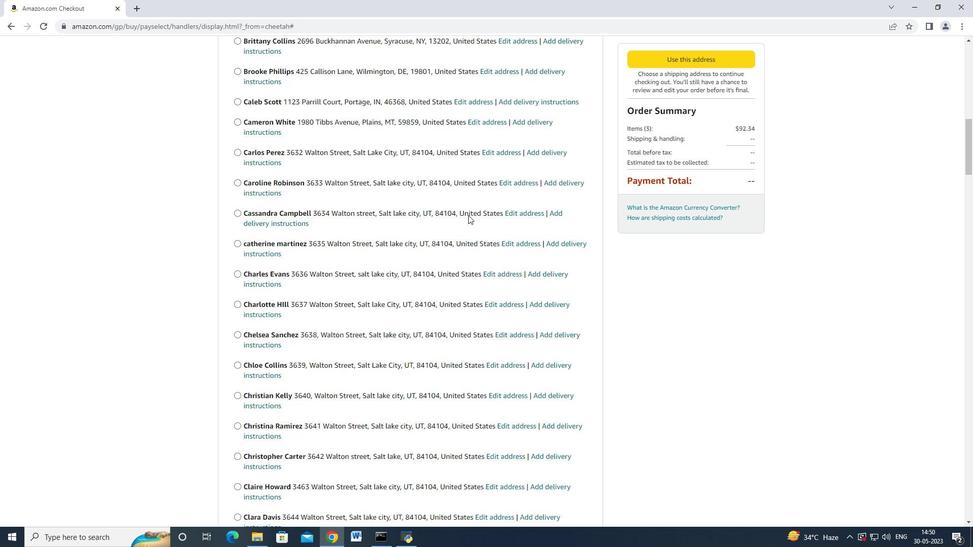 
Action: Mouse scrolled (468, 214) with delta (0, 0)
Screenshot: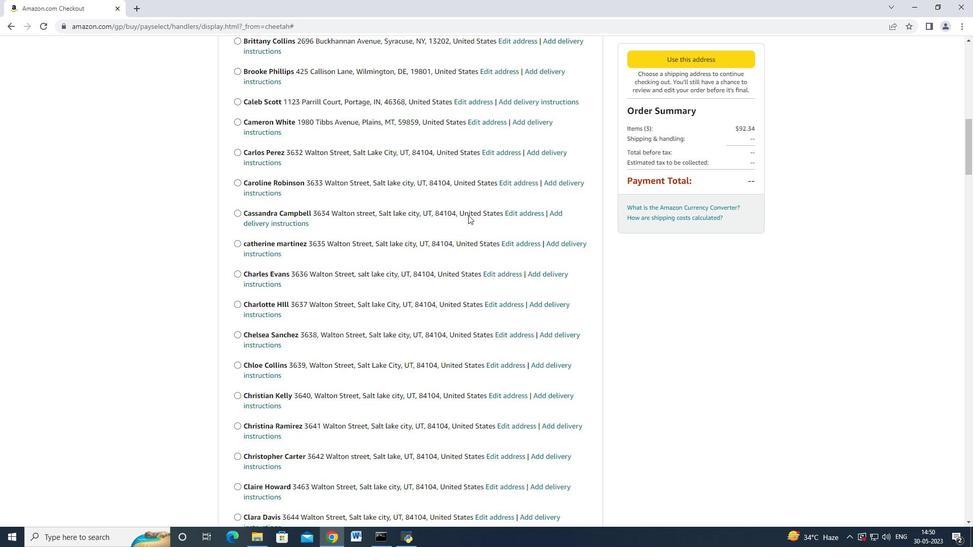 
Action: Mouse scrolled (468, 214) with delta (0, 0)
Screenshot: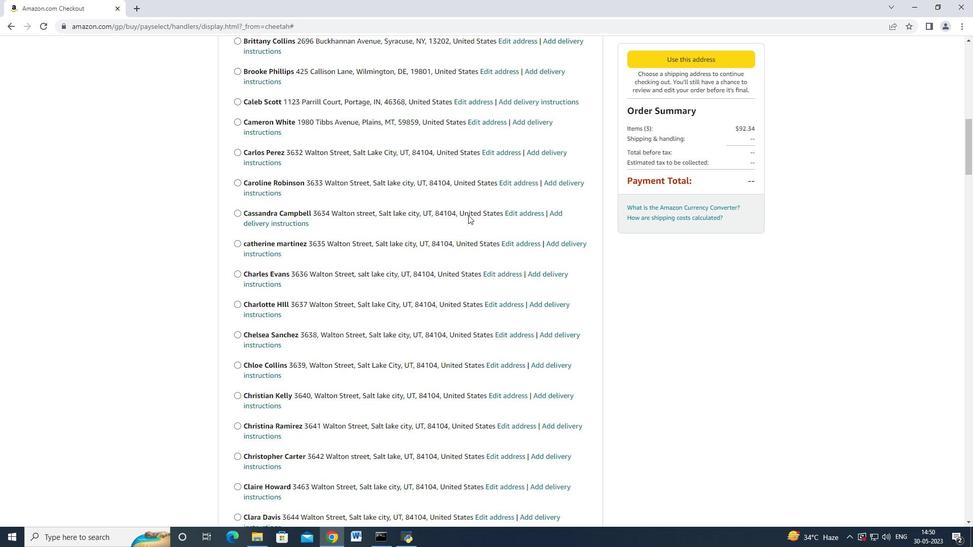 
Action: Mouse scrolled (468, 214) with delta (0, 0)
Screenshot: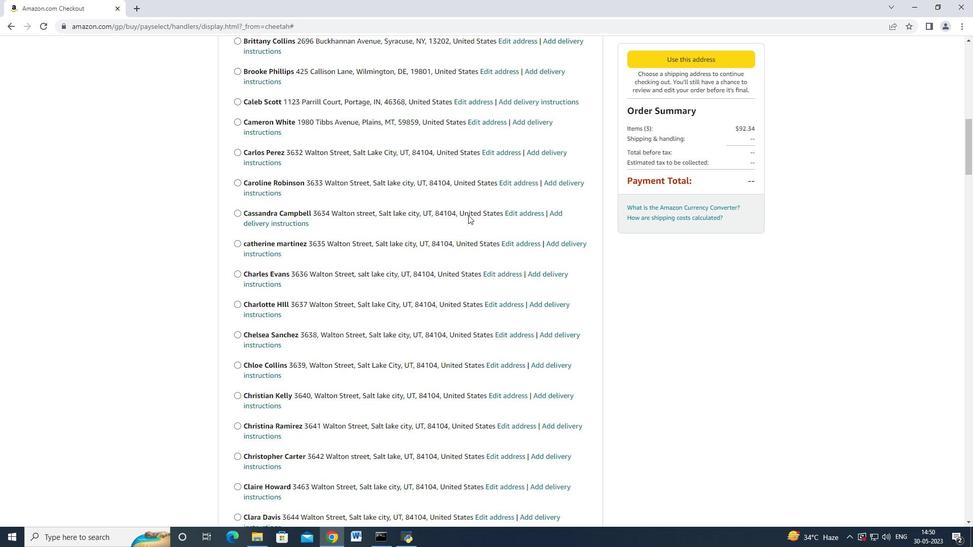 
Action: Mouse scrolled (468, 214) with delta (0, 0)
Screenshot: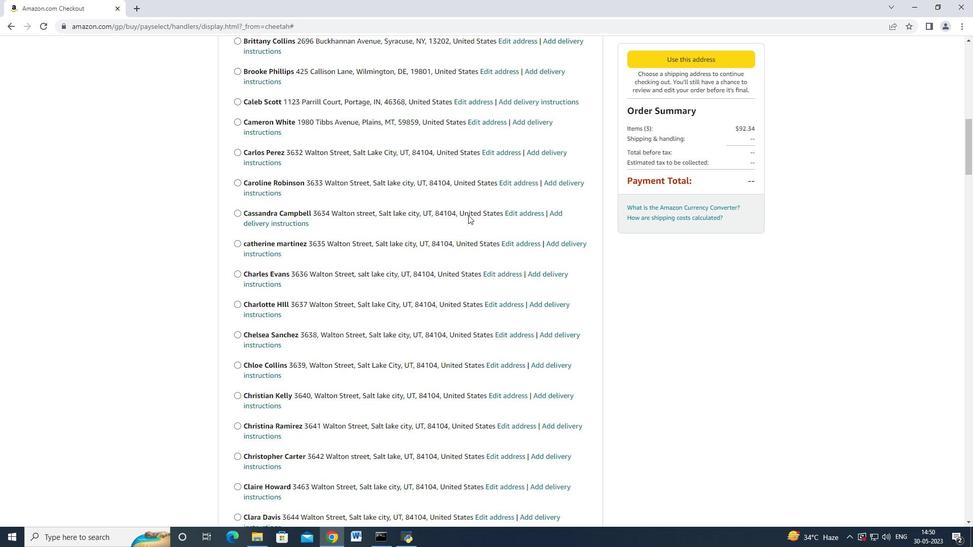 
Action: Mouse scrolled (468, 214) with delta (0, 0)
Screenshot: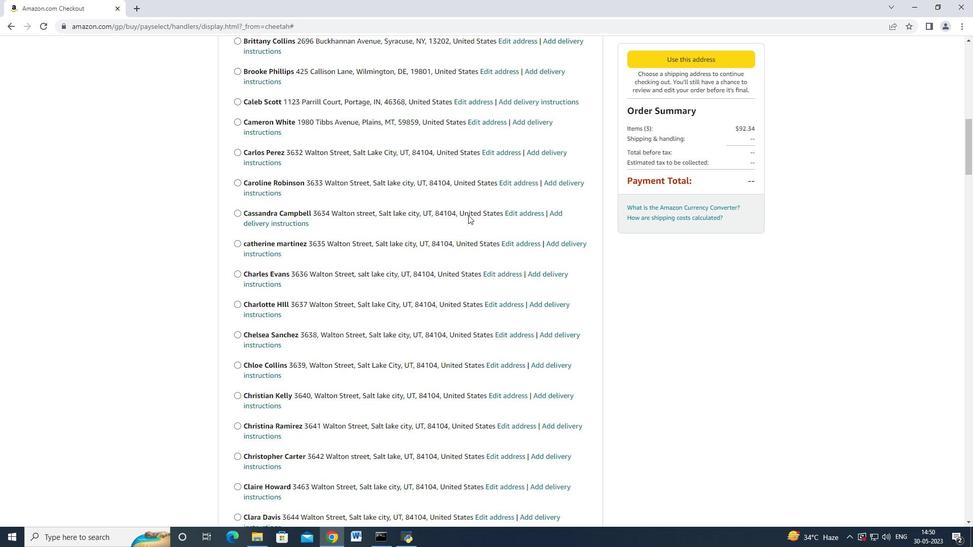 
Action: Mouse scrolled (468, 214) with delta (0, 0)
Screenshot: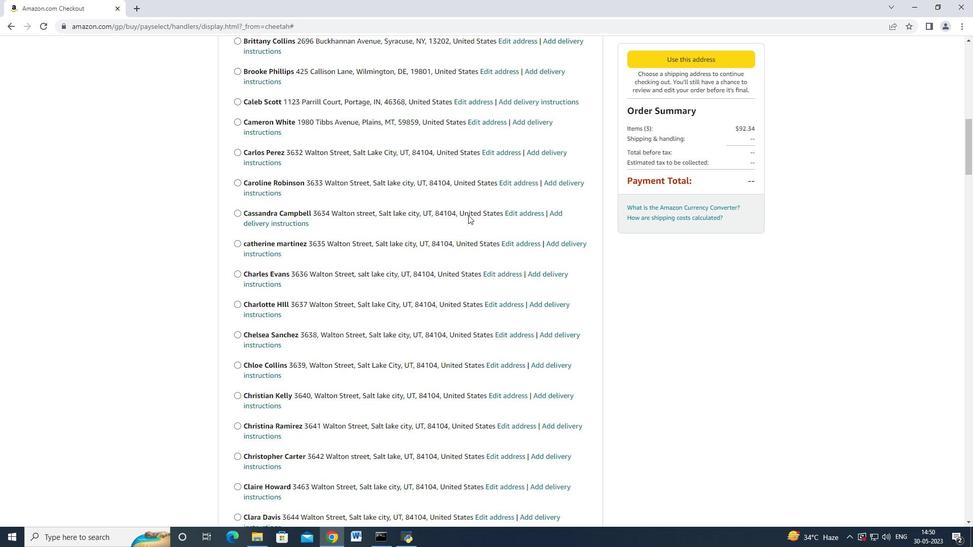
Action: Mouse scrolled (468, 214) with delta (0, 0)
Screenshot: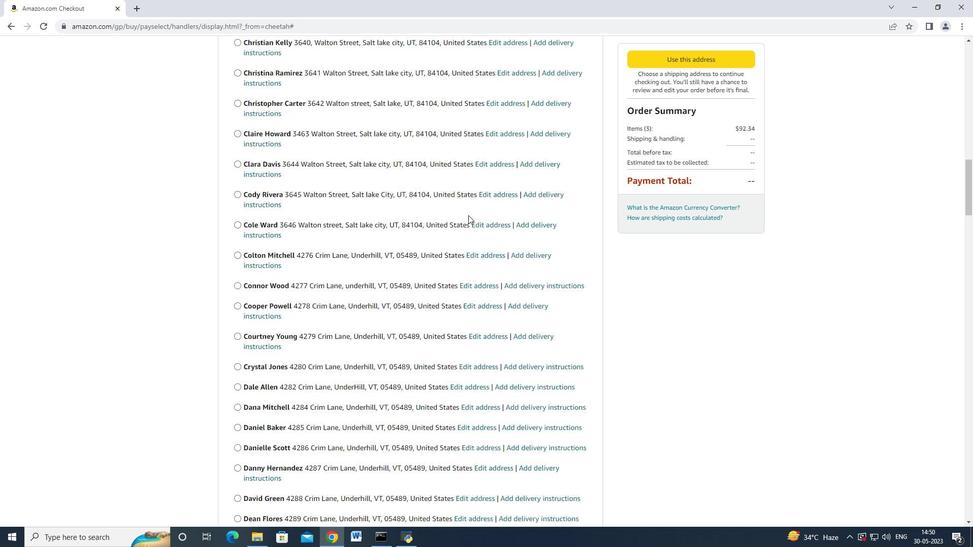 
Action: Mouse scrolled (468, 214) with delta (0, 0)
Screenshot: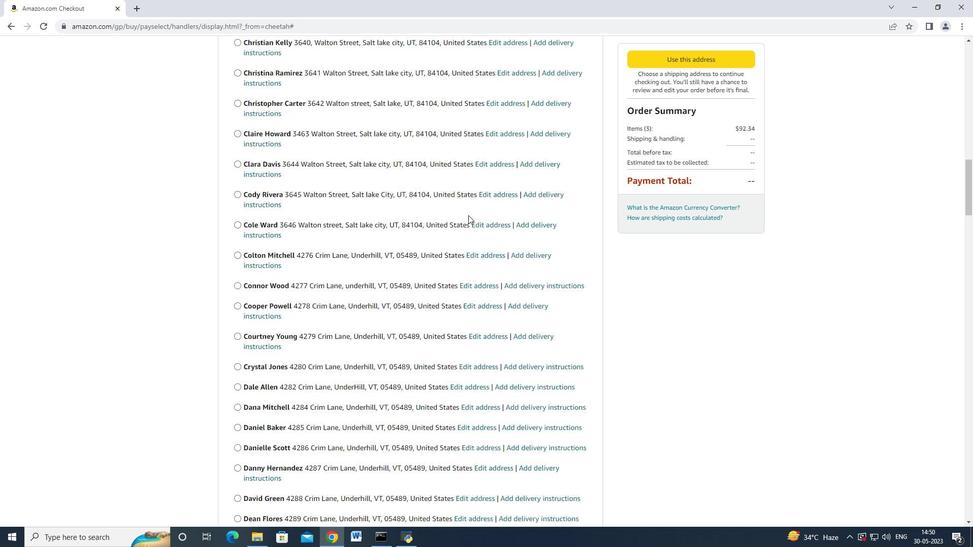 
Action: Mouse scrolled (468, 214) with delta (0, 0)
Screenshot: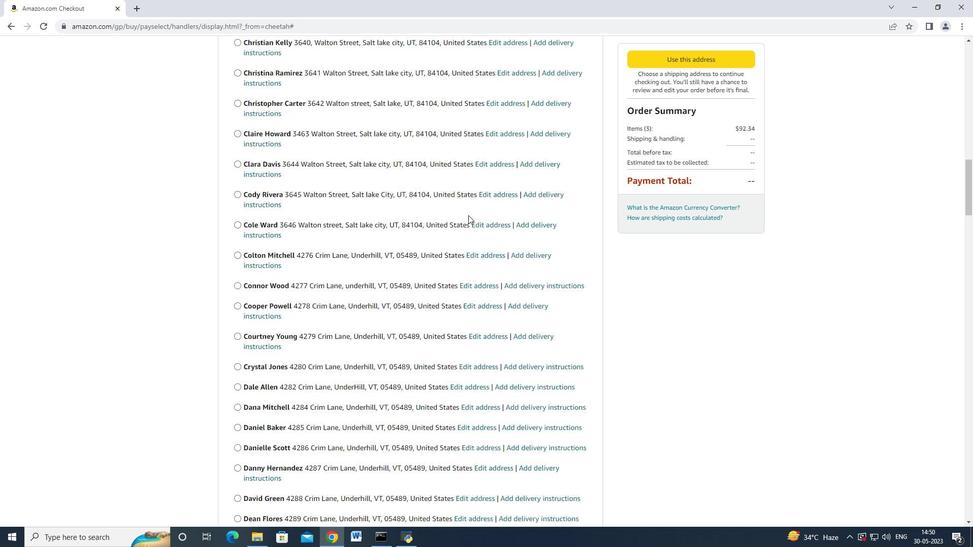 
Action: Mouse scrolled (468, 214) with delta (0, 0)
Screenshot: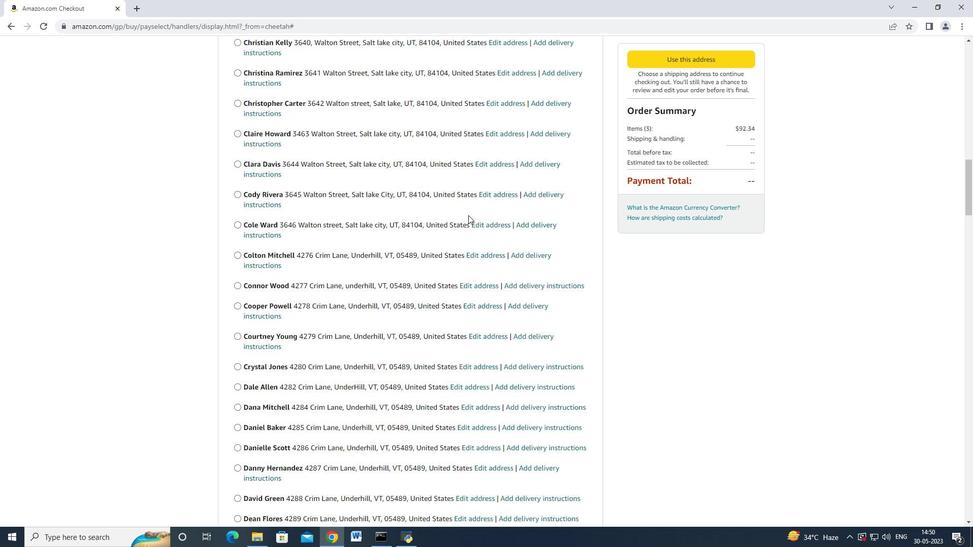 
Action: Mouse scrolled (468, 214) with delta (0, 0)
Screenshot: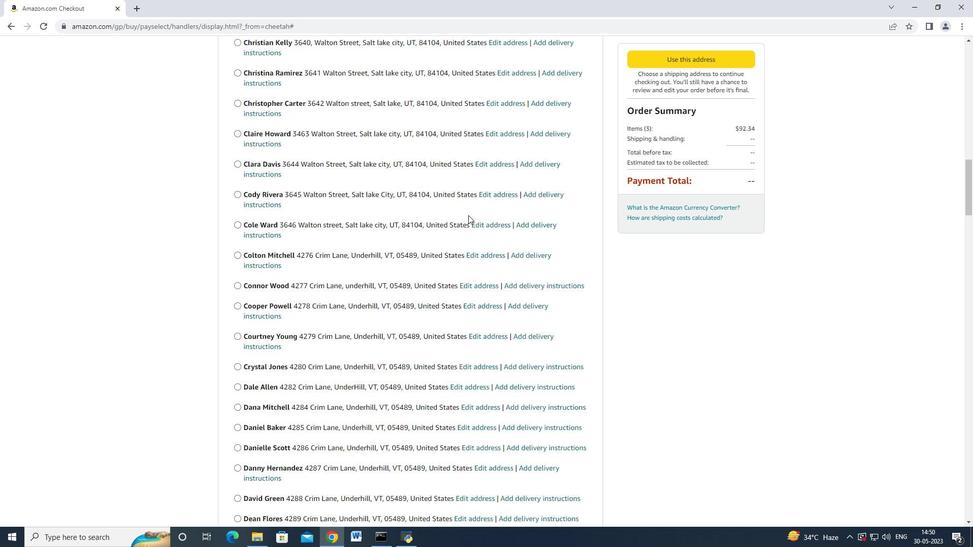 
Action: Mouse scrolled (468, 214) with delta (0, 0)
Screenshot: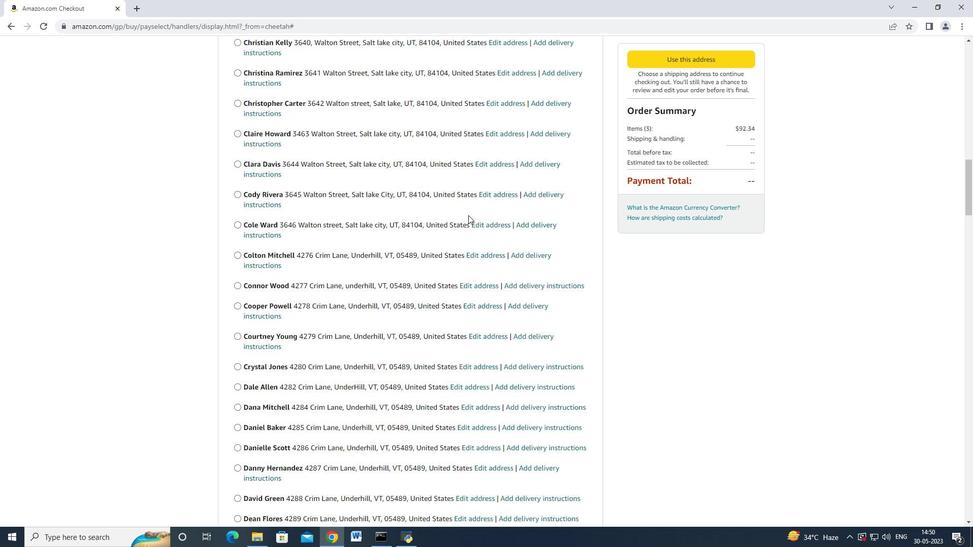 
Action: Mouse moved to (467, 215)
Screenshot: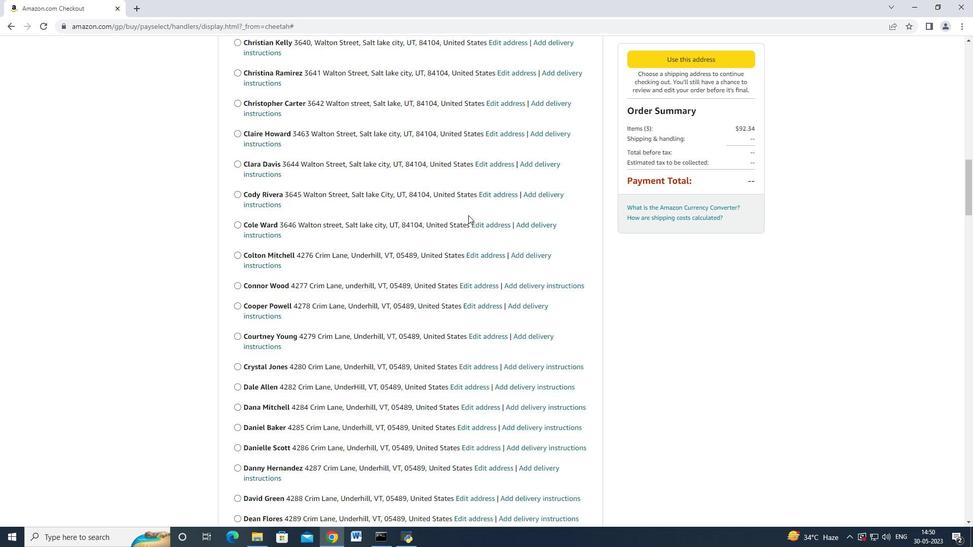 
Action: Mouse scrolled (467, 214) with delta (0, 0)
Screenshot: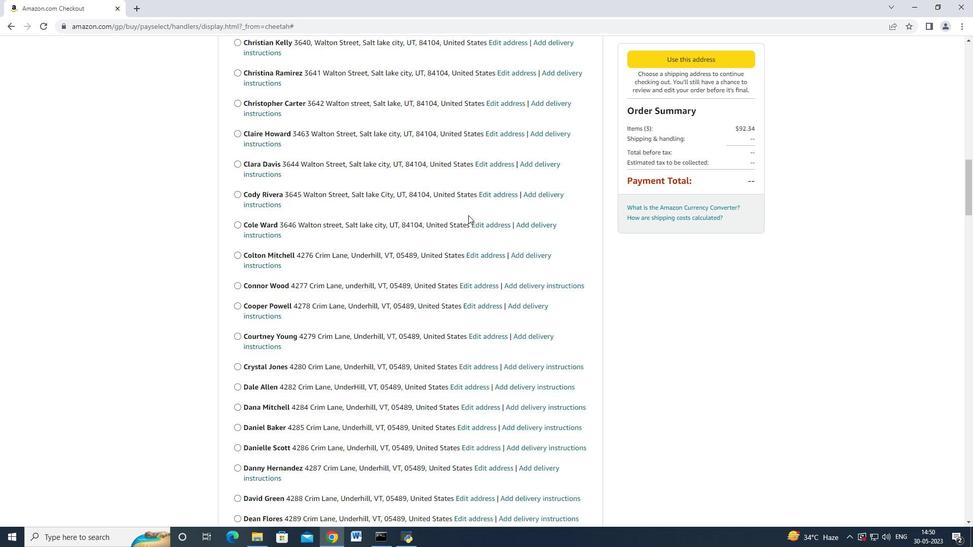 
Action: Mouse moved to (460, 220)
Screenshot: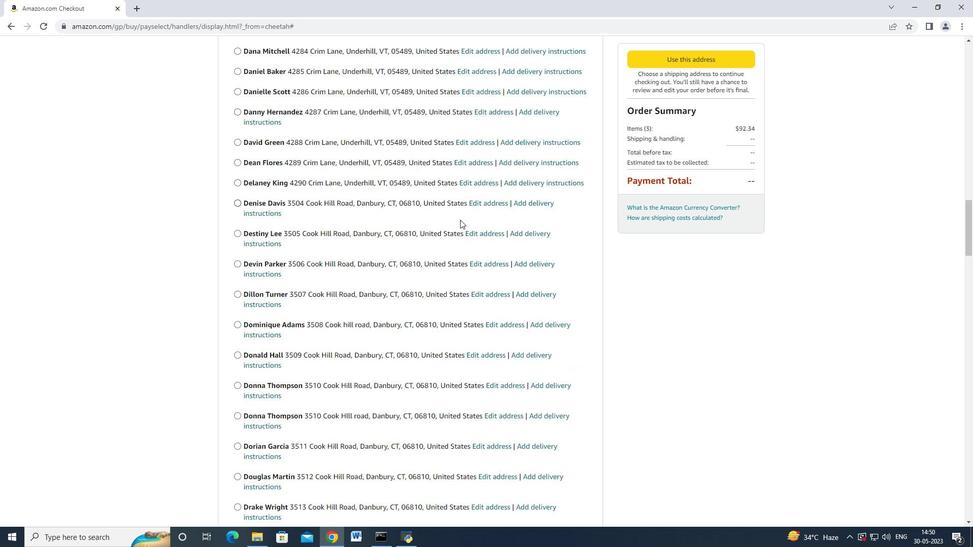 
Action: Mouse scrolled (460, 219) with delta (0, 0)
Screenshot: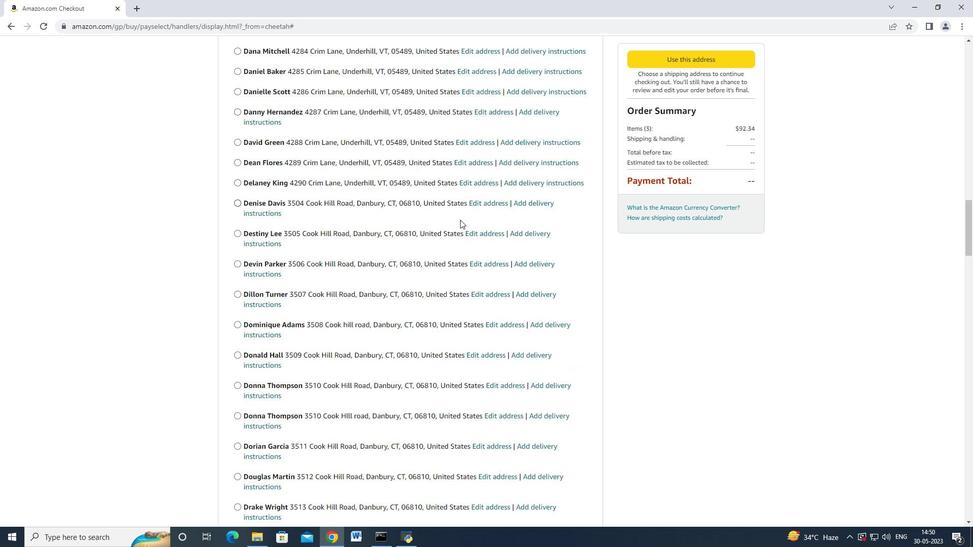 
Action: Mouse moved to (460, 220)
Screenshot: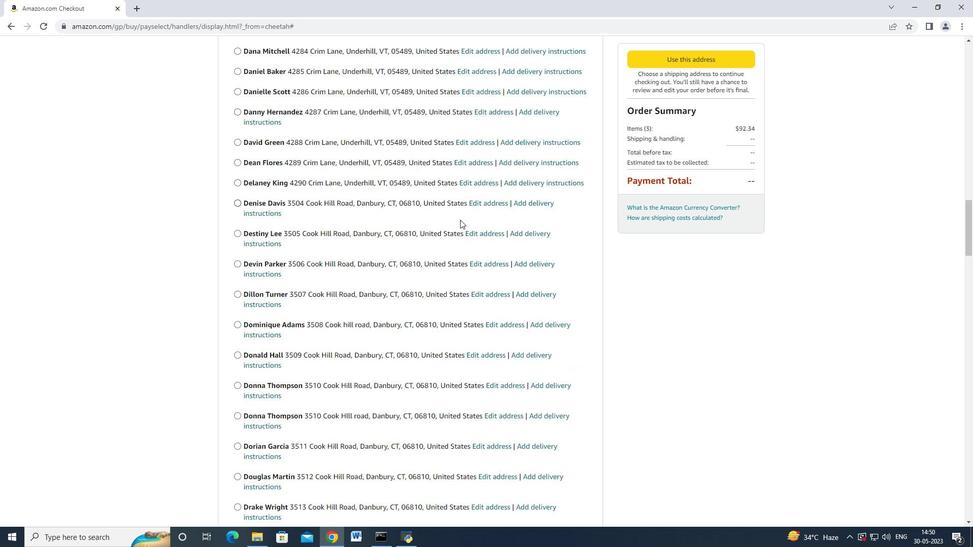 
Action: Mouse scrolled (460, 220) with delta (0, 0)
Screenshot: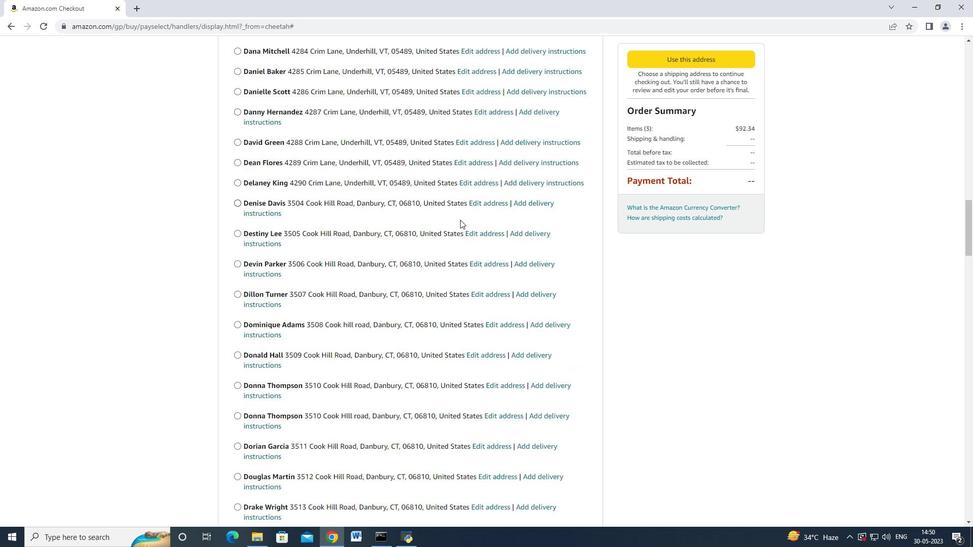 
Action: Mouse moved to (459, 221)
Screenshot: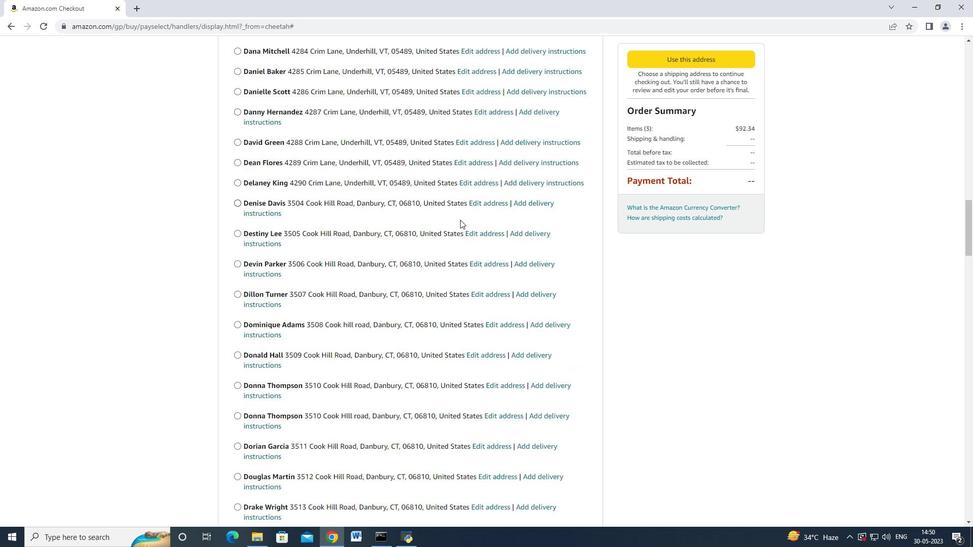 
Action: Mouse scrolled (460, 220) with delta (0, 0)
Screenshot: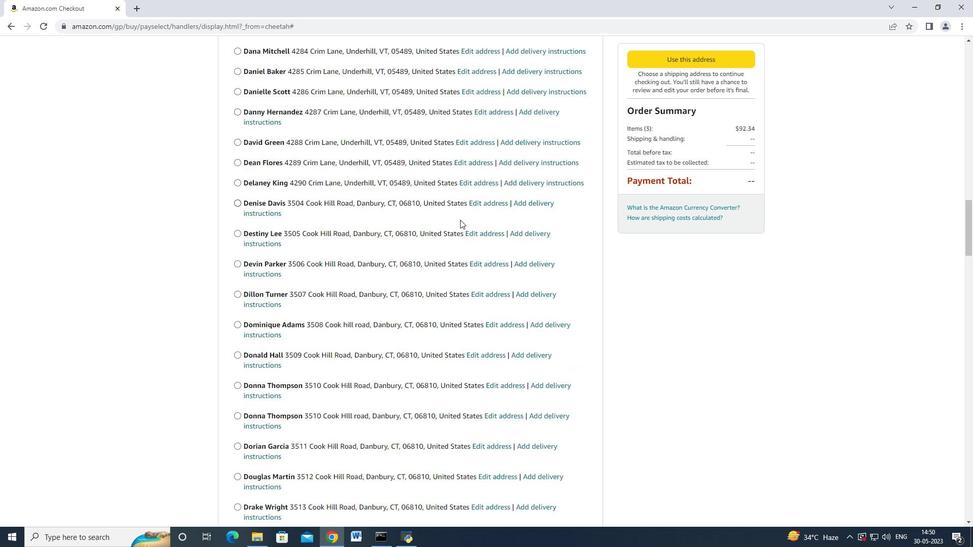 
Action: Mouse scrolled (459, 220) with delta (0, 0)
Screenshot: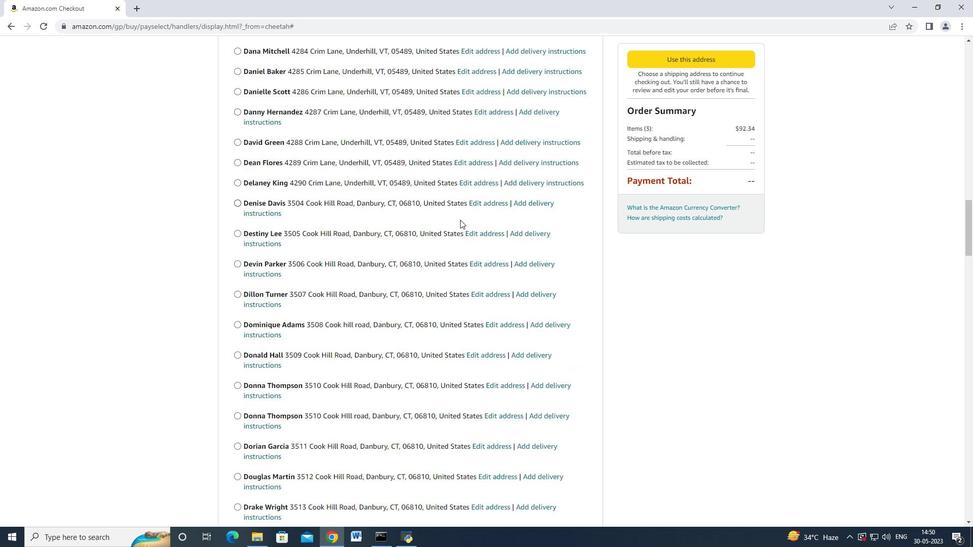 
Action: Mouse moved to (459, 221)
Screenshot: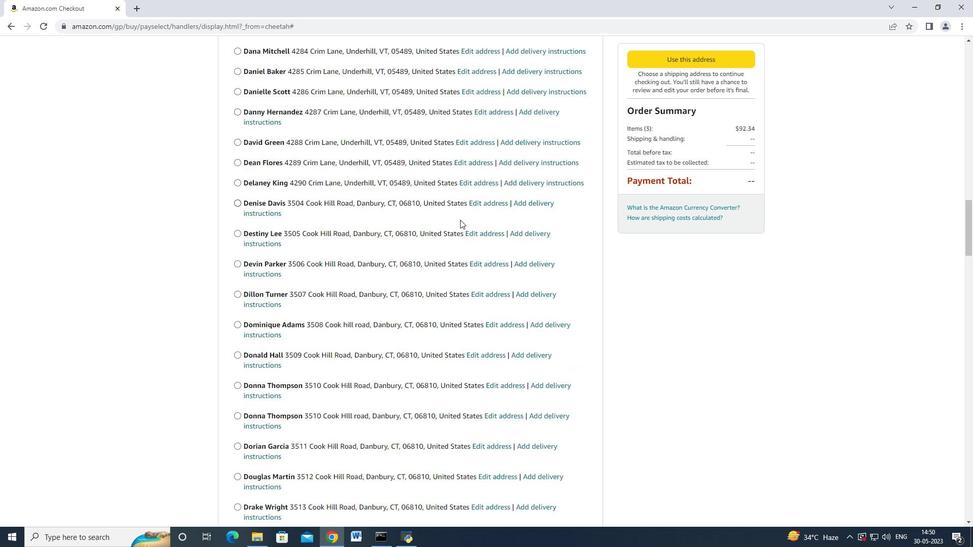 
Action: Mouse scrolled (459, 221) with delta (0, 0)
Screenshot: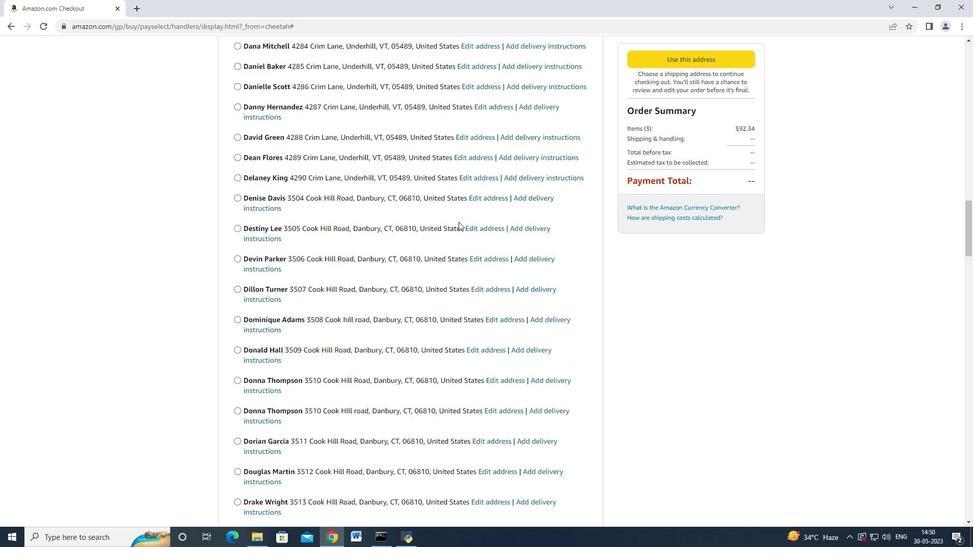 
Action: Mouse scrolled (459, 221) with delta (0, 0)
Screenshot: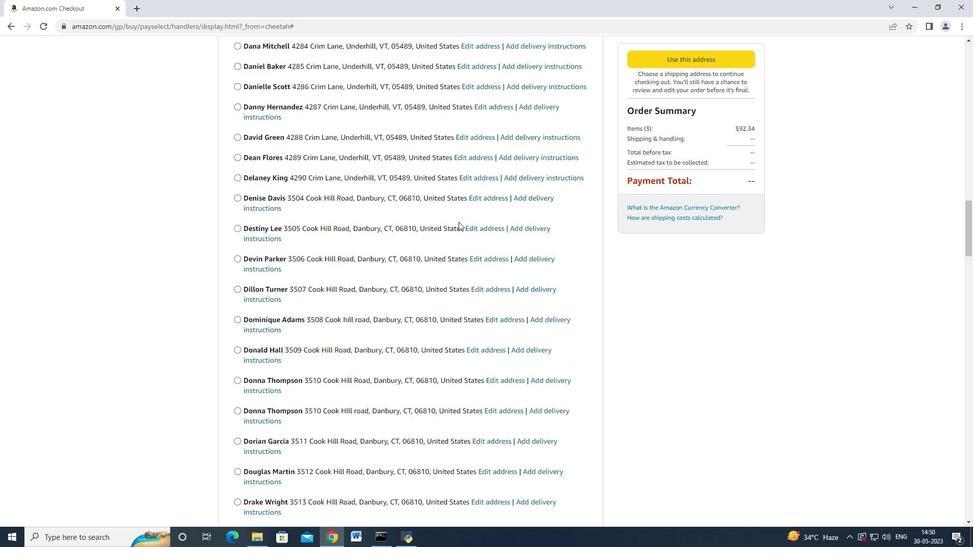 
Action: Mouse moved to (444, 229)
Screenshot: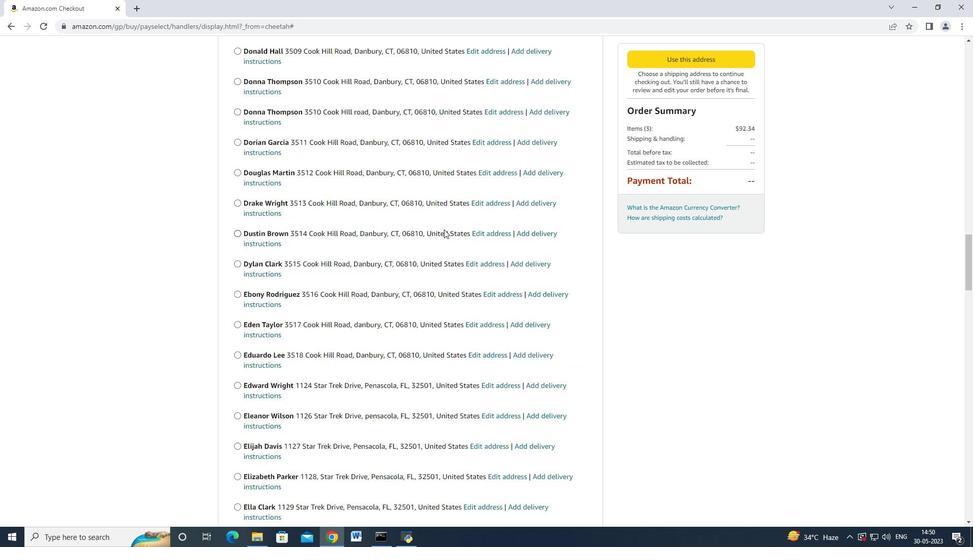 
Action: Mouse scrolled (444, 229) with delta (0, 0)
Screenshot: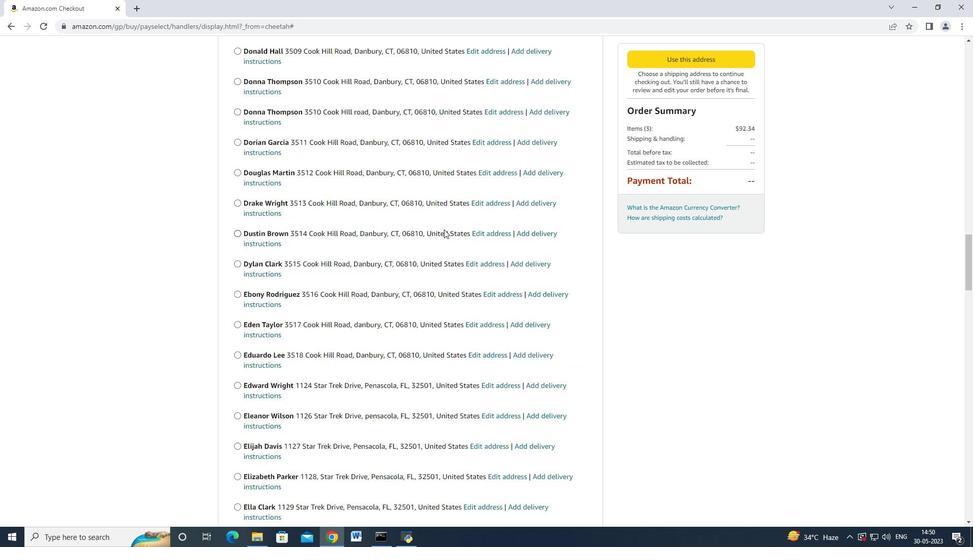 
Action: Mouse moved to (442, 230)
Screenshot: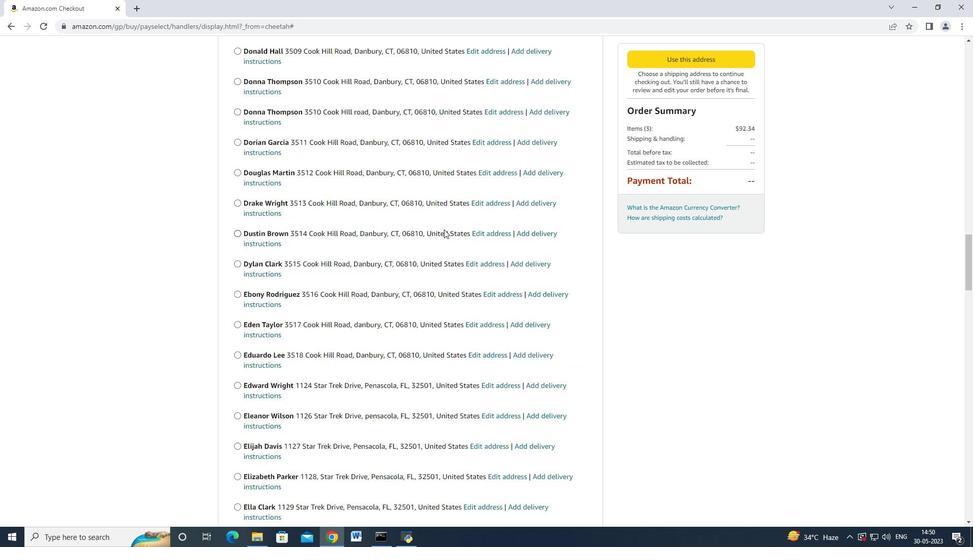 
Action: Mouse scrolled (442, 230) with delta (0, 0)
Screenshot: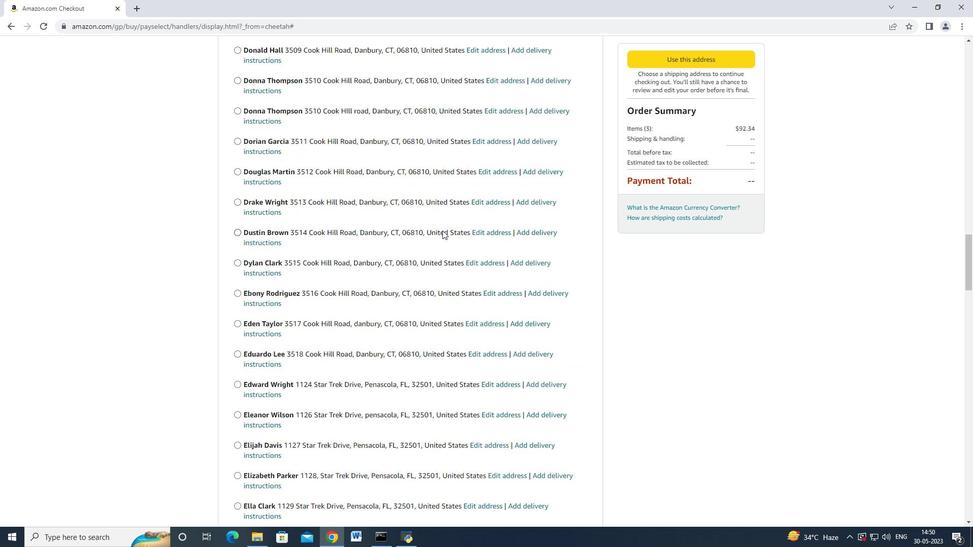 
Action: Mouse moved to (442, 230)
Screenshot: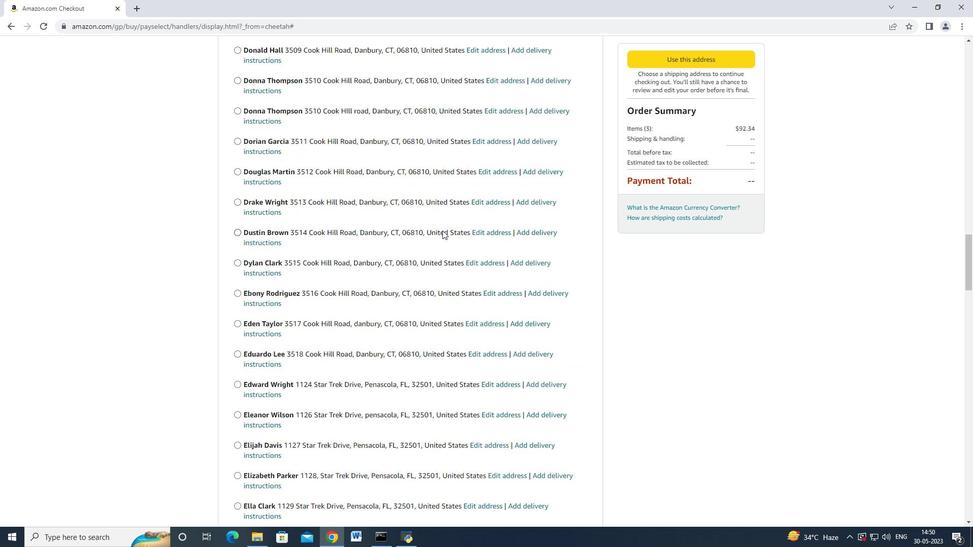 
Action: Mouse scrolled (442, 230) with delta (0, 0)
Screenshot: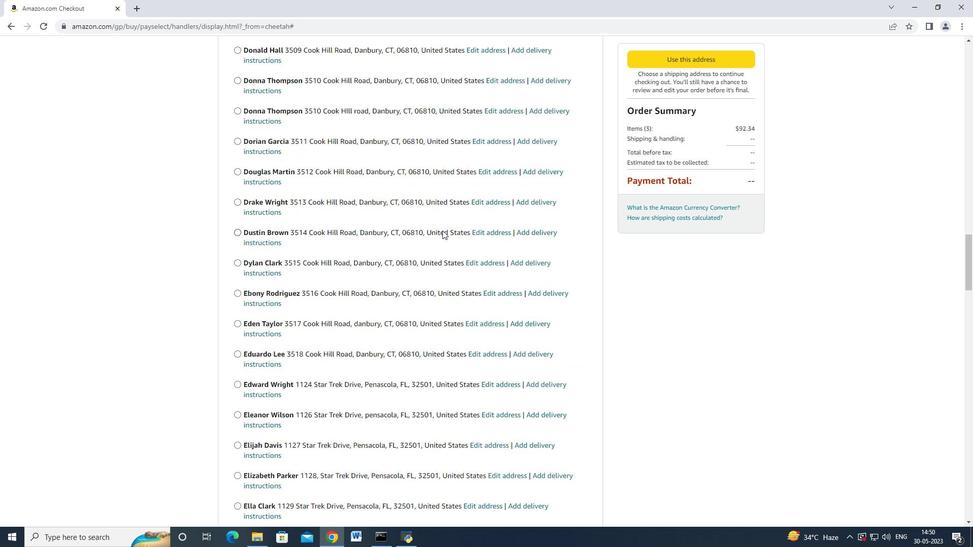 
Action: Mouse moved to (442, 230)
Screenshot: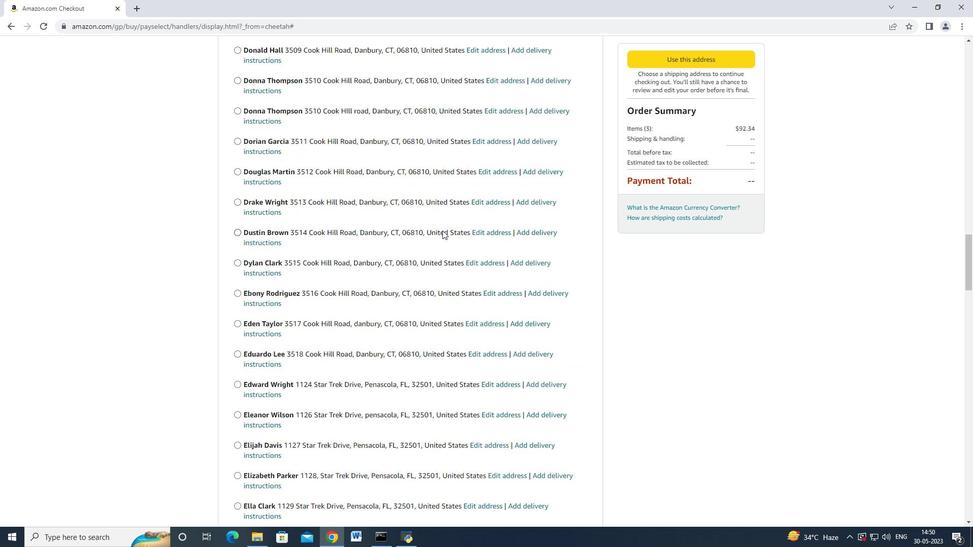 
Action: Mouse scrolled (442, 230) with delta (0, 0)
Screenshot: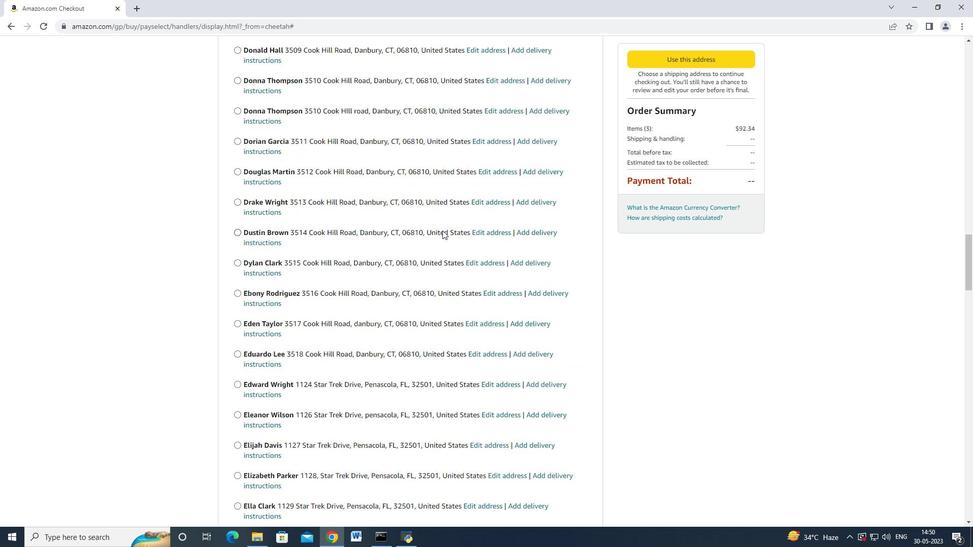 
Action: Mouse scrolled (442, 230) with delta (0, 0)
Screenshot: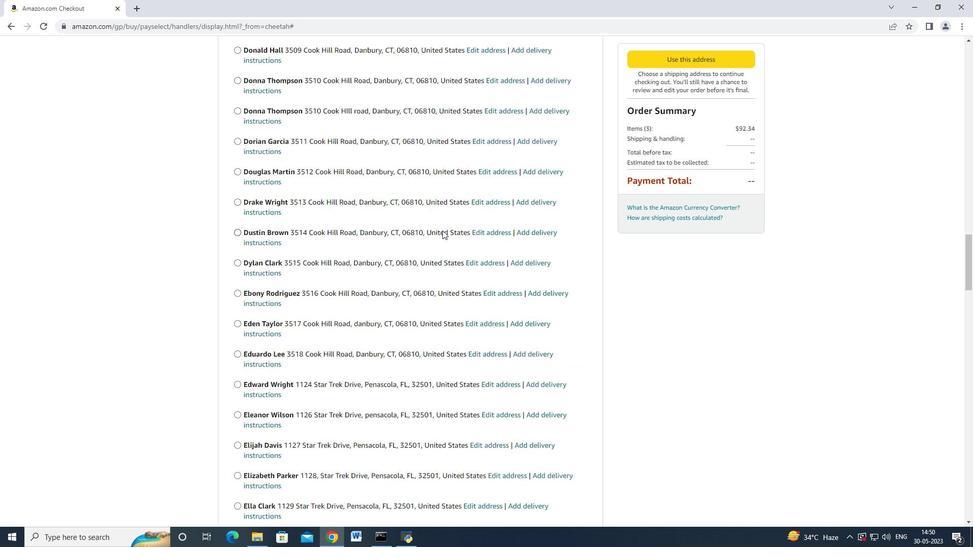 
Action: Mouse scrolled (442, 230) with delta (0, 0)
Screenshot: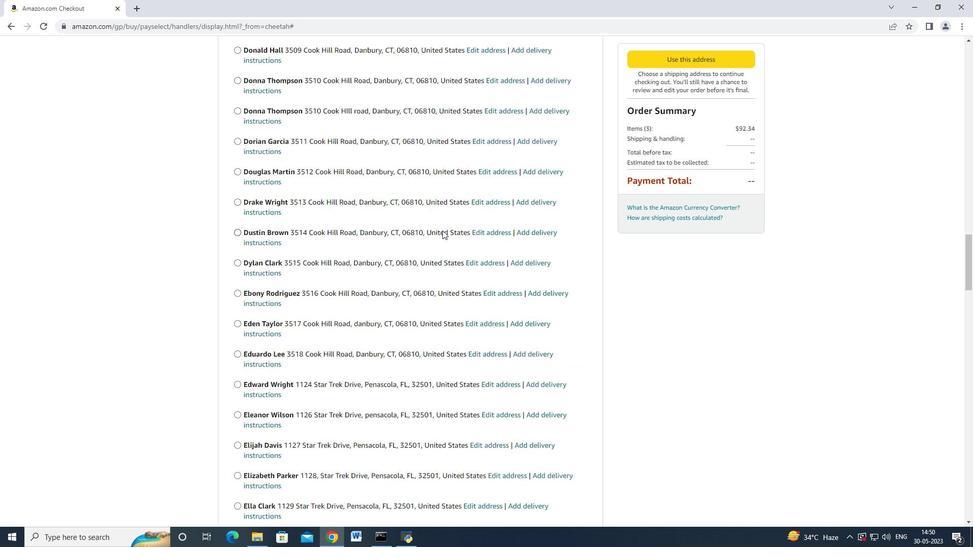 
Action: Mouse scrolled (442, 230) with delta (0, 0)
Screenshot: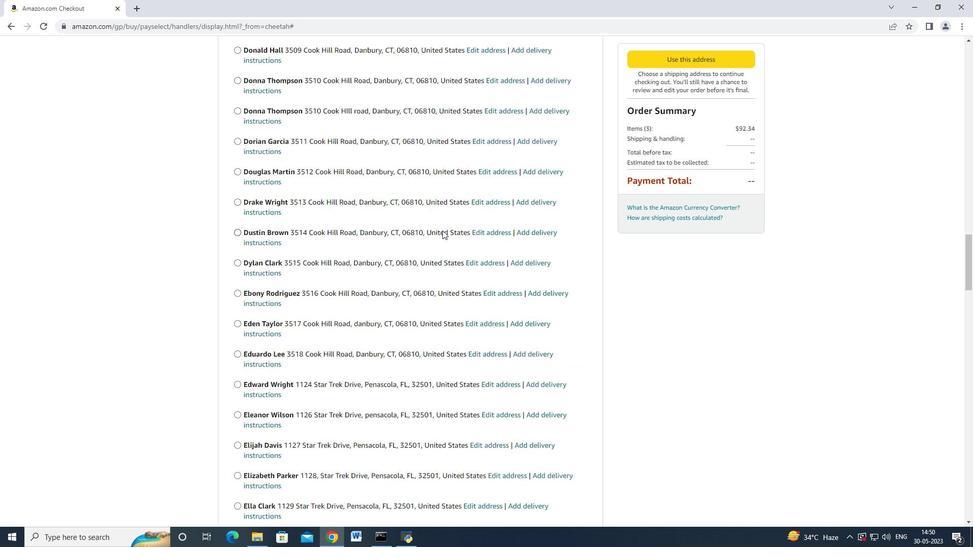 
Action: Mouse moved to (430, 237)
Screenshot: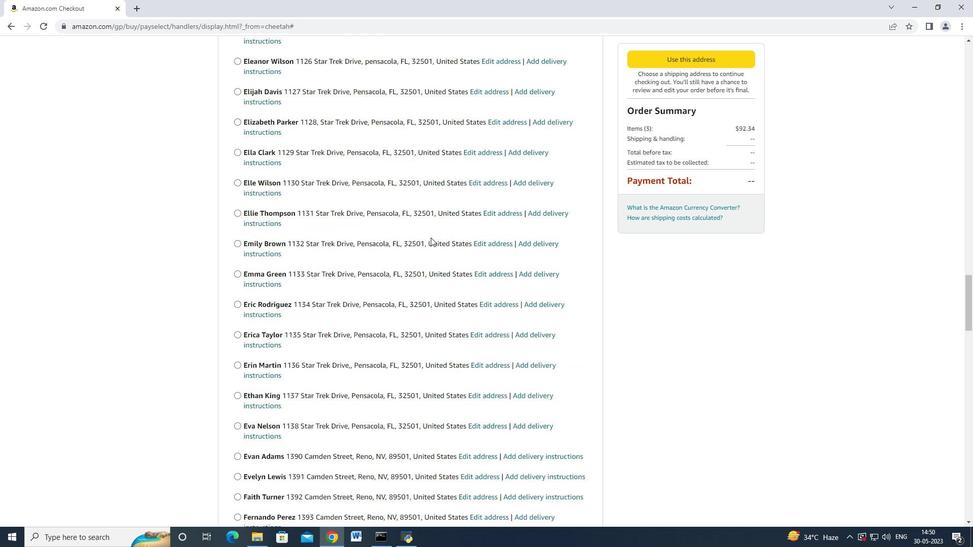 
Action: Mouse scrolled (434, 234) with delta (0, 0)
Screenshot: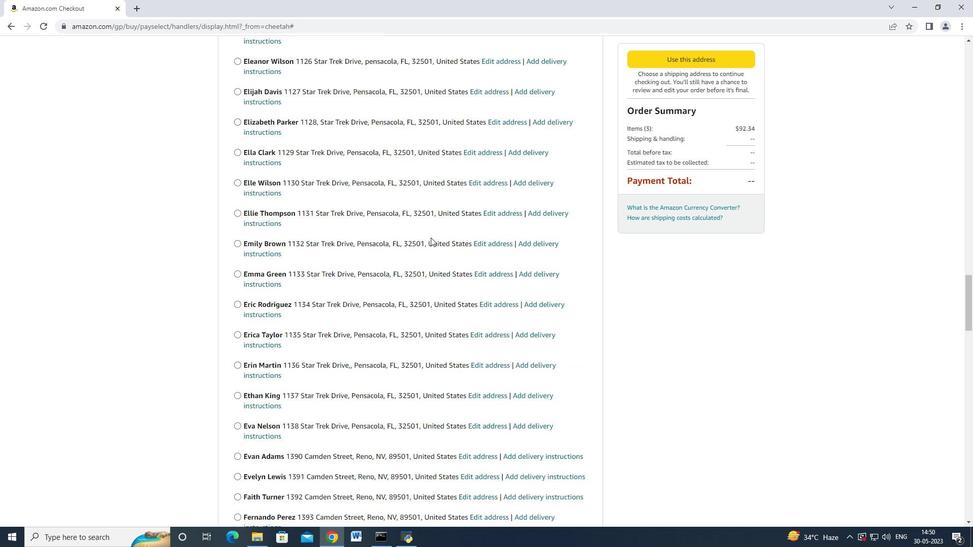 
Action: Mouse moved to (429, 238)
Screenshot: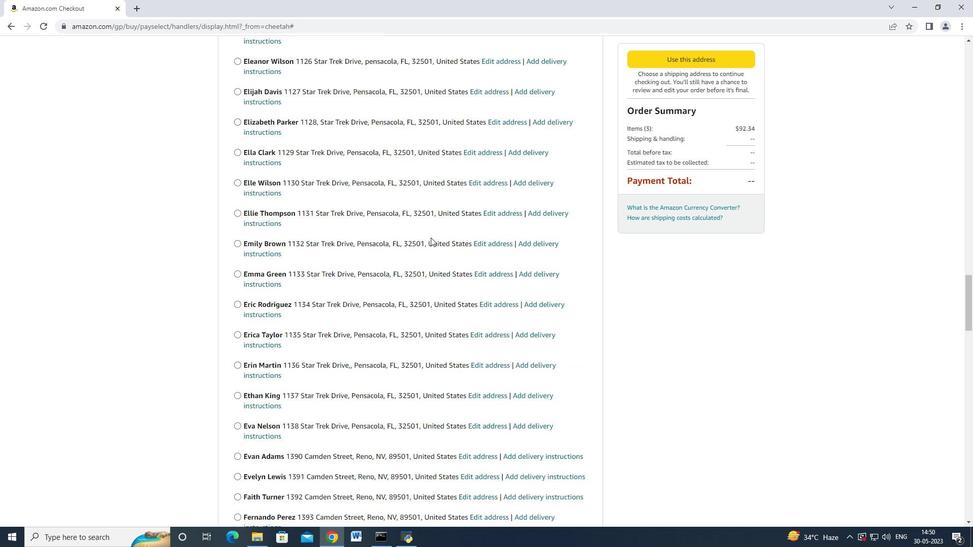 
Action: Mouse scrolled (430, 237) with delta (0, 0)
Screenshot: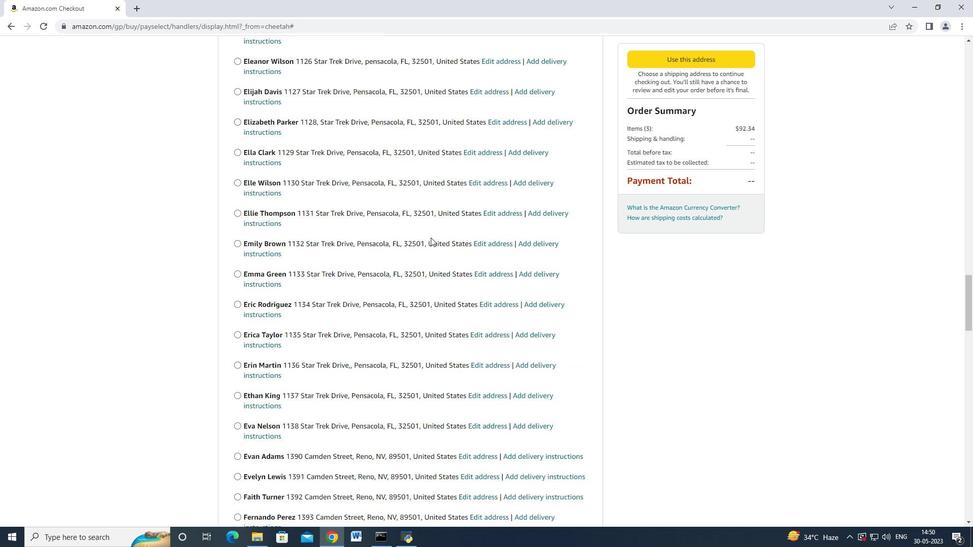 
Action: Mouse moved to (429, 238)
Screenshot: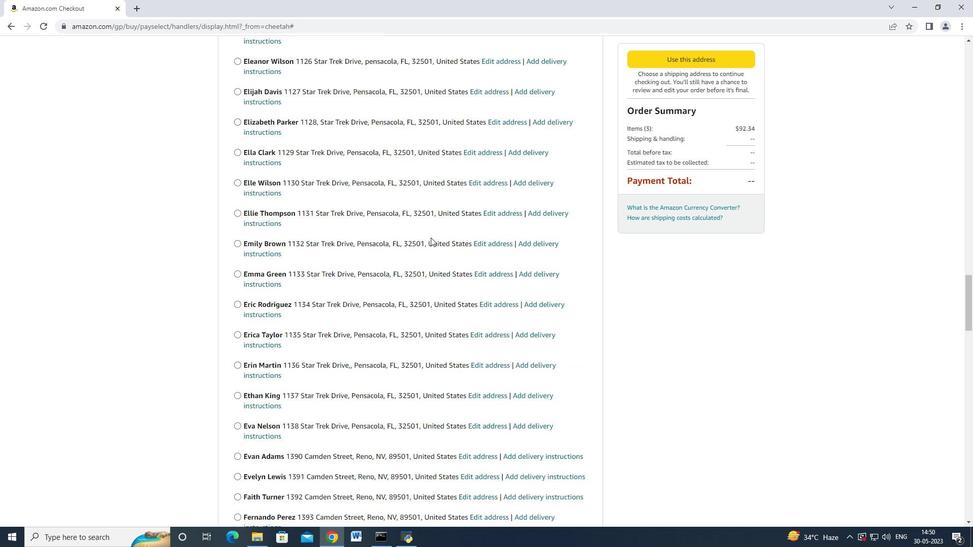 
Action: Mouse scrolled (429, 237) with delta (0, -1)
Screenshot: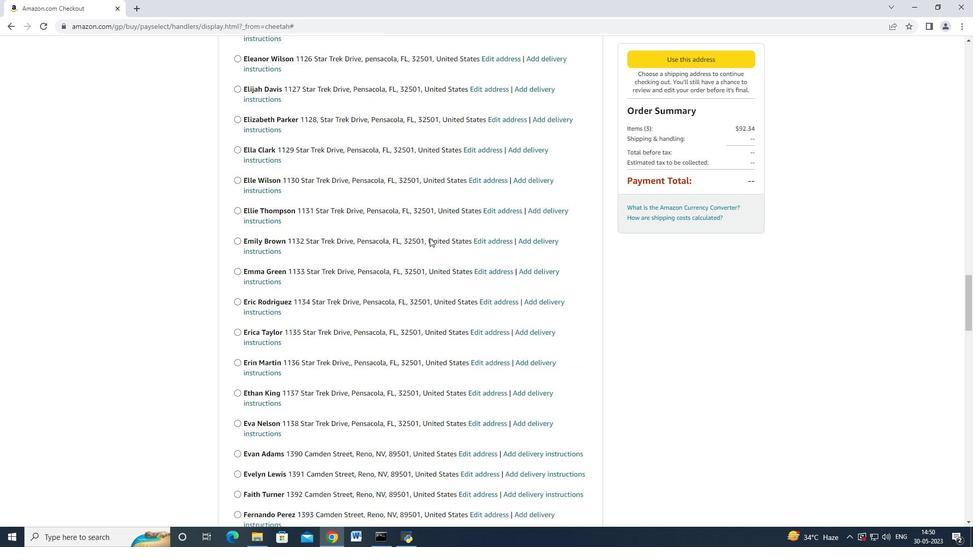 
Action: Mouse moved to (428, 238)
Screenshot: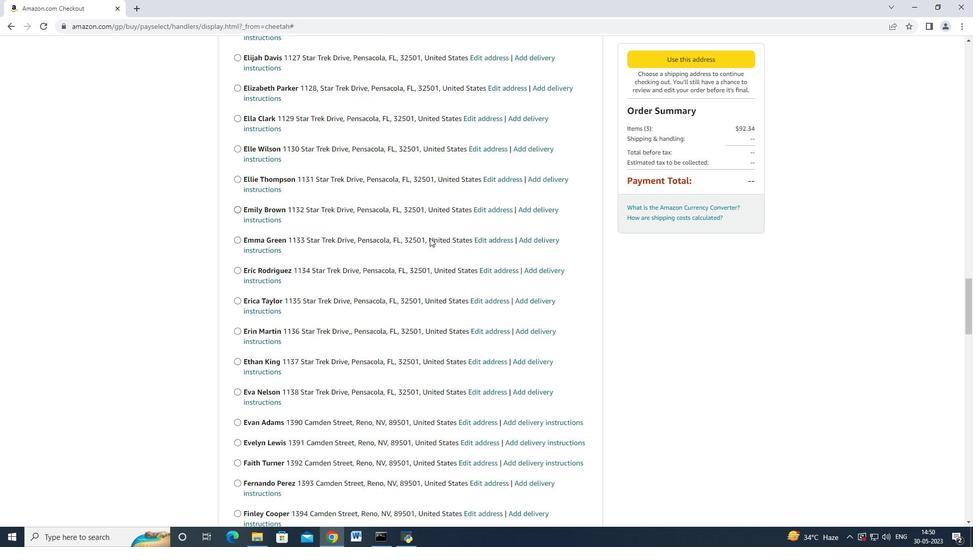 
Action: Mouse scrolled (429, 237) with delta (0, 0)
Screenshot: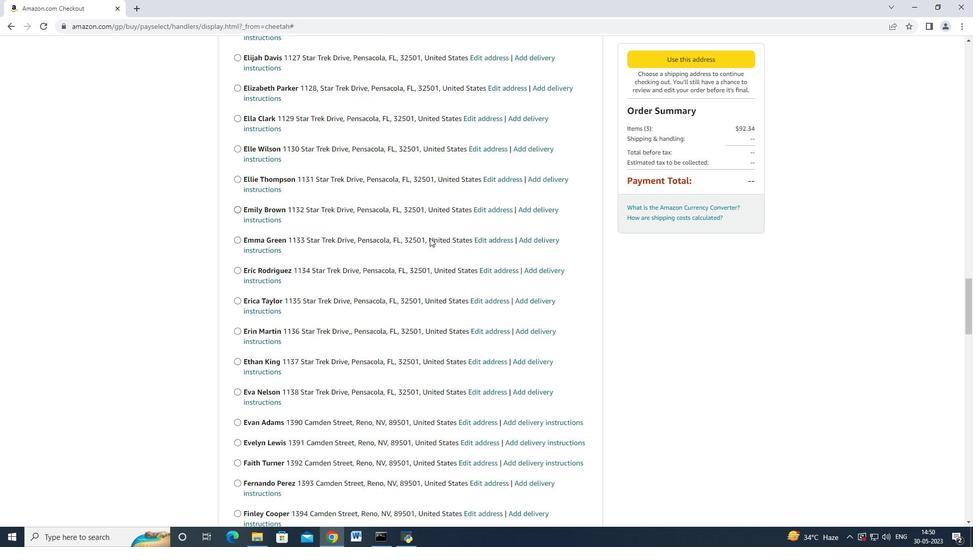 
Action: Mouse moved to (428, 238)
Screenshot: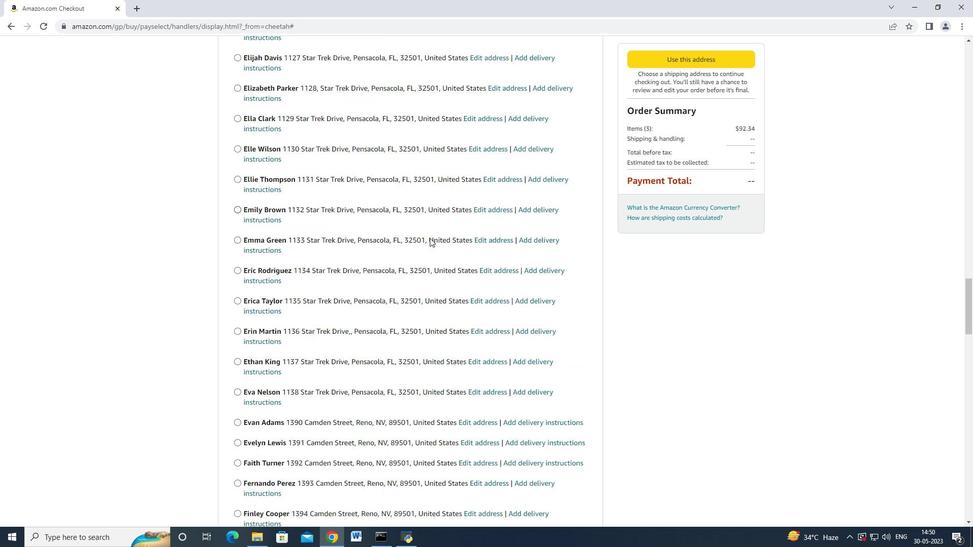 
Action: Mouse scrolled (428, 237) with delta (0, 0)
Screenshot: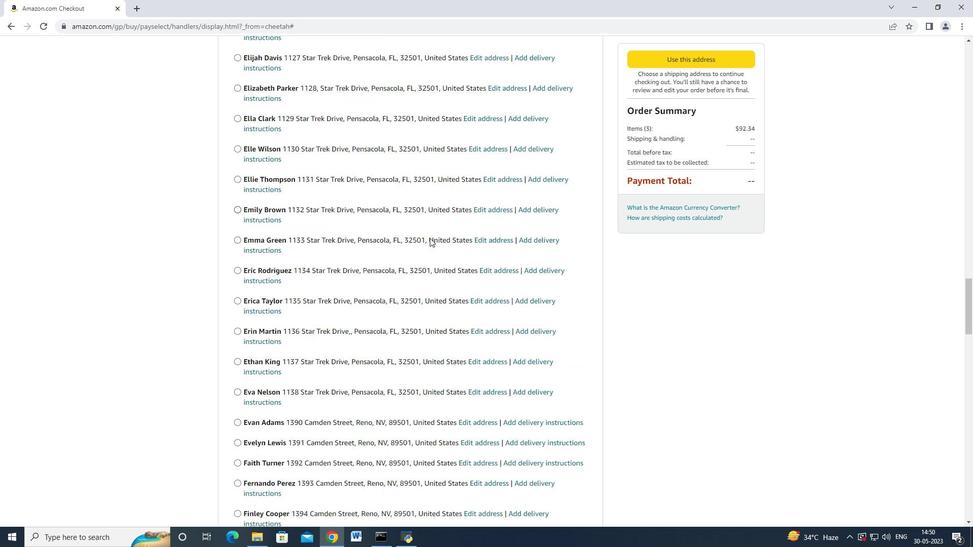 
Action: Mouse moved to (428, 238)
Screenshot: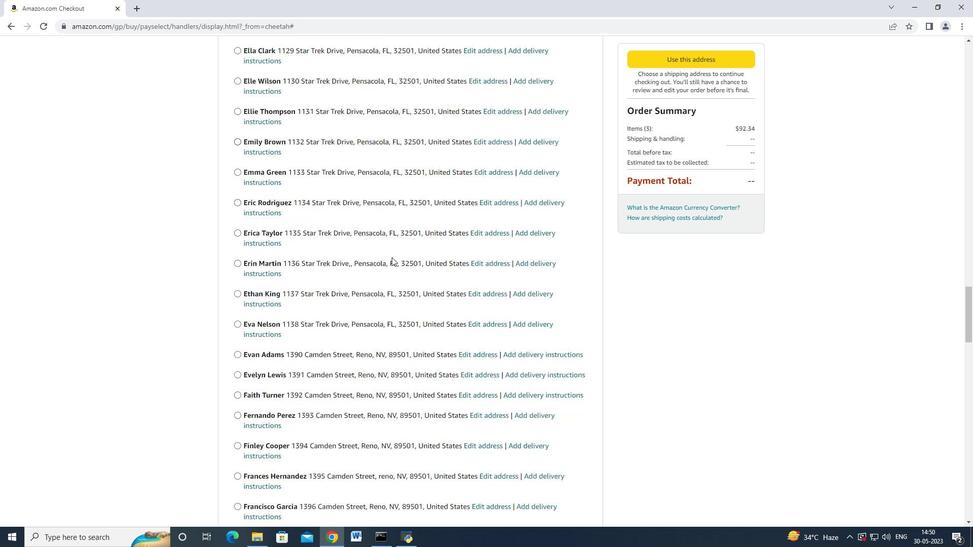
Action: Mouse scrolled (428, 238) with delta (0, 0)
Screenshot: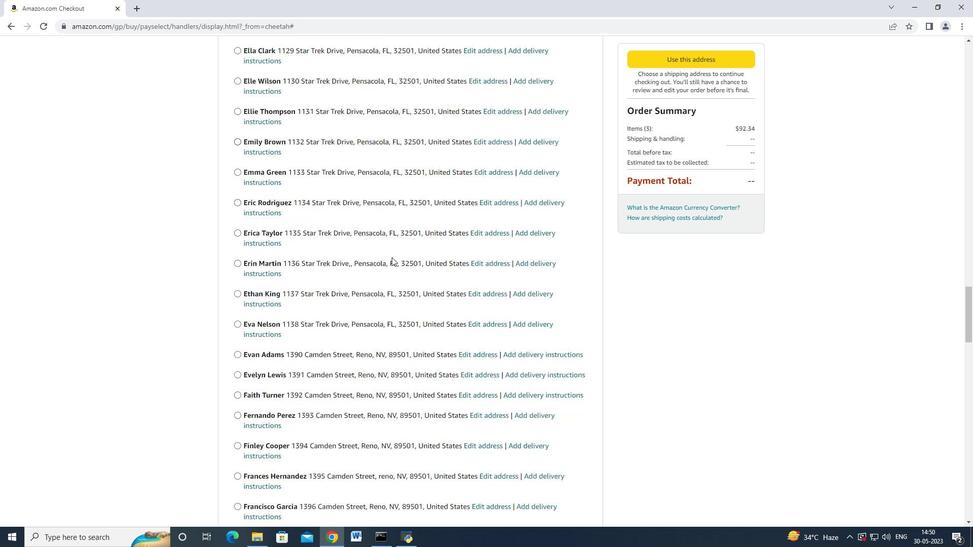 
Action: Mouse moved to (416, 243)
Screenshot: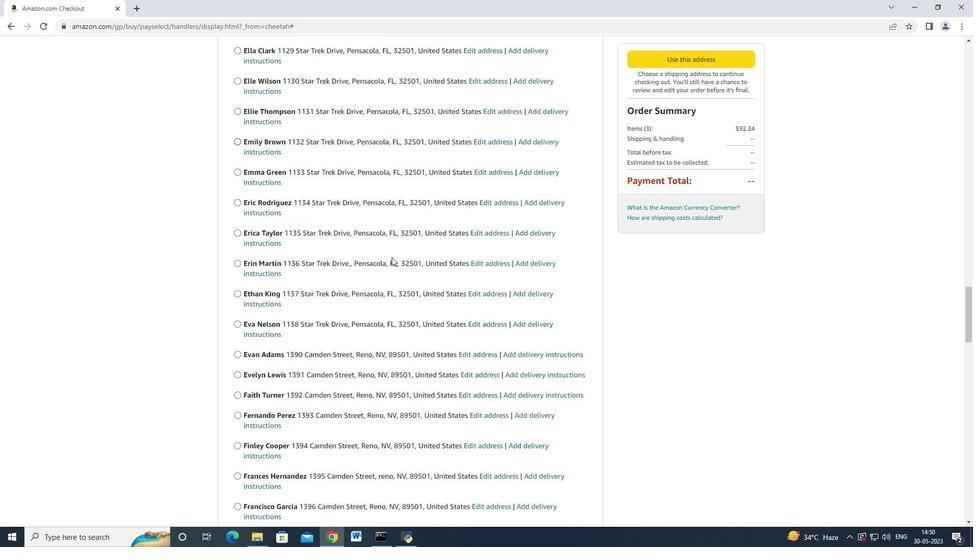 
Action: Mouse scrolled (427, 238) with delta (0, 0)
Screenshot: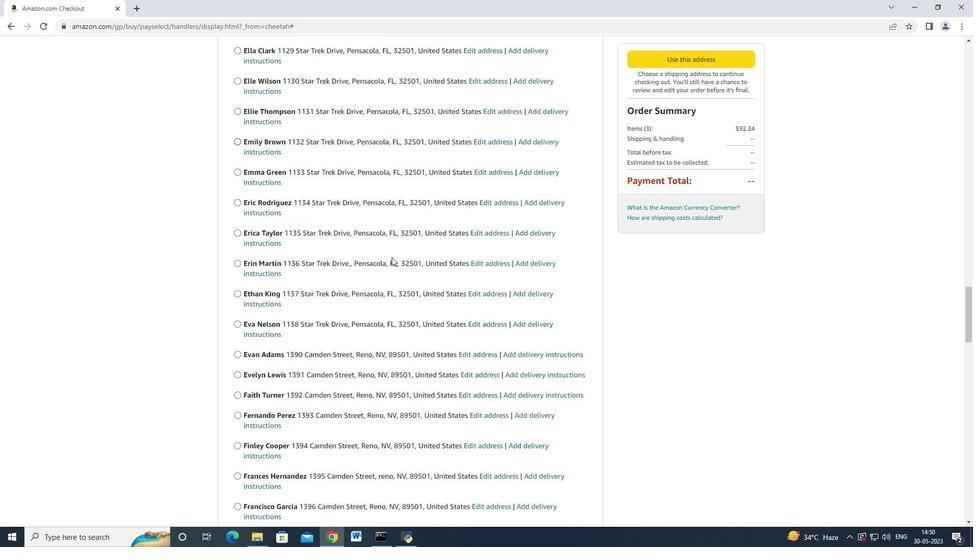 
Action: Mouse moved to (368, 272)
Screenshot: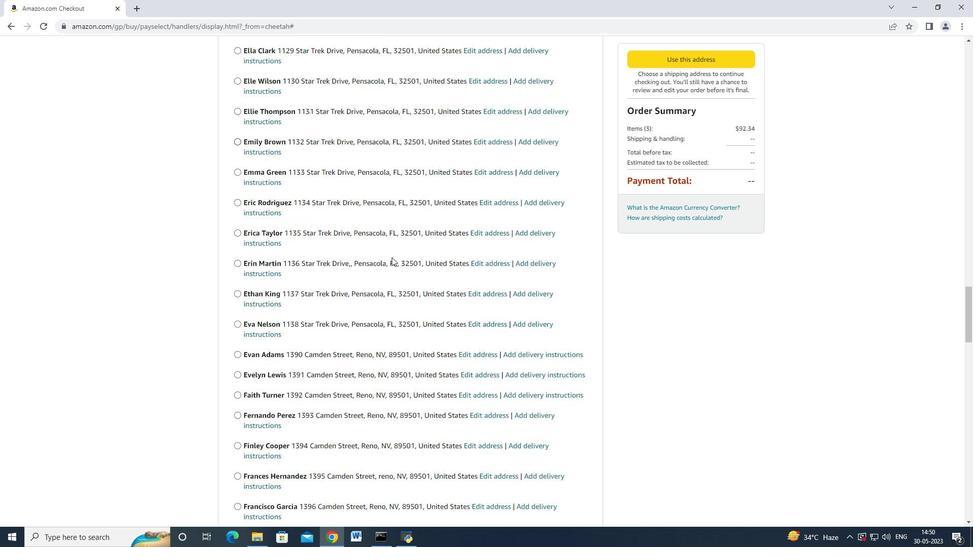 
Action: Mouse scrolled (369, 271) with delta (0, 0)
Screenshot: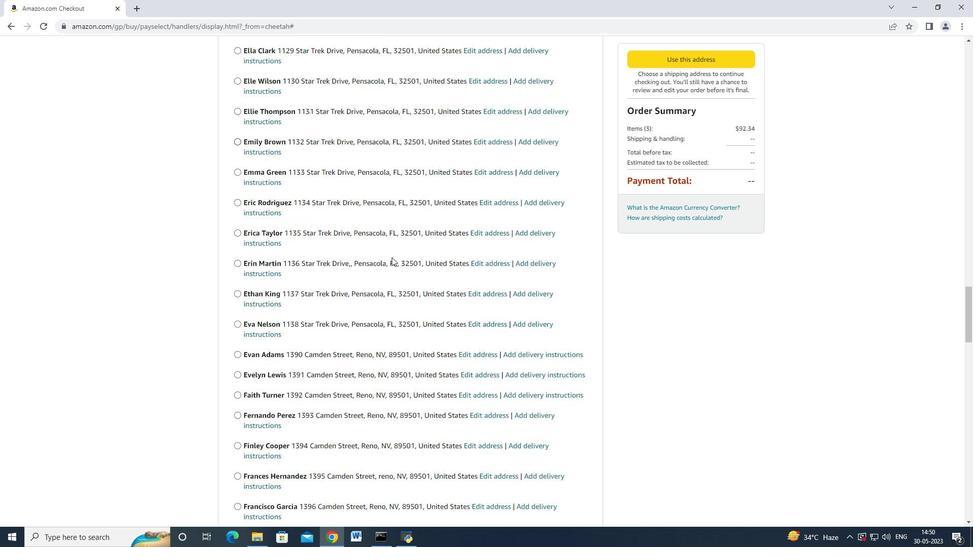 
Action: Mouse moved to (367, 273)
Screenshot: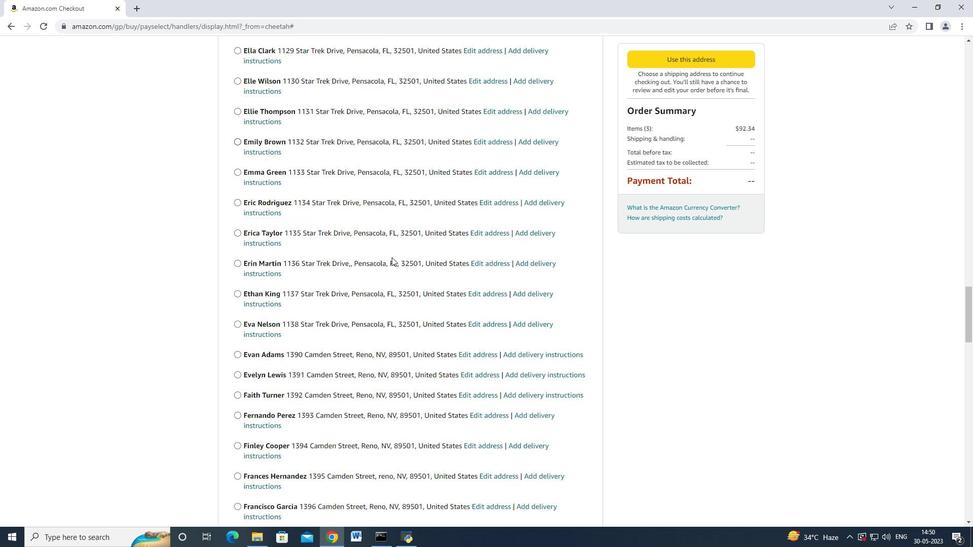 
Action: Mouse scrolled (367, 272) with delta (0, 0)
Screenshot: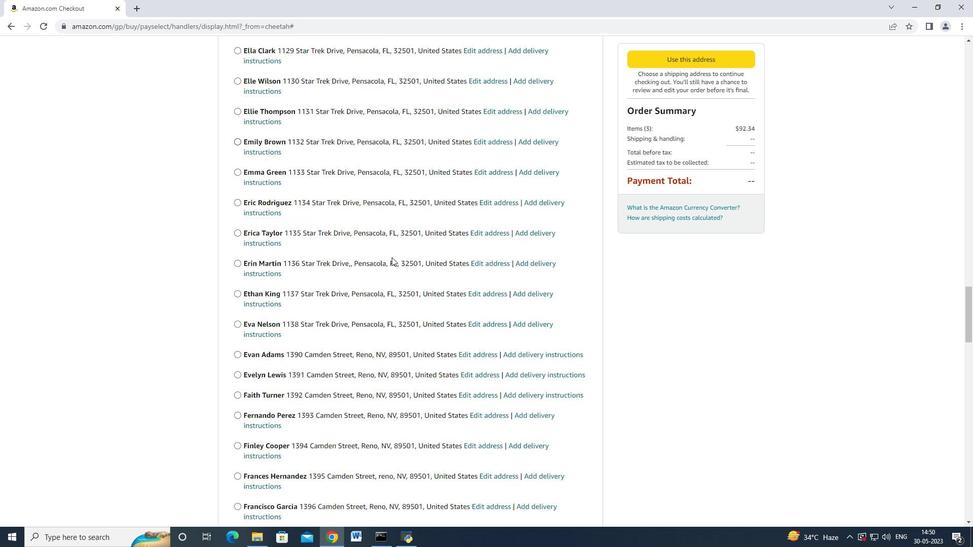 
Action: Mouse moved to (367, 273)
Screenshot: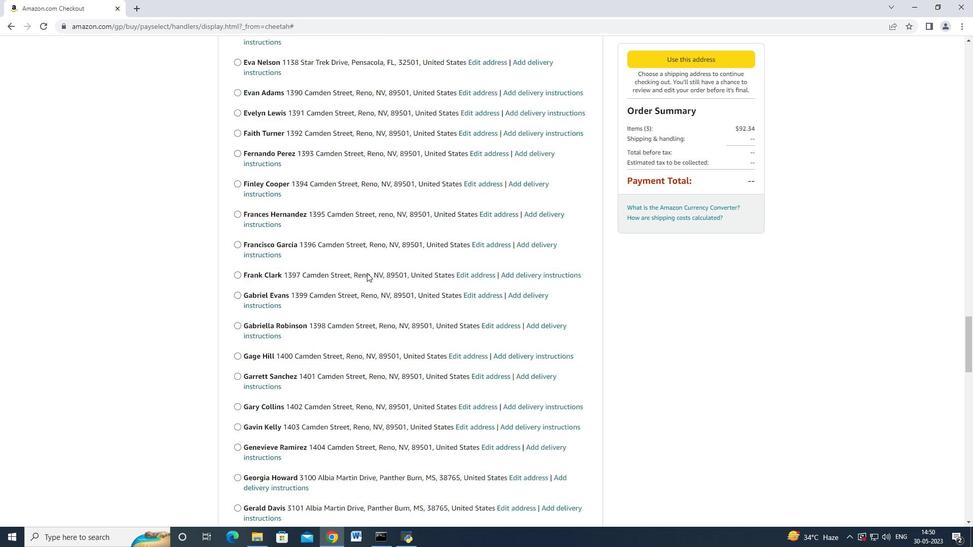 
Action: Mouse scrolled (367, 272) with delta (0, 0)
Screenshot: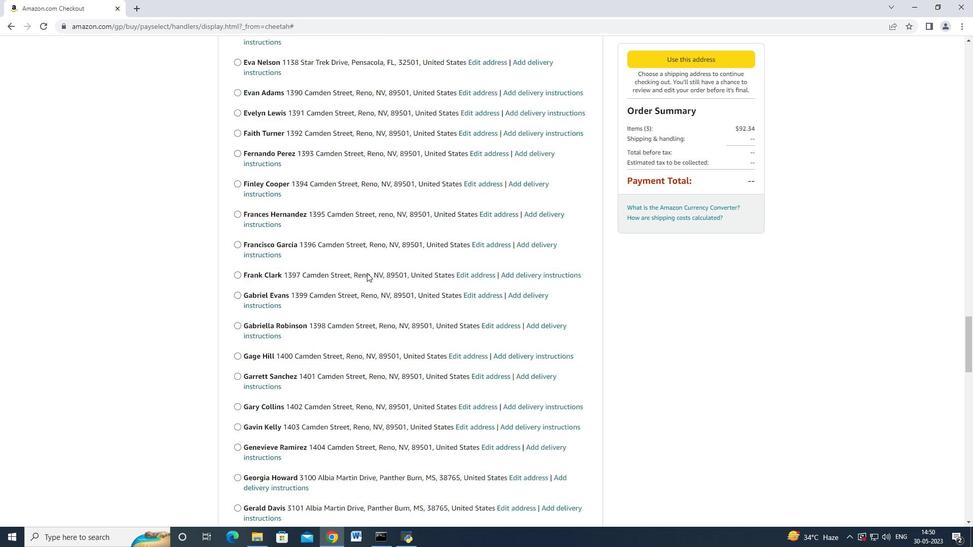 
Action: Mouse moved to (366, 273)
Screenshot: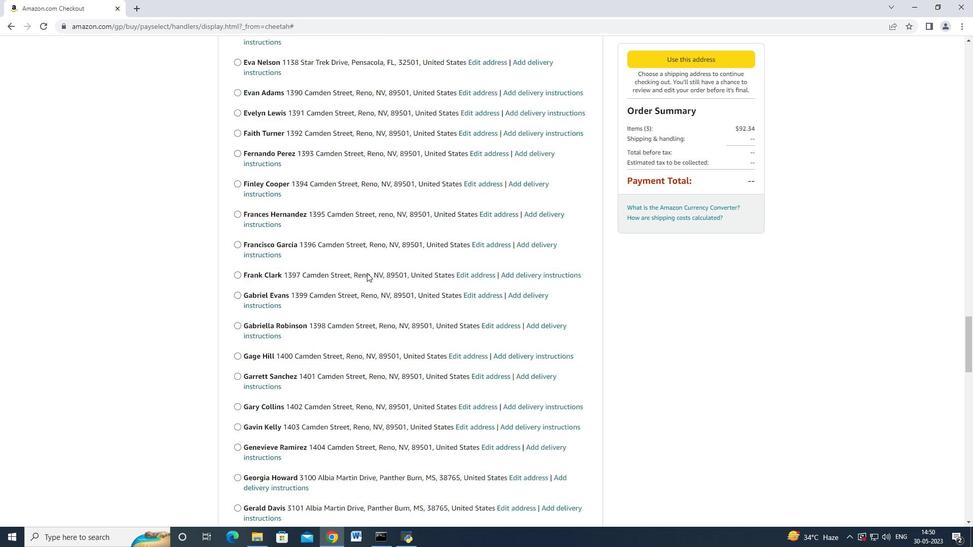 
Action: Mouse scrolled (367, 272) with delta (0, 0)
Screenshot: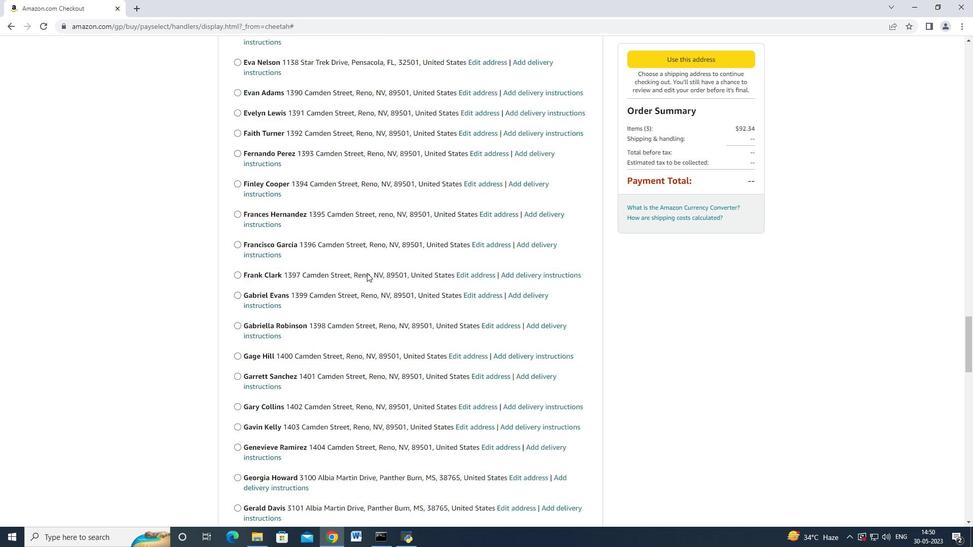 
Action: Mouse moved to (366, 273)
Screenshot: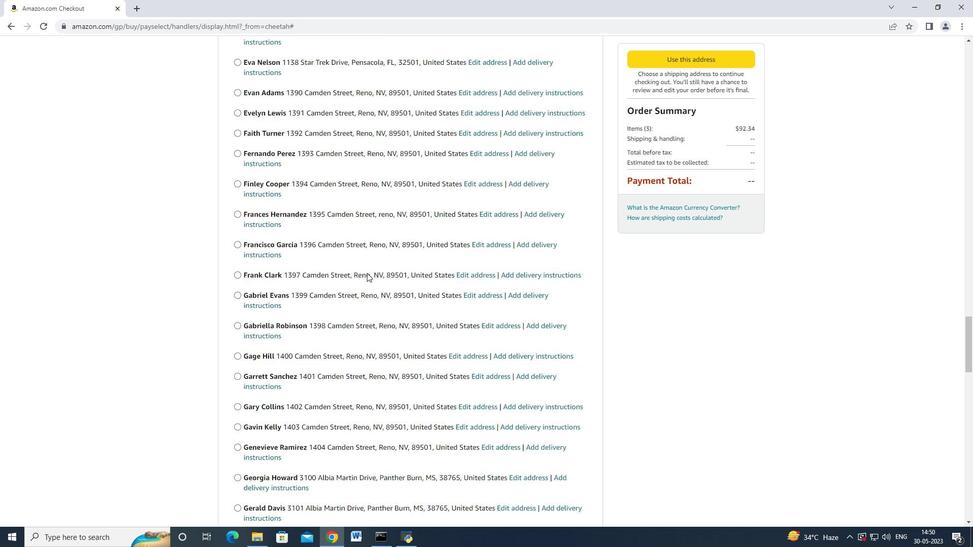 
Action: Mouse scrolled (367, 272) with delta (0, 0)
Screenshot: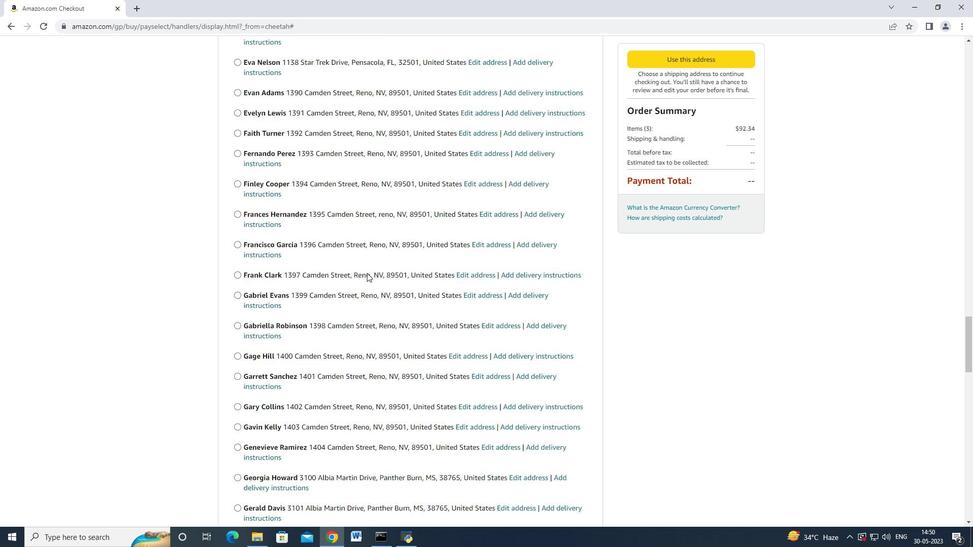 
Action: Mouse moved to (366, 273)
Screenshot: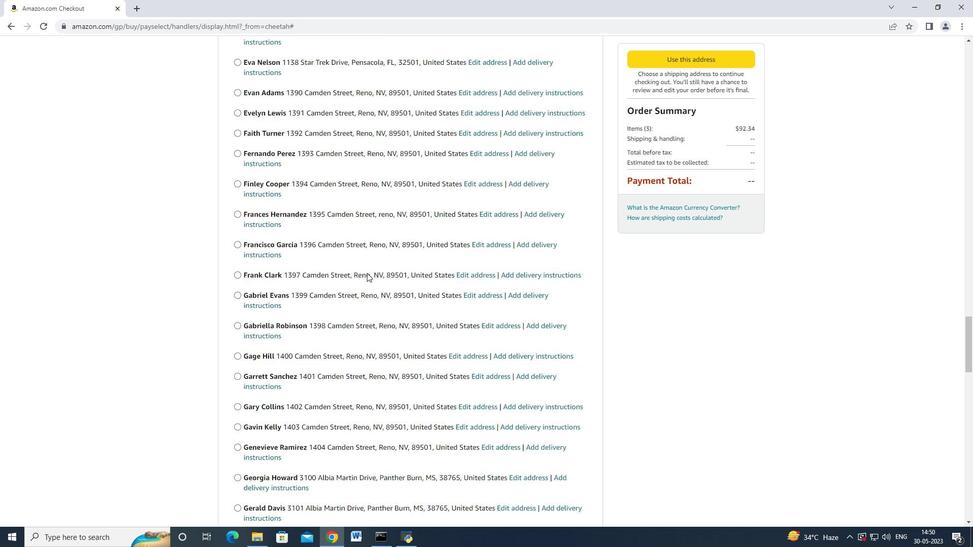
Action: Mouse scrolled (366, 272) with delta (0, 0)
Screenshot: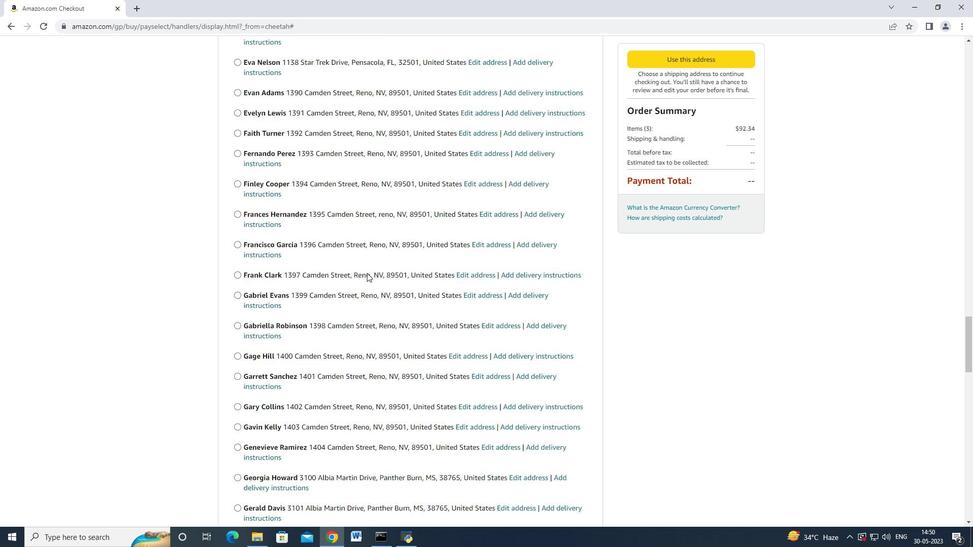 
Action: Mouse moved to (365, 273)
Screenshot: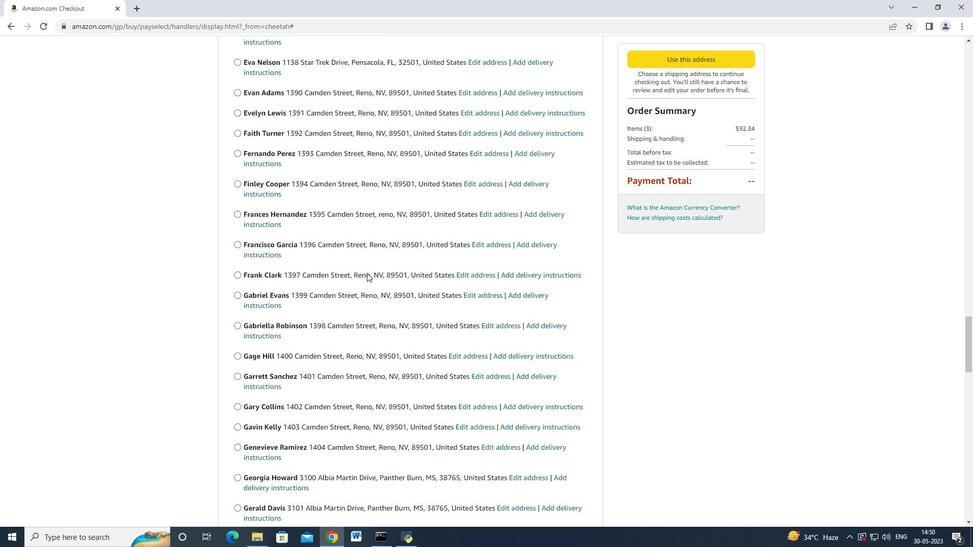 
Action: Mouse scrolled (366, 272) with delta (0, 0)
Screenshot: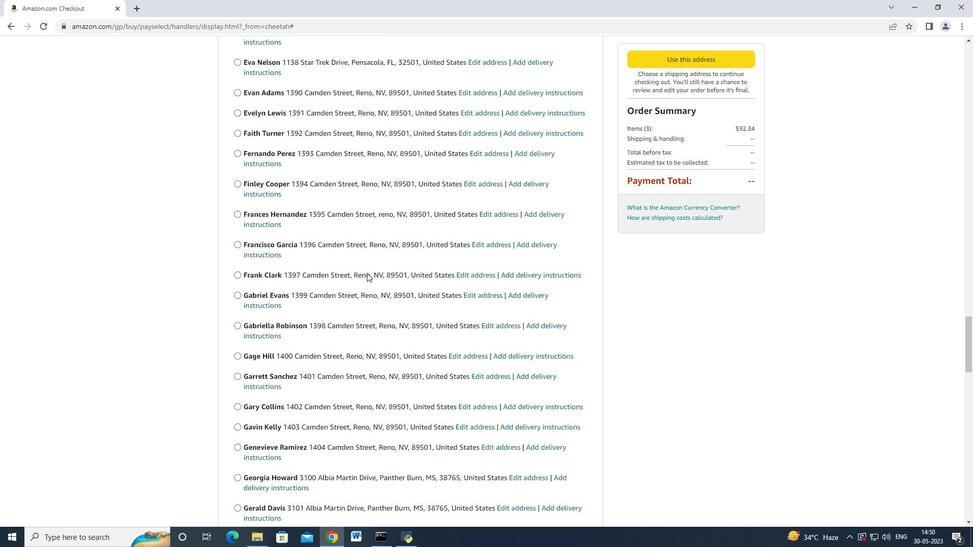 
Action: Mouse moved to (362, 273)
Screenshot: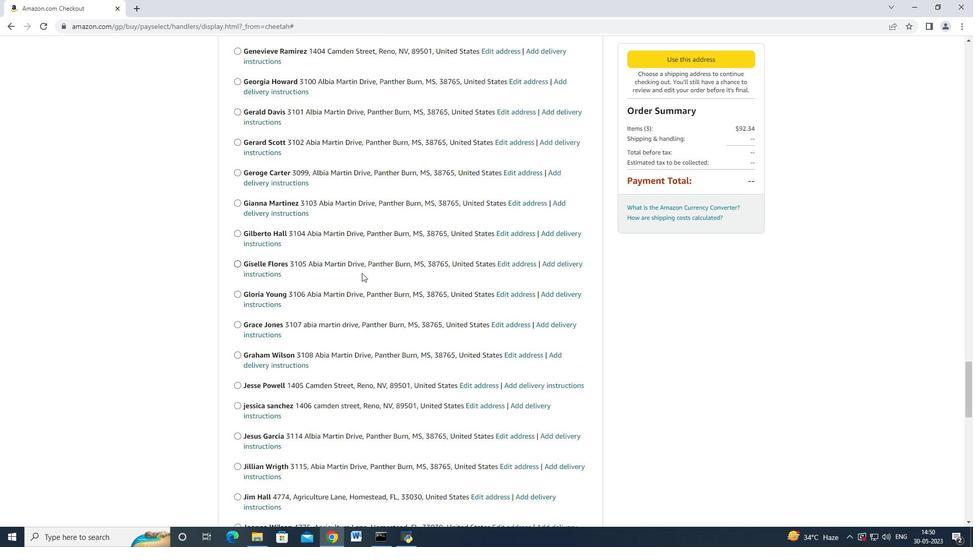 
Action: Mouse scrolled (362, 272) with delta (0, 0)
Screenshot: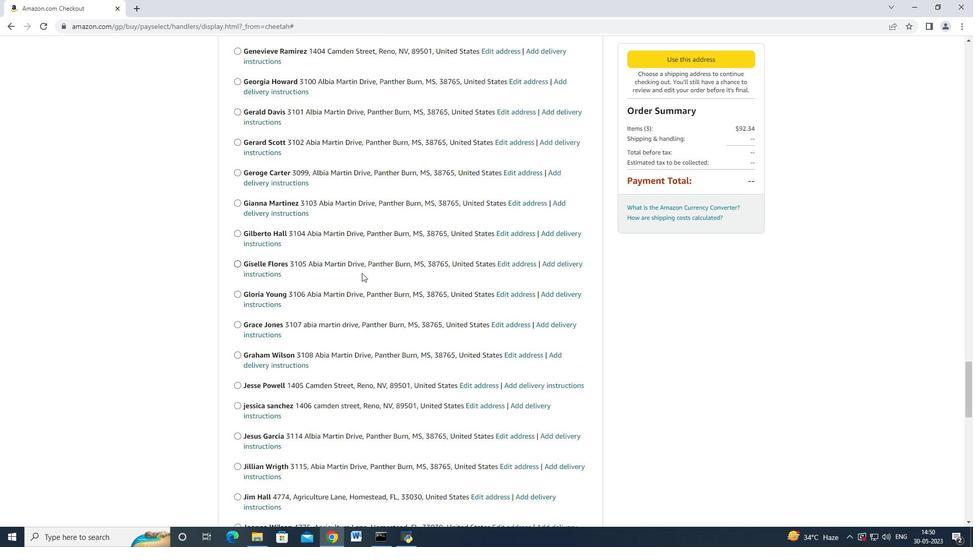
Action: Mouse scrolled (362, 272) with delta (0, 0)
Screenshot: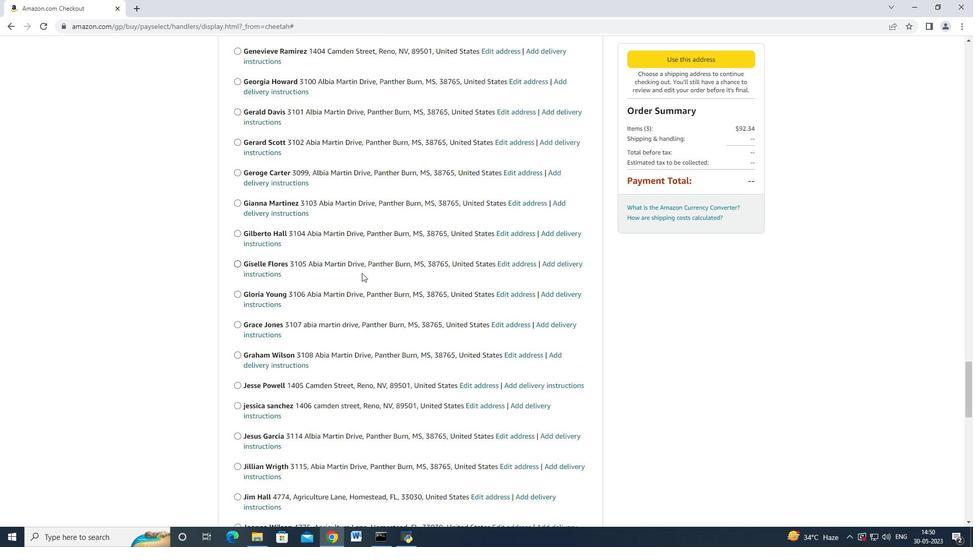 
Action: Mouse scrolled (362, 272) with delta (0, 0)
Screenshot: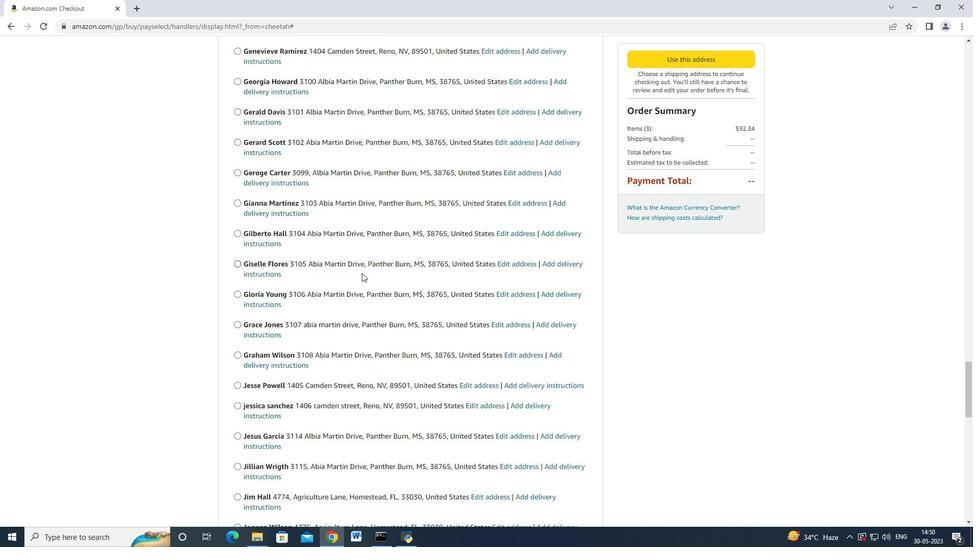 
Action: Mouse scrolled (362, 272) with delta (0, 0)
Screenshot: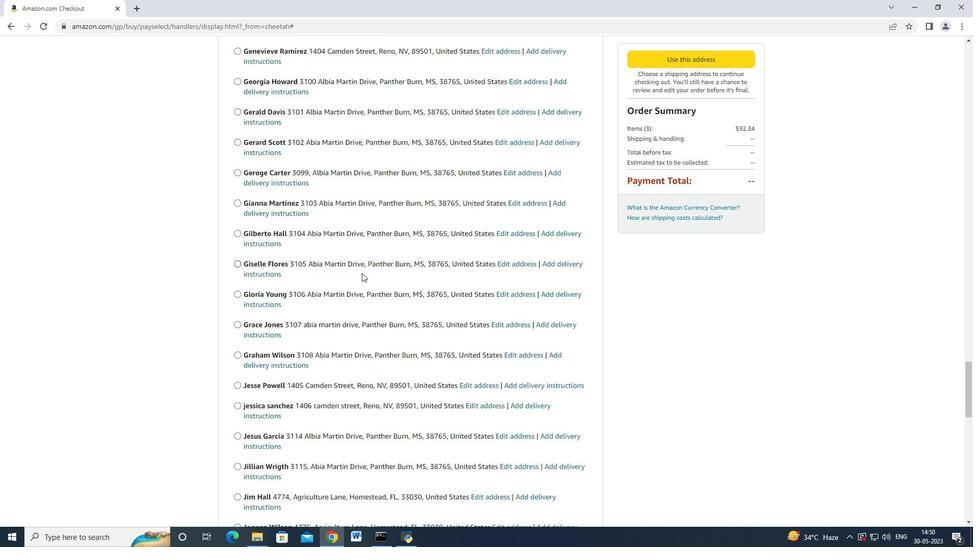 
Action: Mouse scrolled (362, 272) with delta (0, 0)
Screenshot: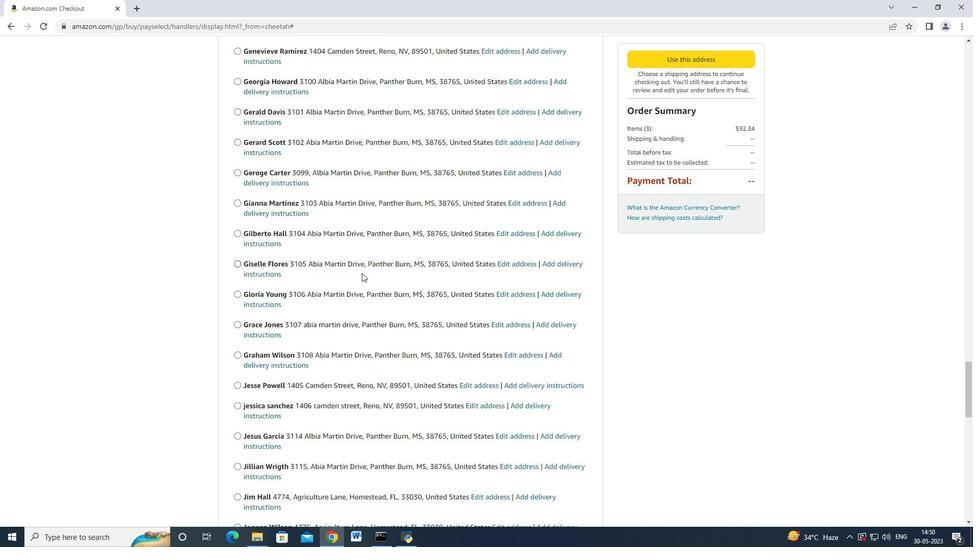 
Action: Mouse scrolled (362, 272) with delta (0, 0)
Screenshot: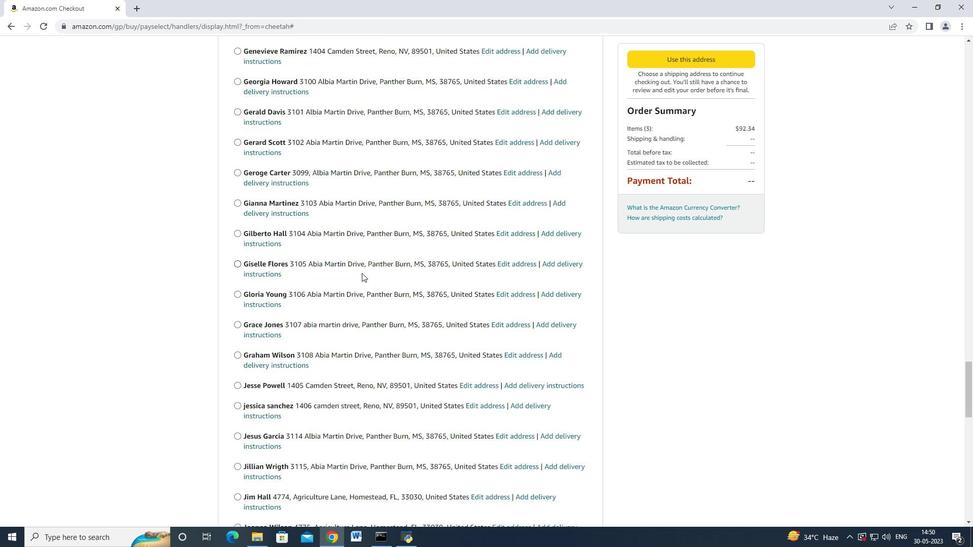 
Action: Mouse scrolled (362, 272) with delta (0, 0)
Screenshot: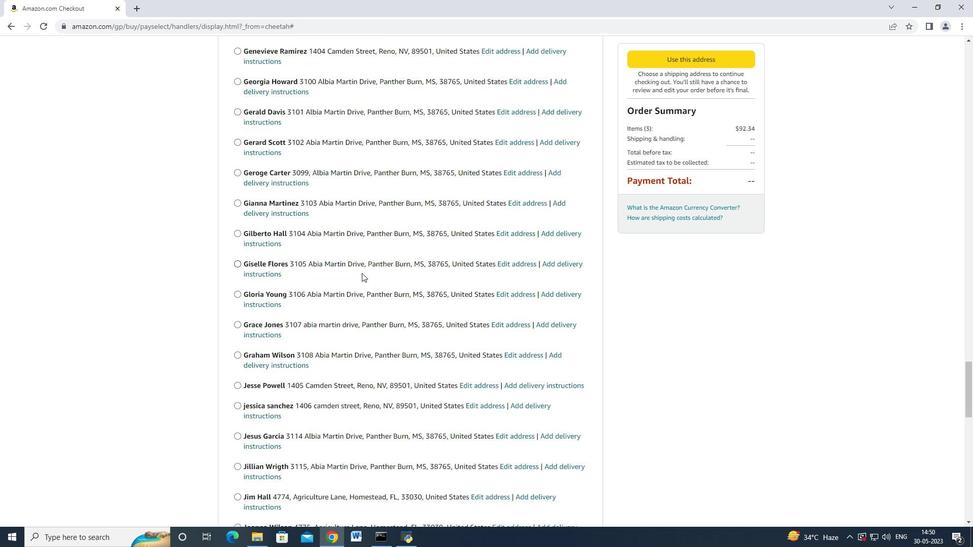 
Action: Mouse moved to (360, 273)
Screenshot: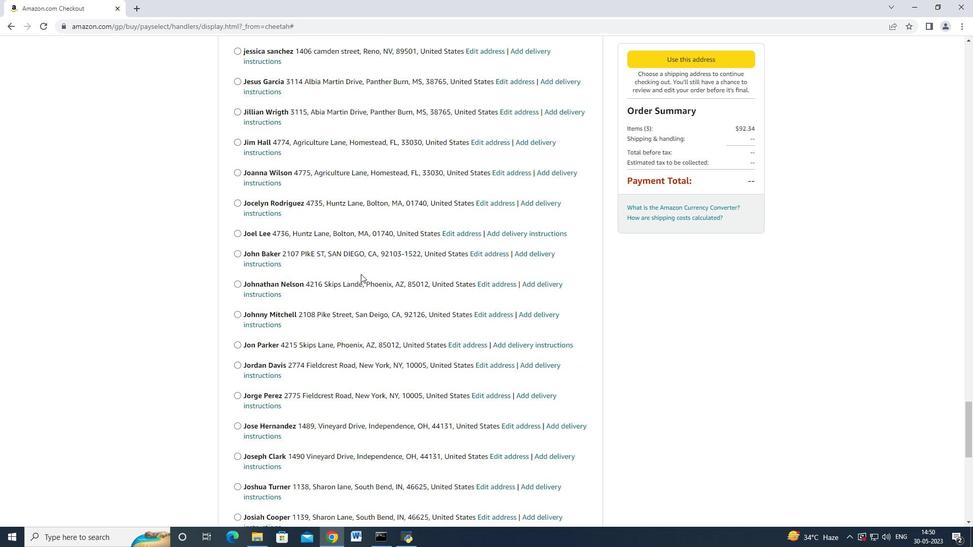 
Action: Mouse scrolled (360, 273) with delta (0, 0)
Screenshot: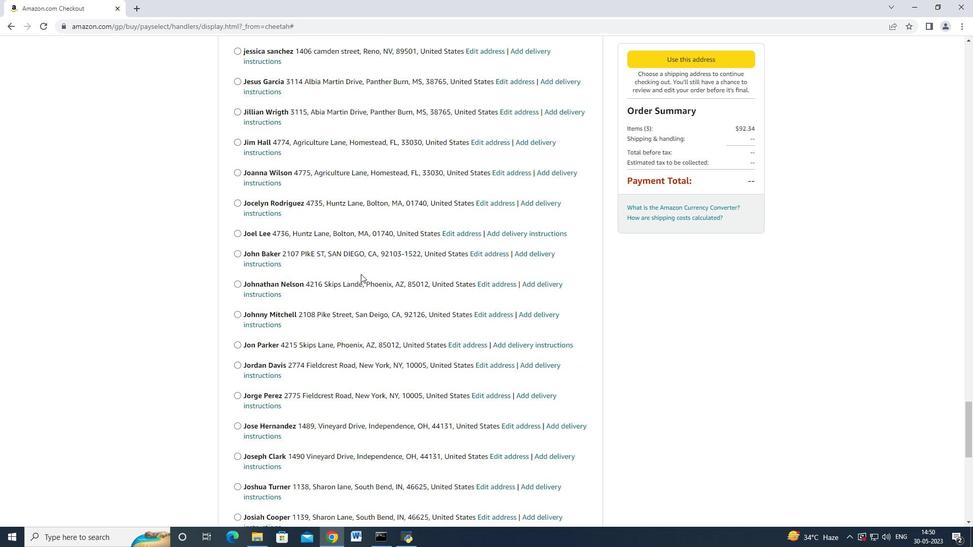
Action: Mouse moved to (360, 274)
Screenshot: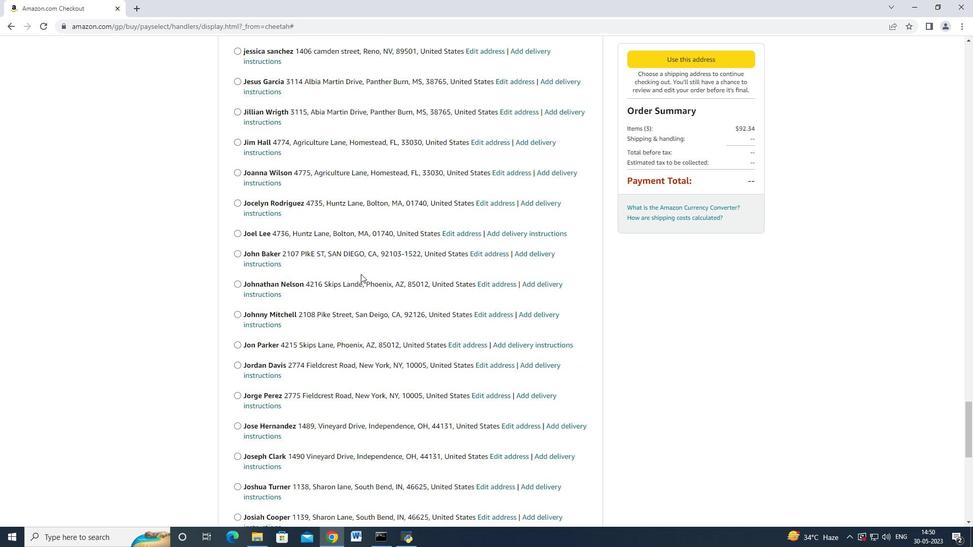 
Action: Mouse scrolled (360, 273) with delta (0, 0)
Screenshot: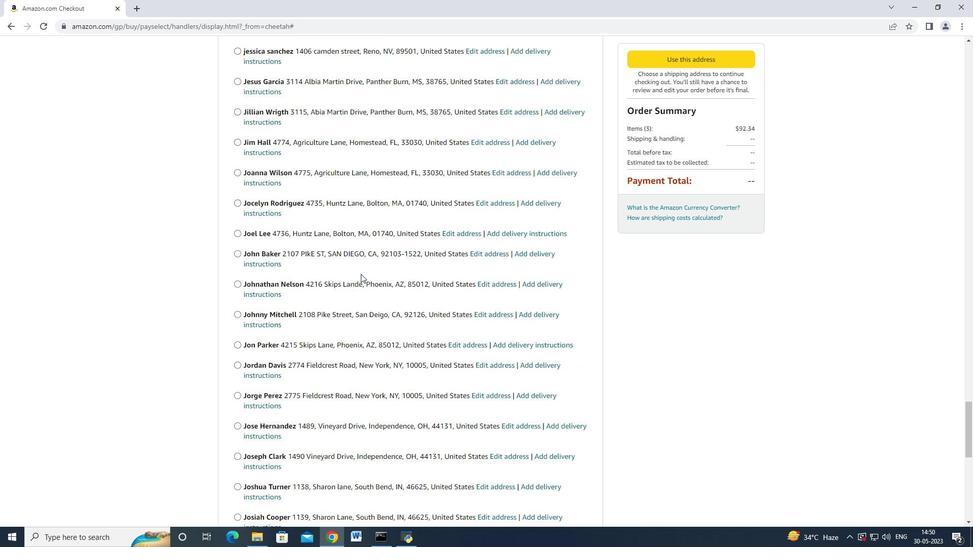 
Action: Mouse scrolled (360, 273) with delta (0, 0)
Screenshot: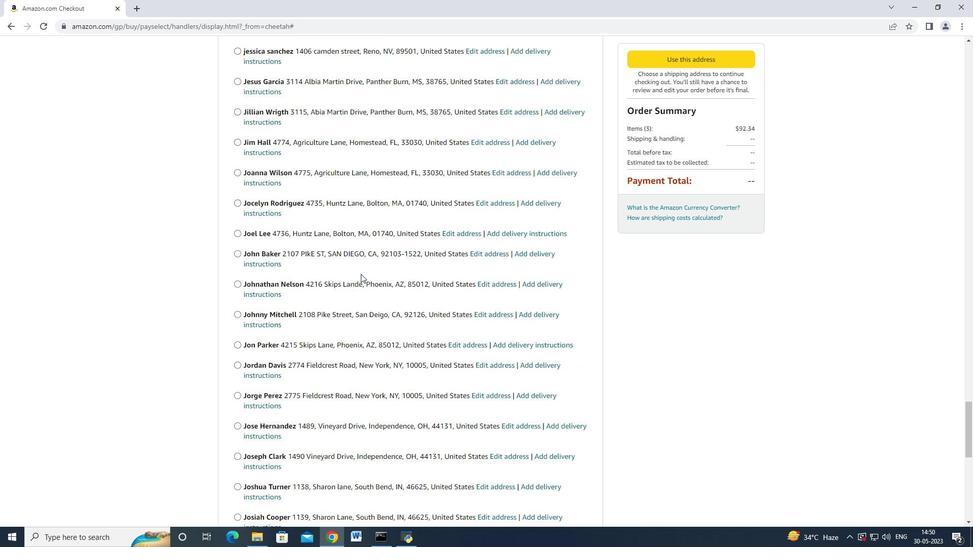 
Action: Mouse scrolled (360, 273) with delta (0, 0)
Screenshot: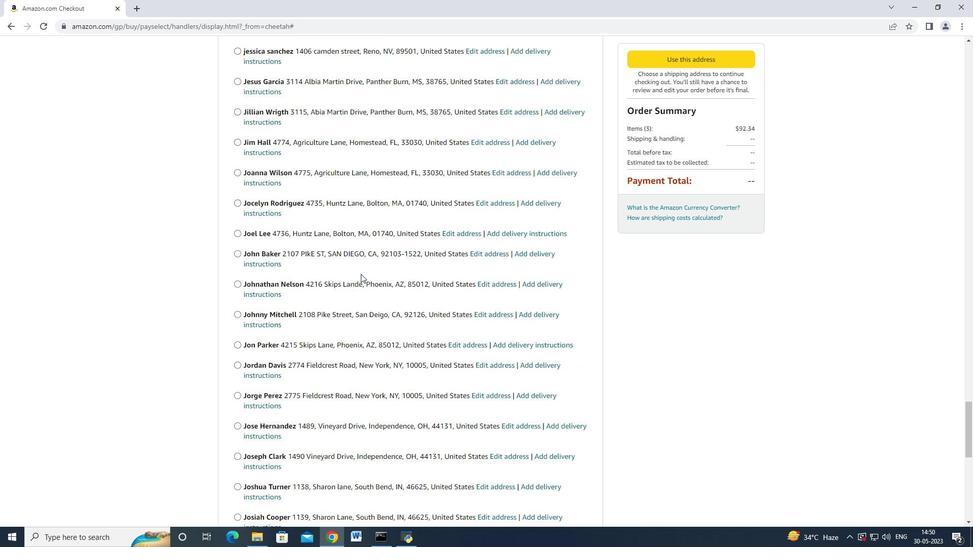 
Action: Mouse scrolled (360, 273) with delta (0, 0)
Screenshot: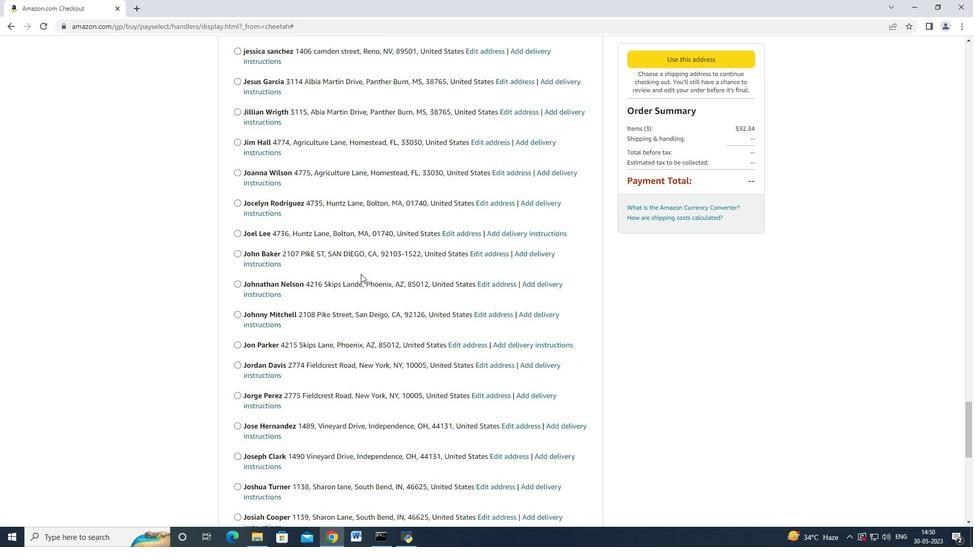 
Action: Mouse moved to (360, 274)
Screenshot: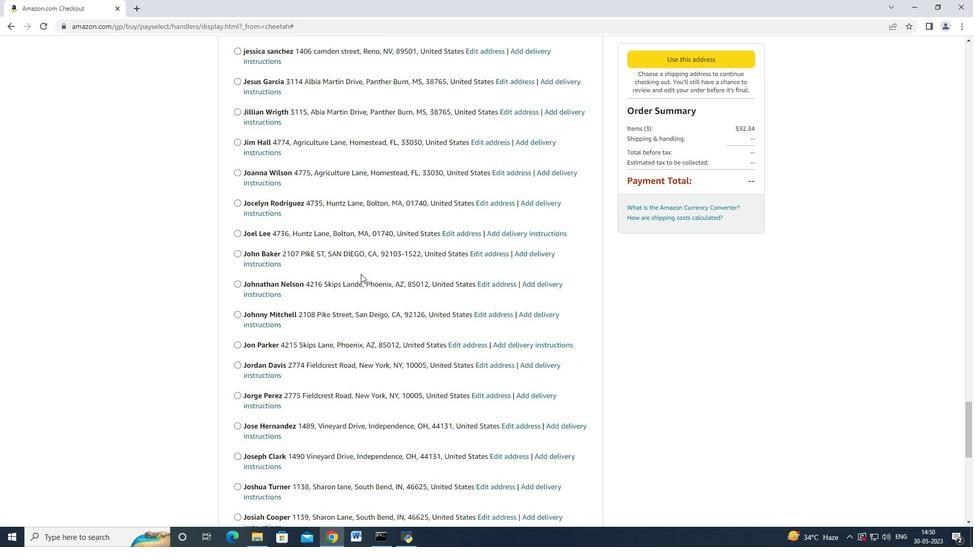 
Action: Mouse scrolled (360, 274) with delta (0, 0)
Screenshot: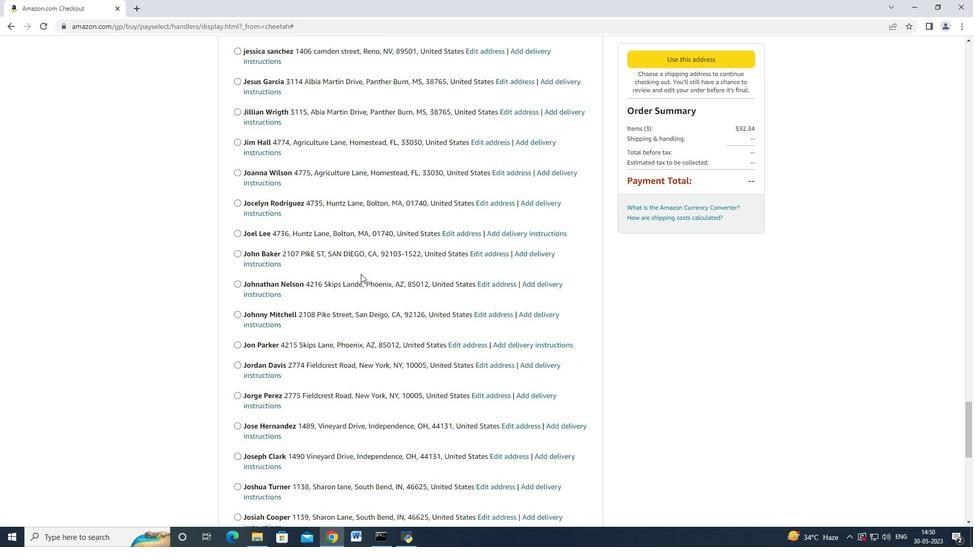 
Action: Mouse scrolled (360, 274) with delta (0, 0)
Screenshot: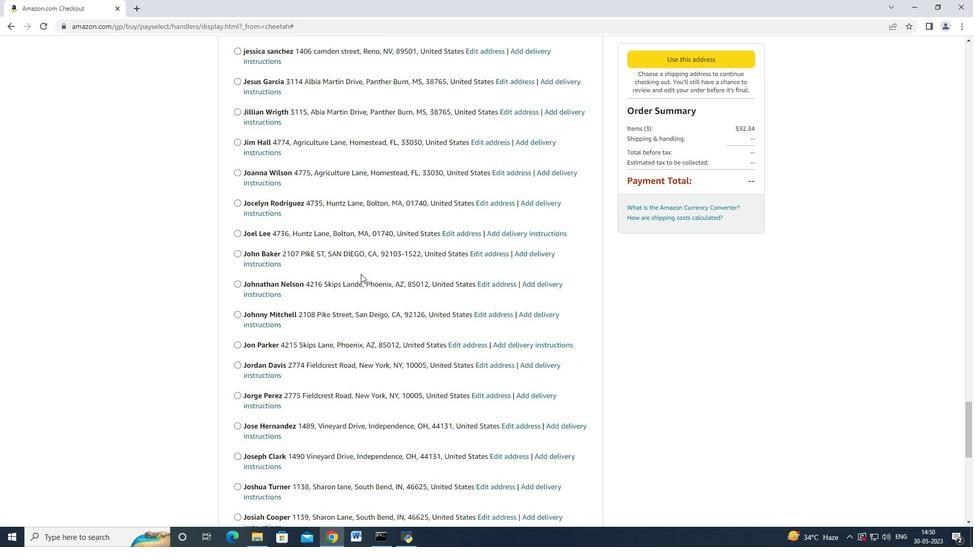 
Action: Mouse scrolled (360, 274) with delta (0, 0)
Screenshot: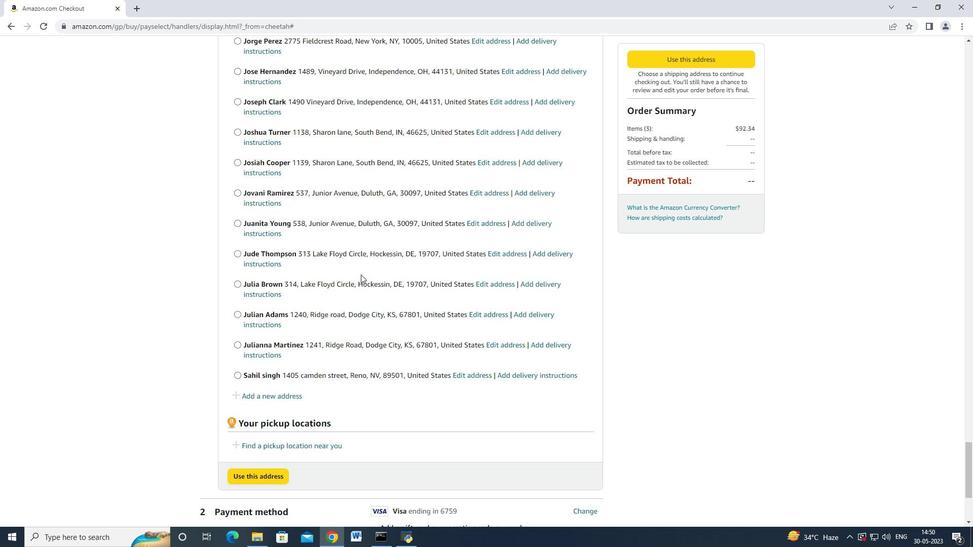 
Action: Mouse scrolled (360, 274) with delta (0, 0)
Screenshot: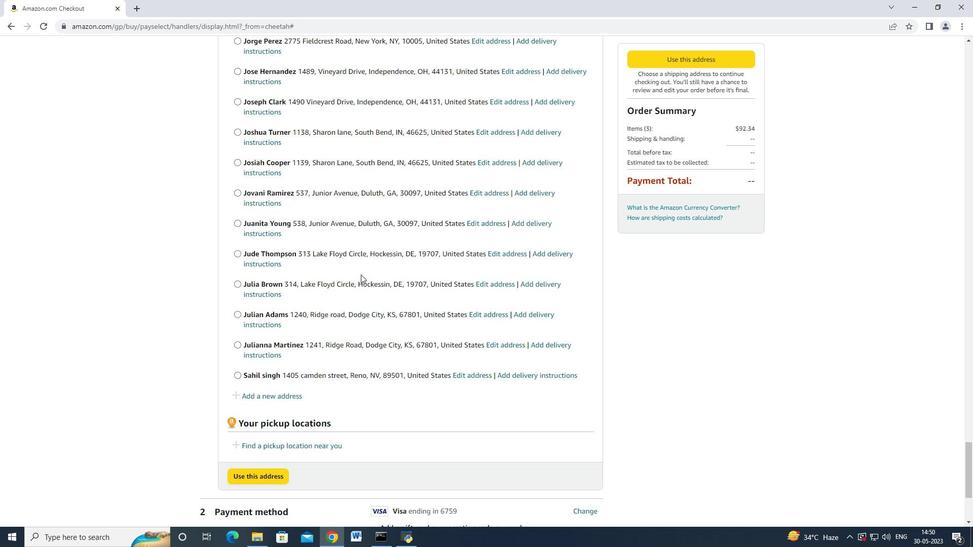 
Action: Mouse scrolled (360, 274) with delta (0, 0)
Screenshot: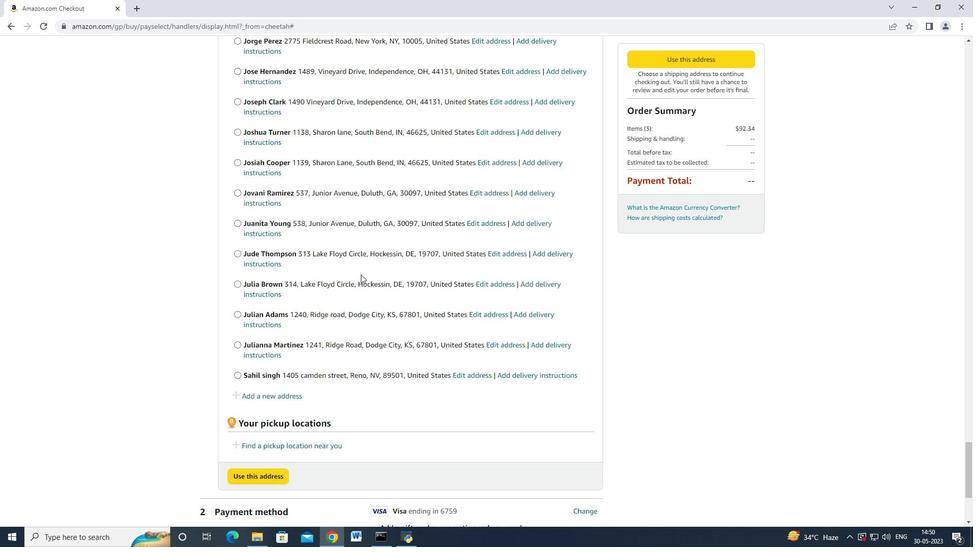 
Action: Mouse scrolled (360, 274) with delta (0, 0)
Screenshot: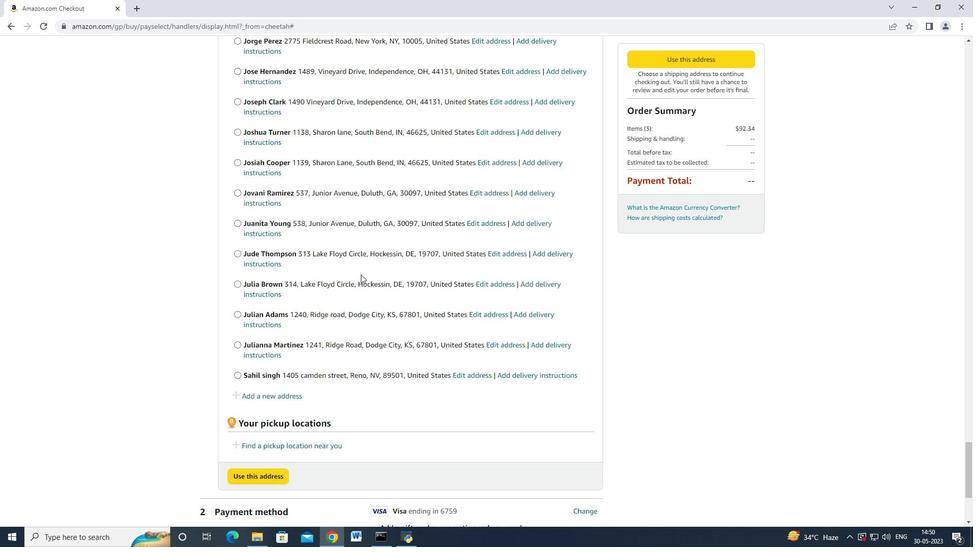 
Action: Mouse scrolled (360, 274) with delta (0, 0)
Screenshot: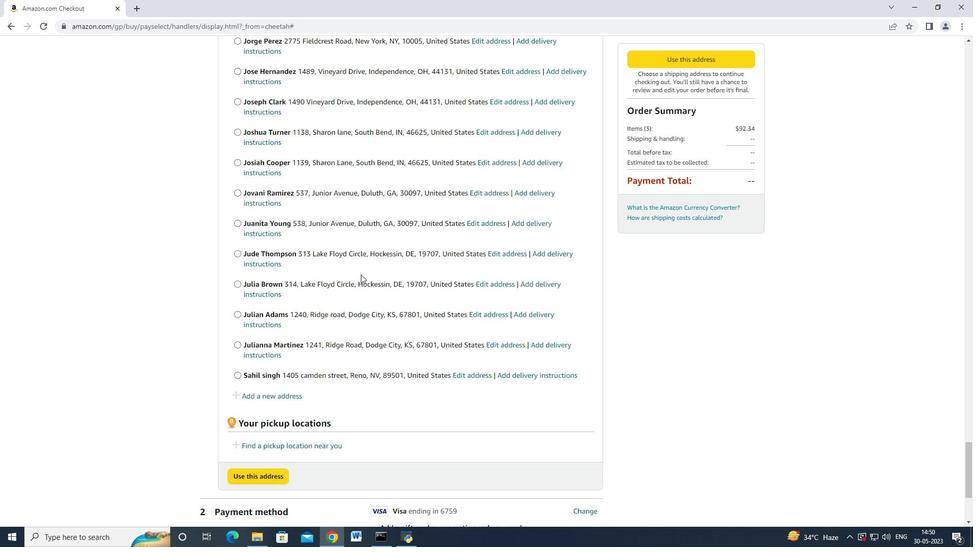 
Action: Mouse scrolled (360, 274) with delta (0, 0)
Screenshot: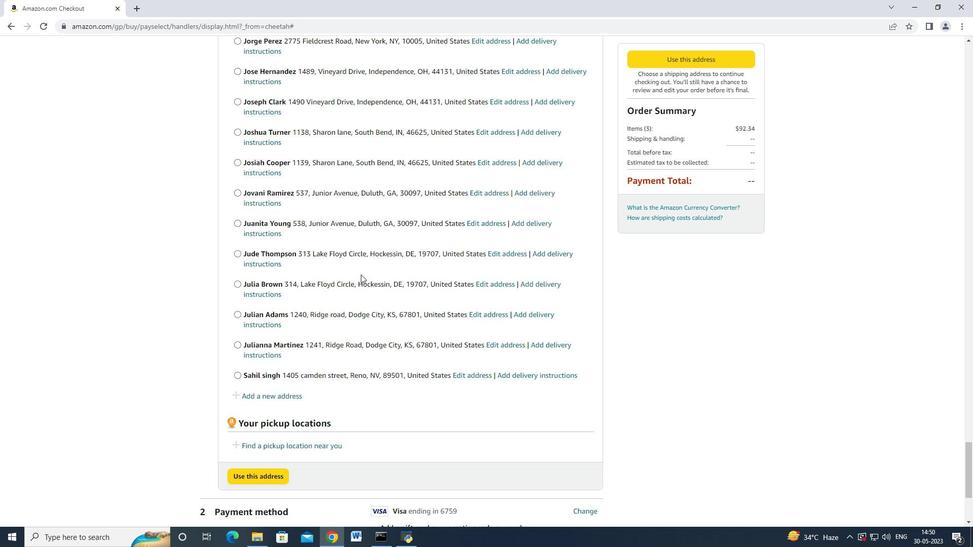 
Action: Mouse scrolled (360, 274) with delta (0, 0)
Screenshot: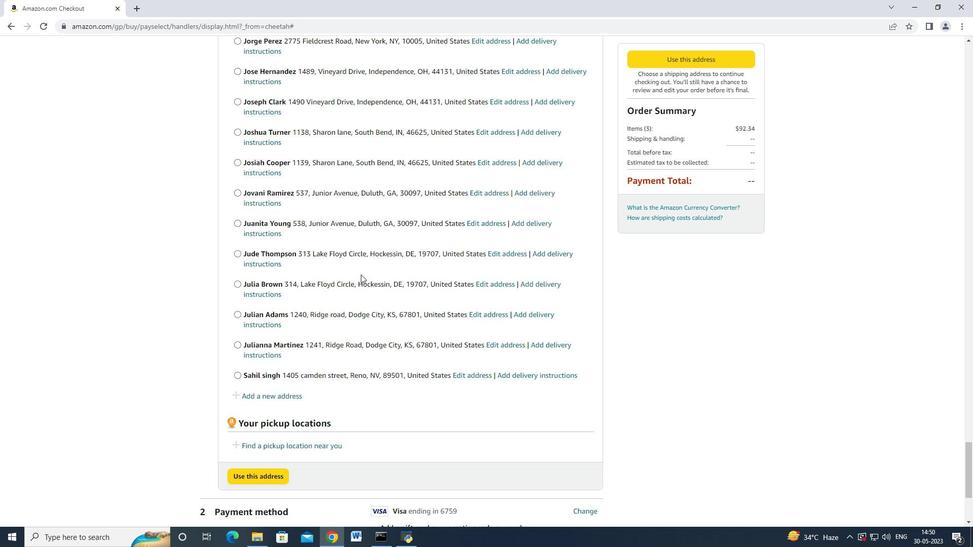 
Action: Mouse moved to (285, 223)
Screenshot: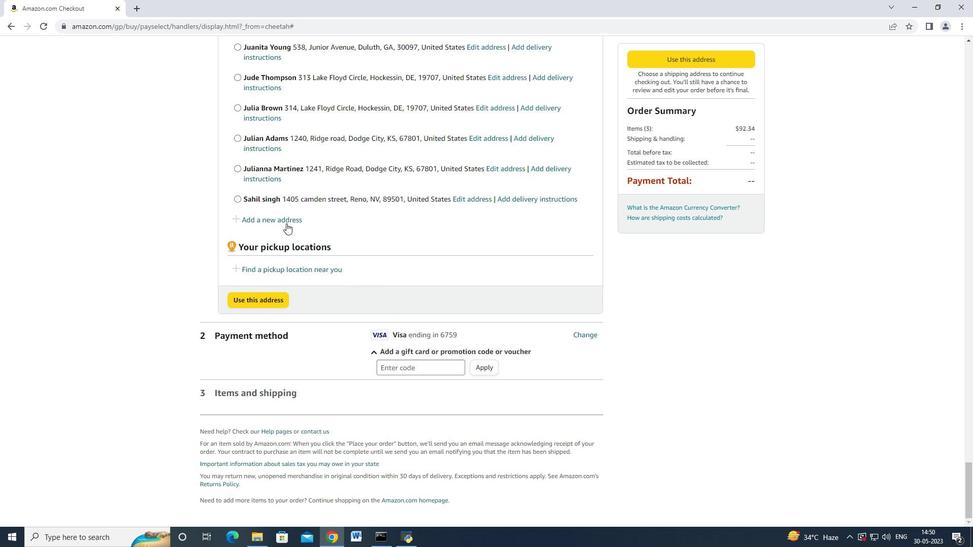 
Action: Mouse pressed left at (285, 223)
Screenshot: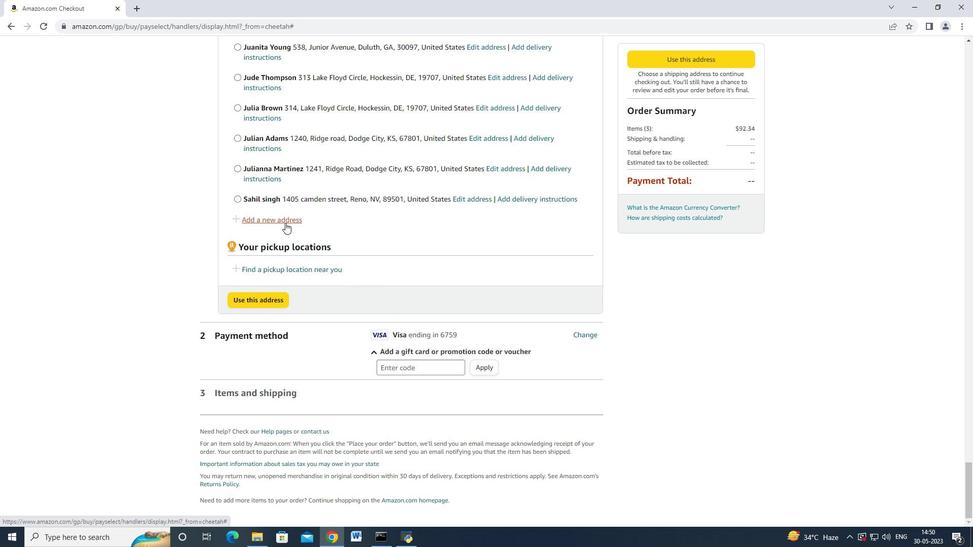 
Action: Mouse moved to (333, 243)
Screenshot: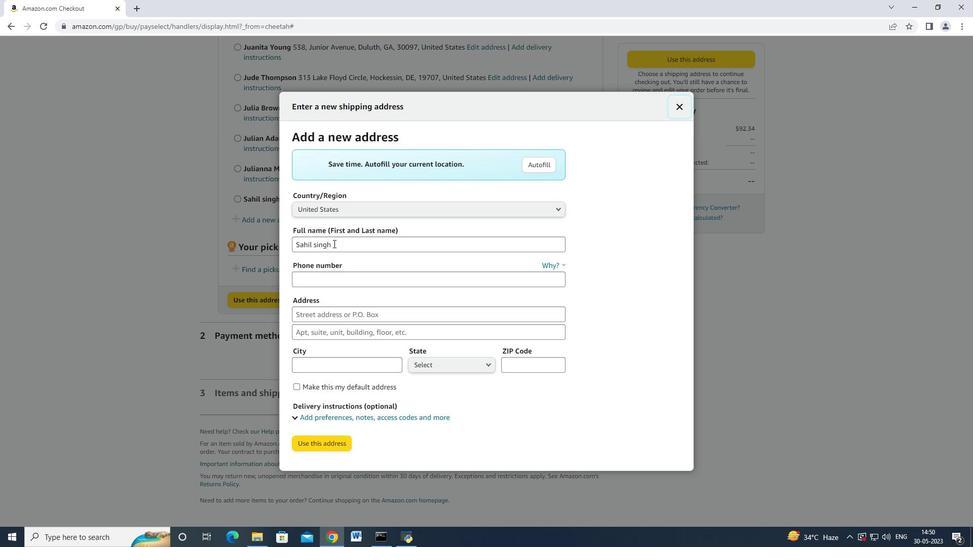 
Action: Mouse pressed left at (333, 243)
Screenshot: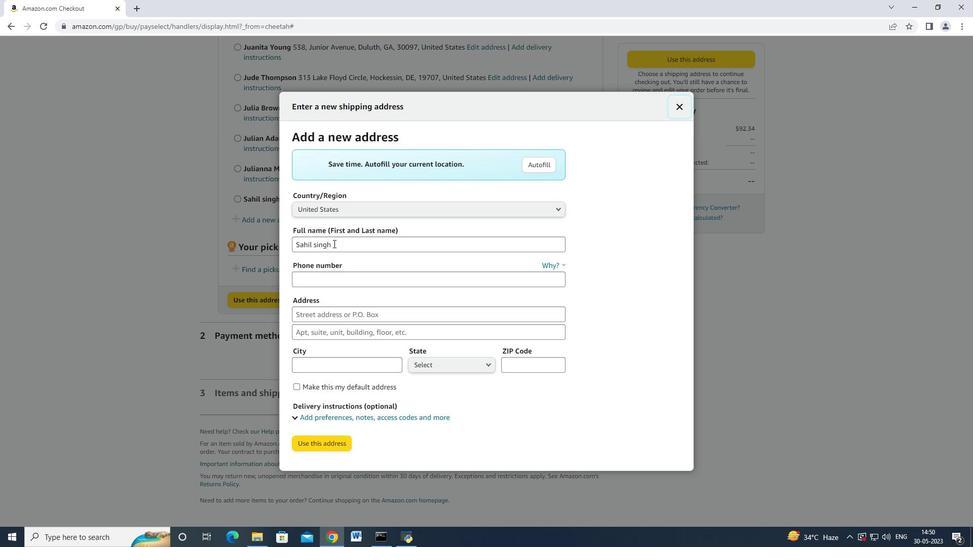 
Action: Mouse moved to (326, 242)
Screenshot: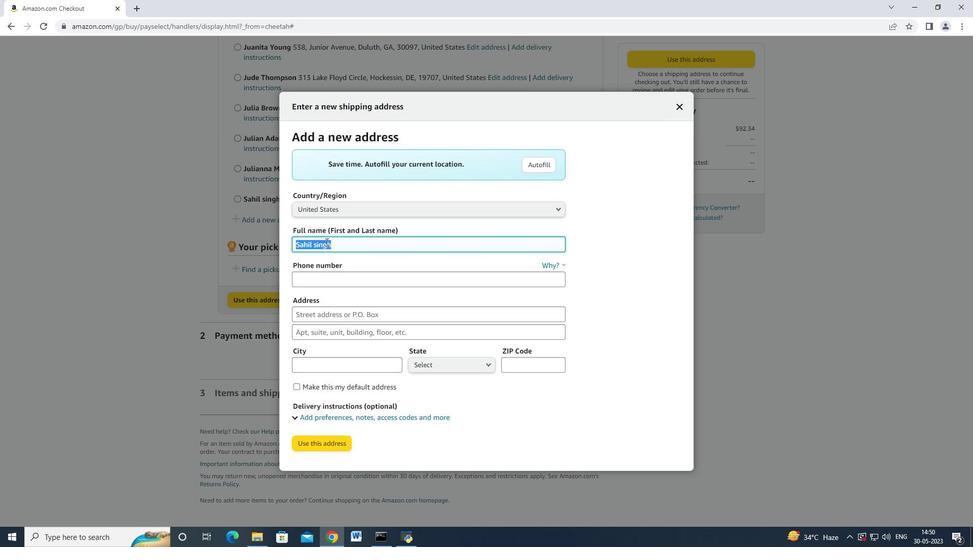 
Action: Key pressed <Key.backspace><Key.shift>Grant<Key.space><Key.shift_r>Allen<Key.tab><Key.tab>
Screenshot: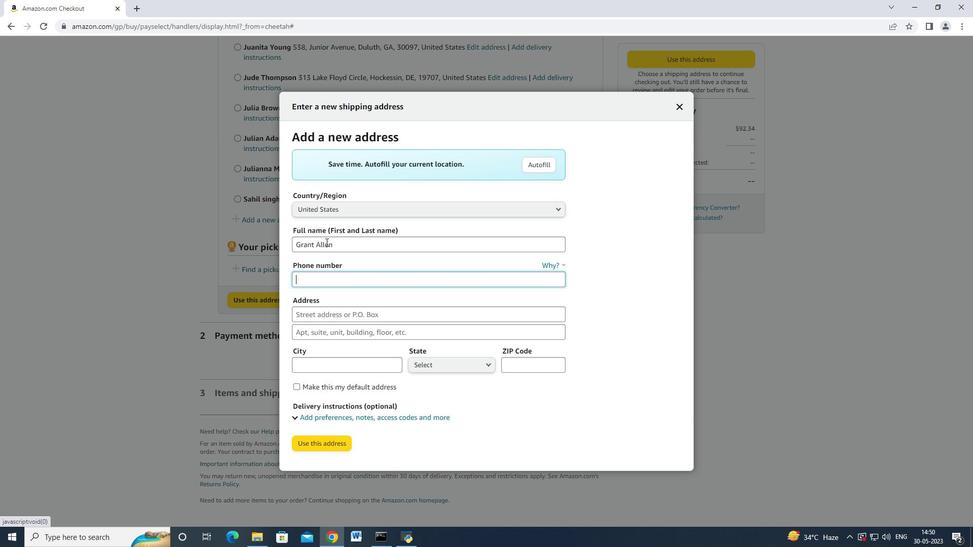 
Action: Mouse moved to (556, 406)
Screenshot: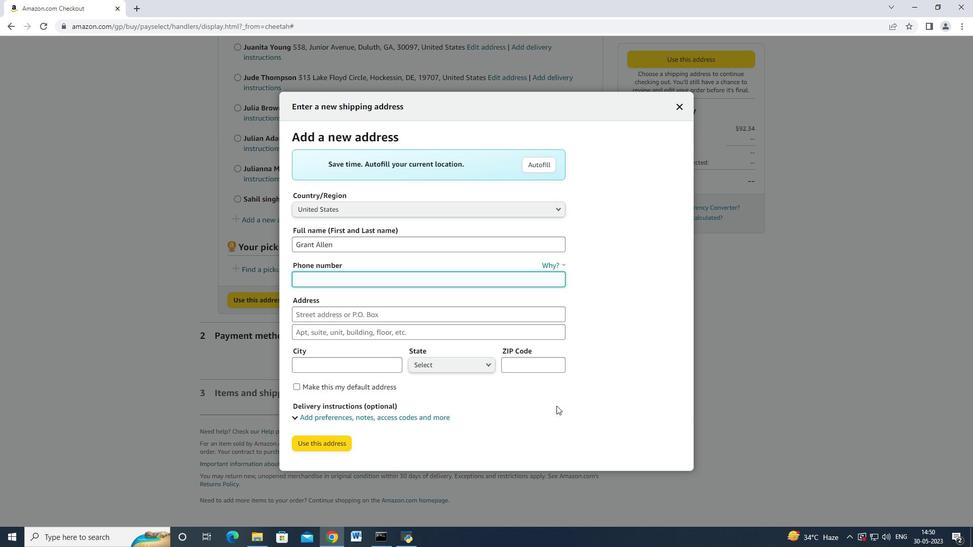 
Action: Key pressed 6314971043
Screenshot: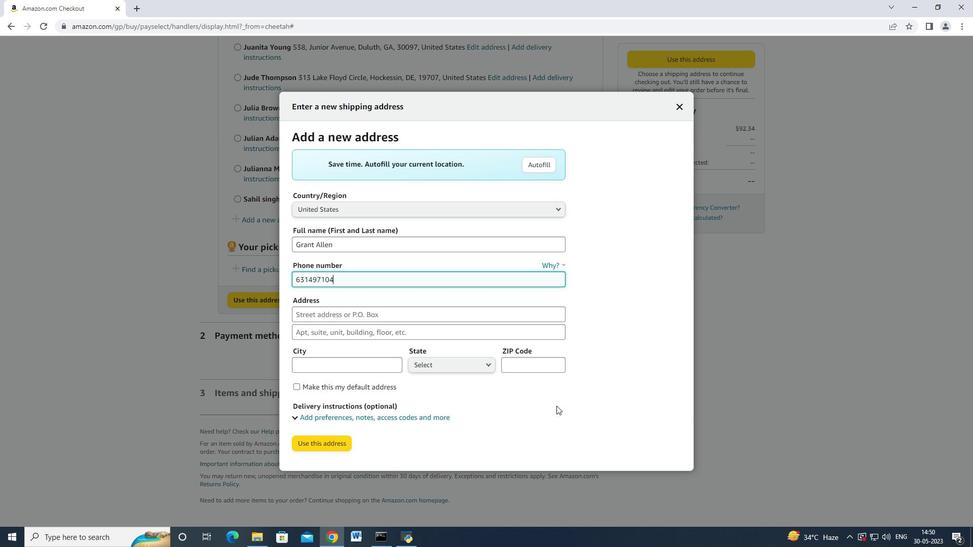 
Action: Mouse moved to (475, 318)
Screenshot: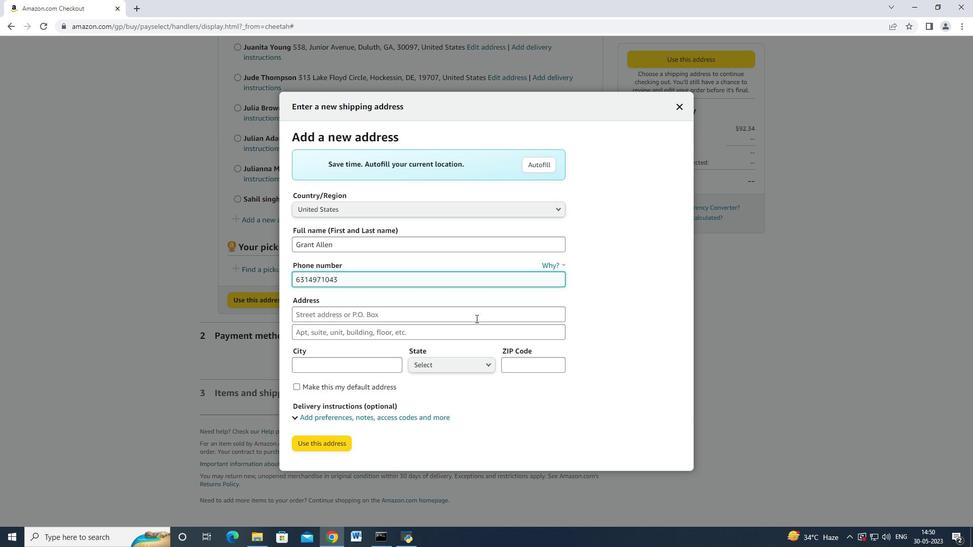 
Action: Mouse pressed left at (475, 318)
Screenshot: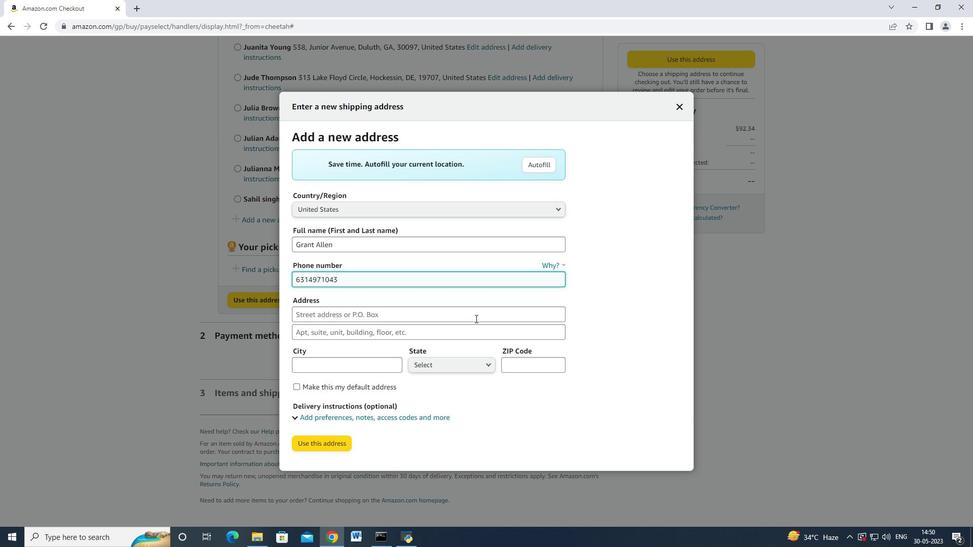 
Action: Mouse moved to (475, 318)
Screenshot: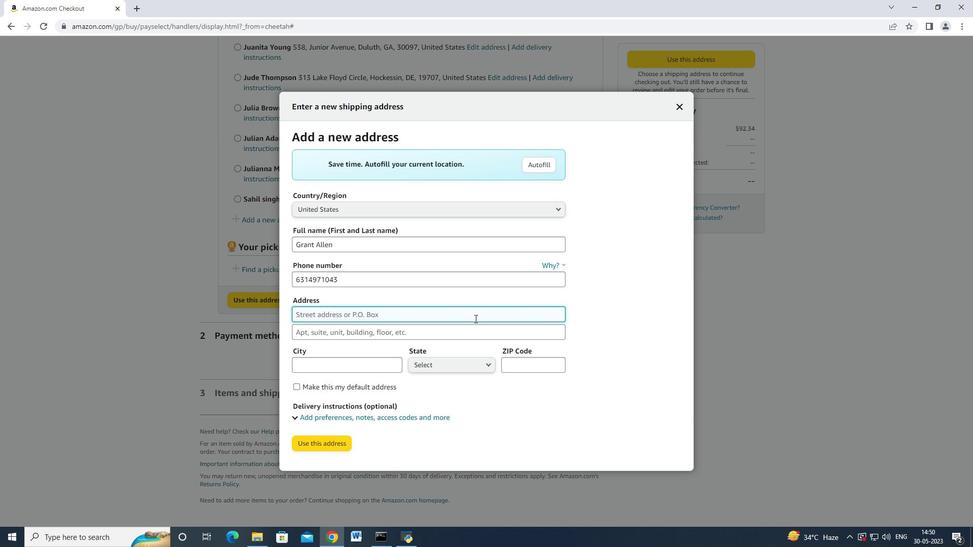 
Action: Key pressed <Key.shift><Key.shift><Key.shift><Key.shift><Key.shift><Key.shift><Key.shift><Key.shift>3109<Key.space><Key.shift_r>Abia<Key.space><Key.shift>Martin<Key.space><Key.shift_r>Drive<Key.tab><Key.tab>
Screenshot: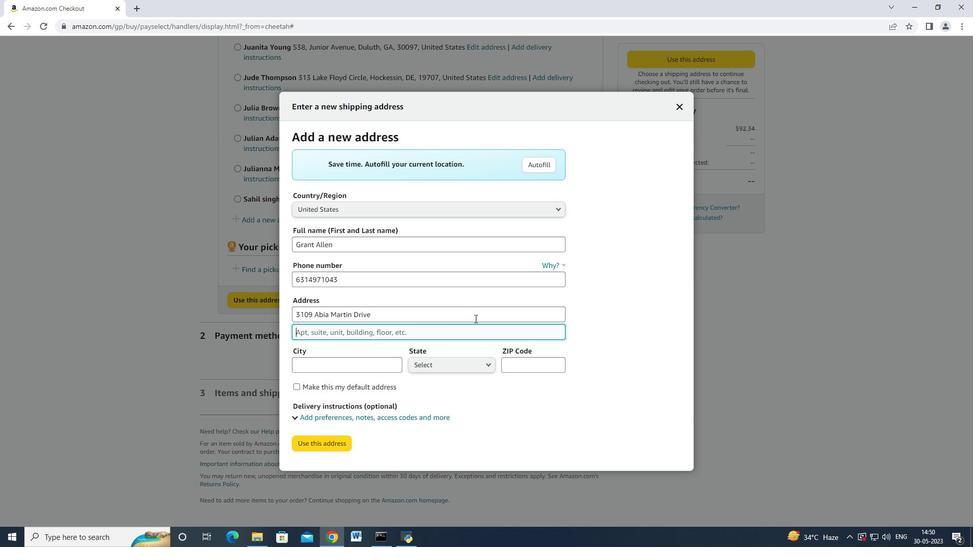 
Action: Mouse moved to (418, 347)
Screenshot: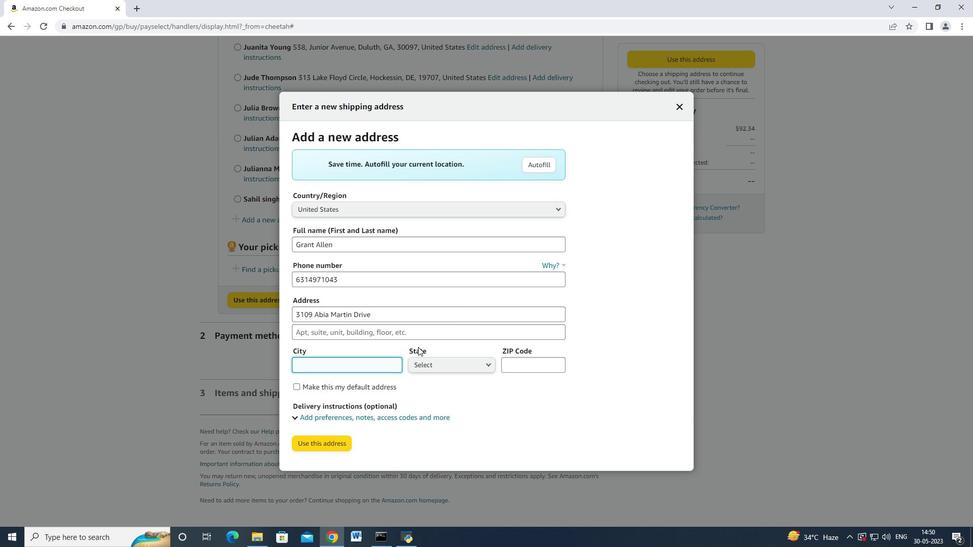 
Action: Key pressed <Key.shift>panther<Key.space><Key.shift>burn<Key.tab>
Screenshot: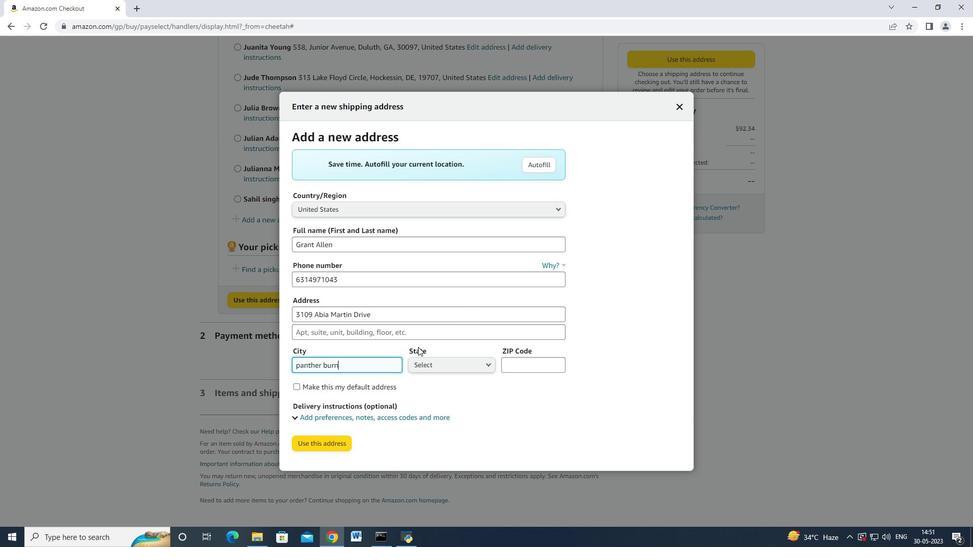 
Action: Mouse moved to (433, 360)
Screenshot: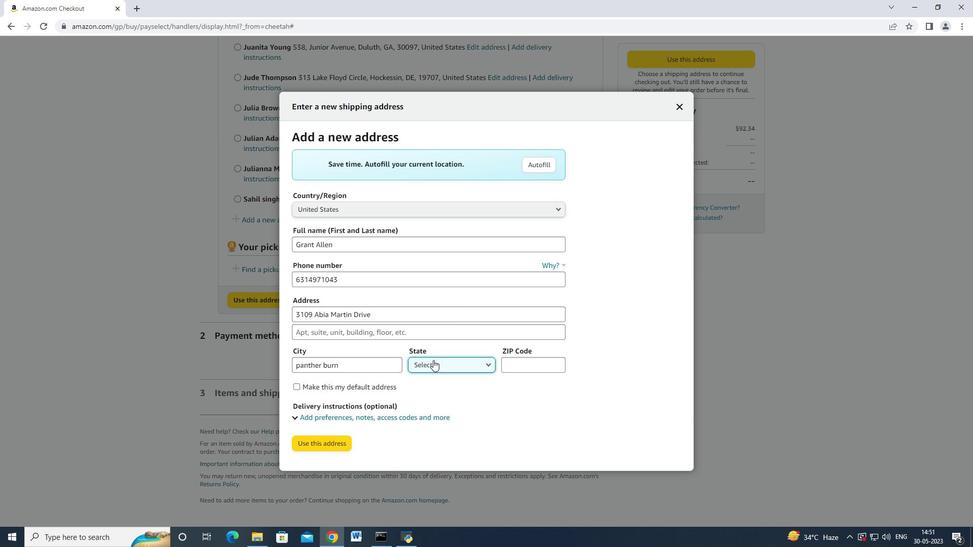 
Action: Mouse pressed left at (433, 360)
Screenshot: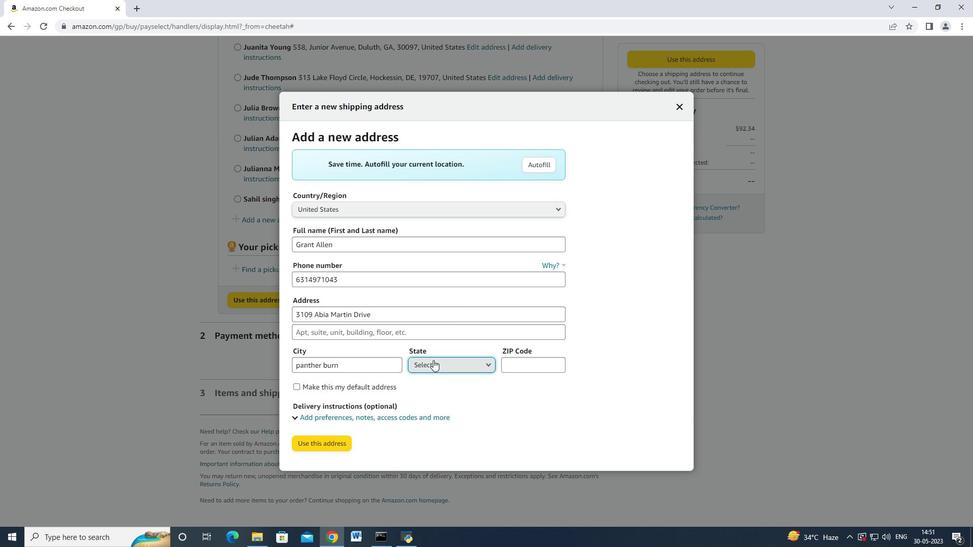 
Action: Mouse moved to (477, 261)
Screenshot: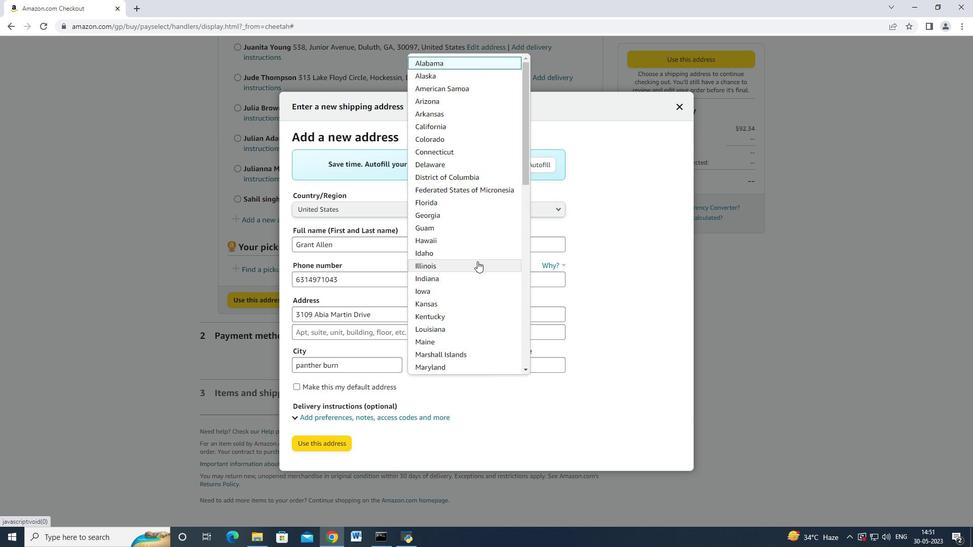
Action: Mouse scrolled (477, 261) with delta (0, 0)
Screenshot: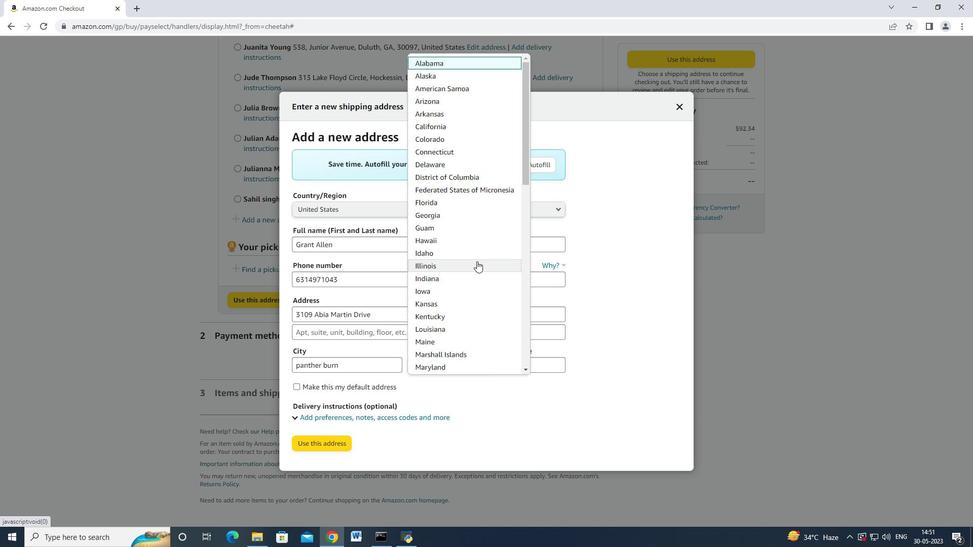 
Action: Mouse scrolled (477, 261) with delta (0, 0)
Screenshot: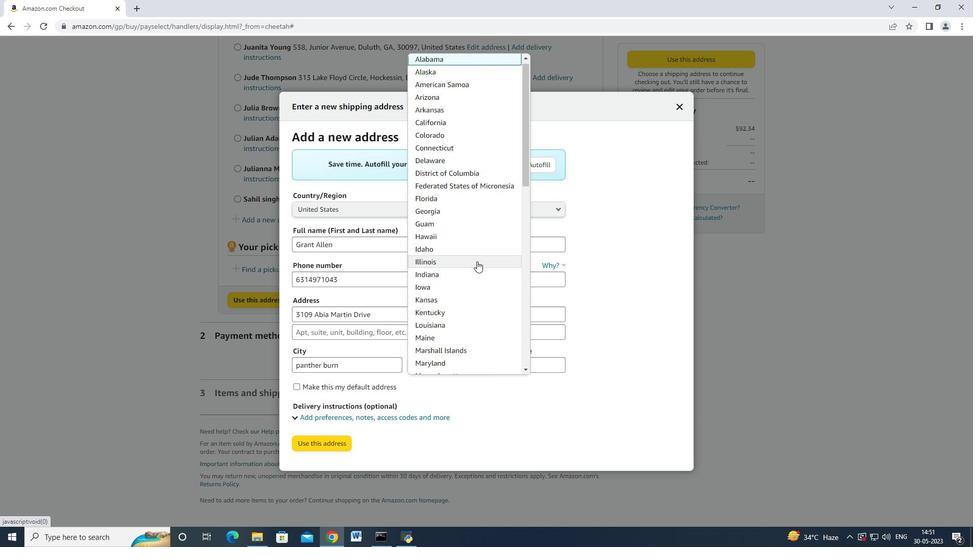 
Action: Mouse moved to (477, 261)
Screenshot: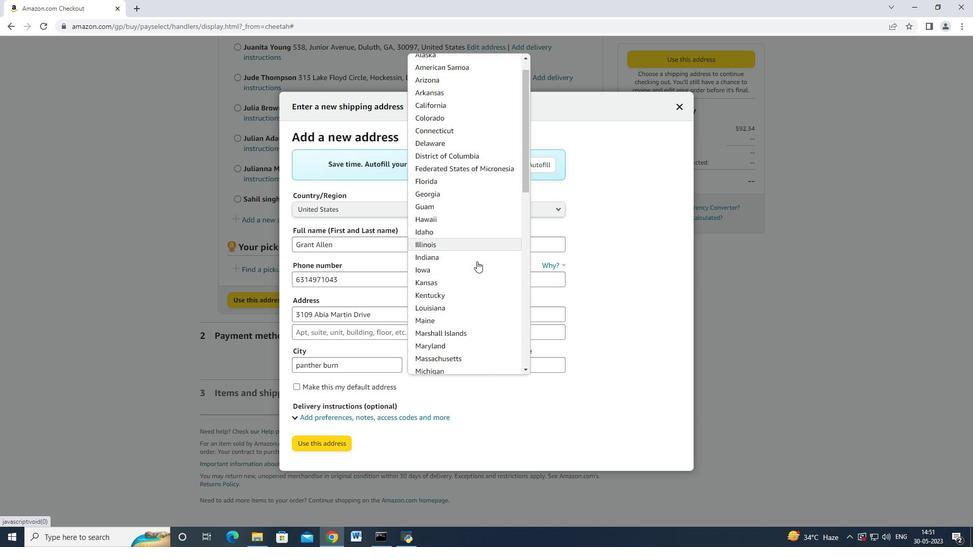 
Action: Mouse scrolled (477, 261) with delta (0, 0)
Screenshot: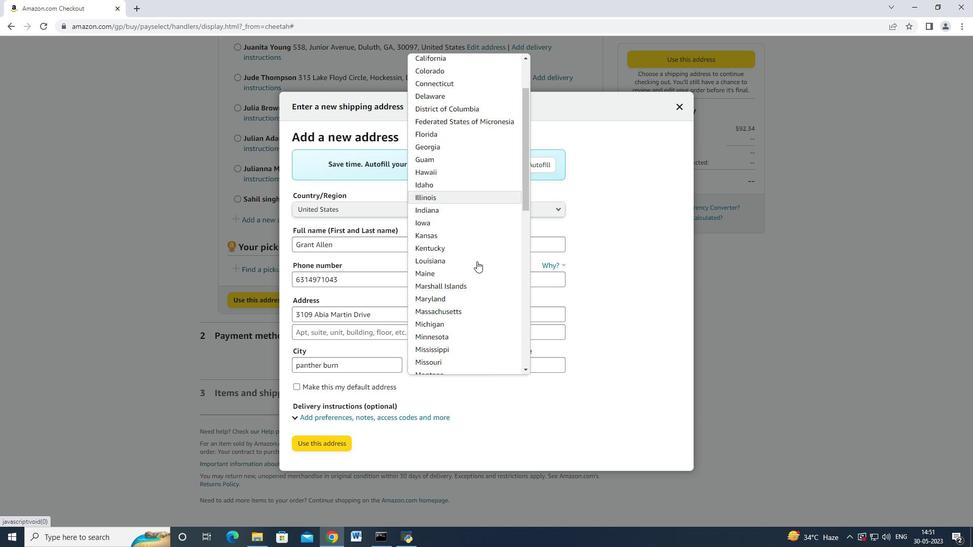 
Action: Mouse scrolled (477, 262) with delta (0, 0)
Screenshot: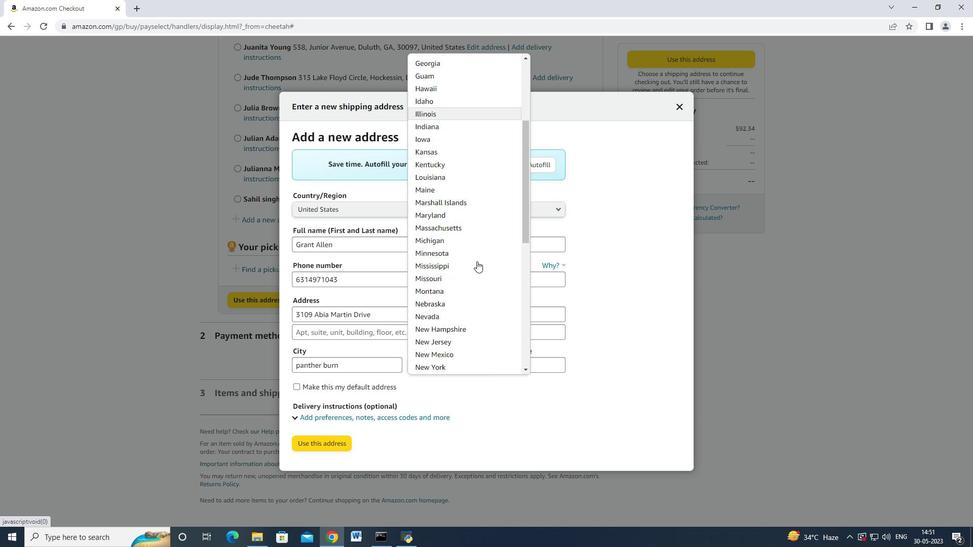 
Action: Mouse scrolled (477, 261) with delta (0, 0)
Screenshot: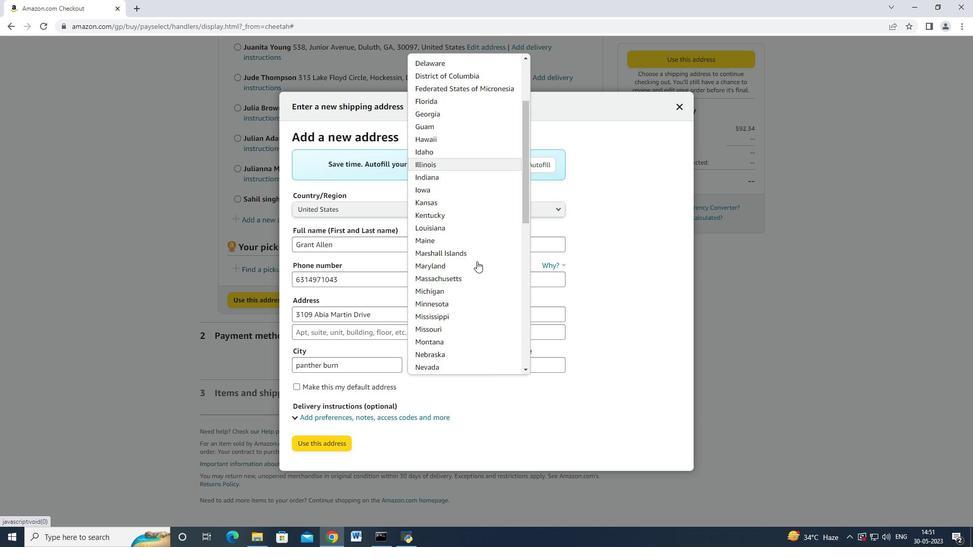
Action: Mouse moved to (476, 263)
Screenshot: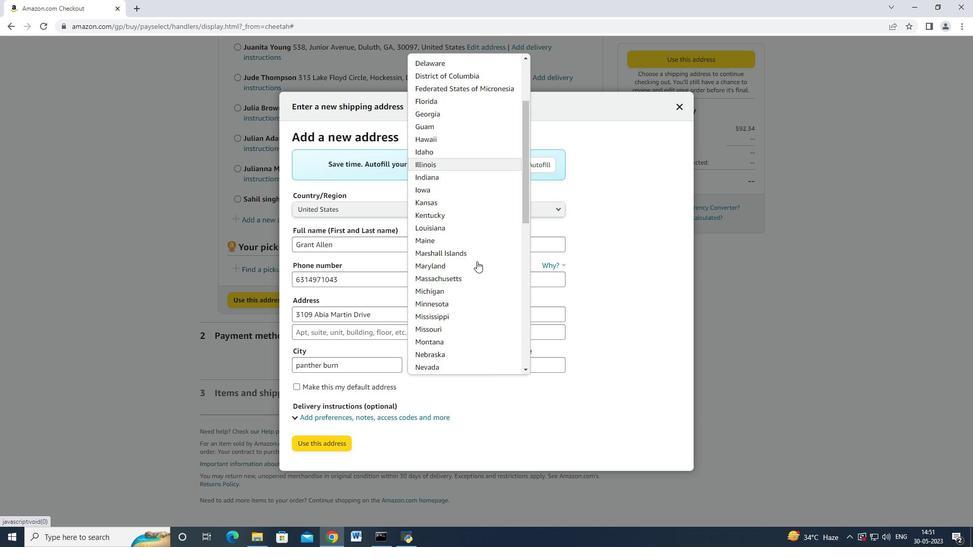 
Action: Mouse scrolled (476, 263) with delta (0, 0)
Screenshot: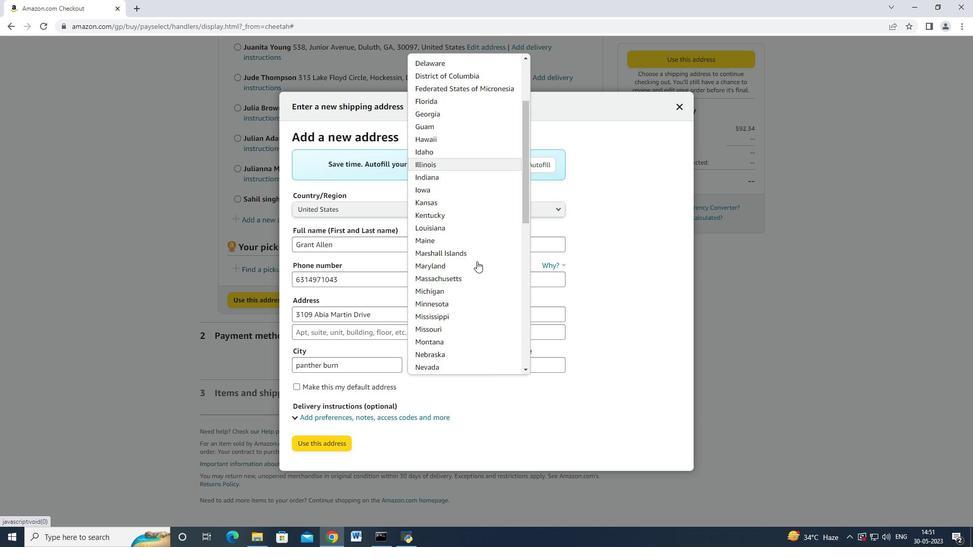 
Action: Mouse moved to (475, 264)
Screenshot: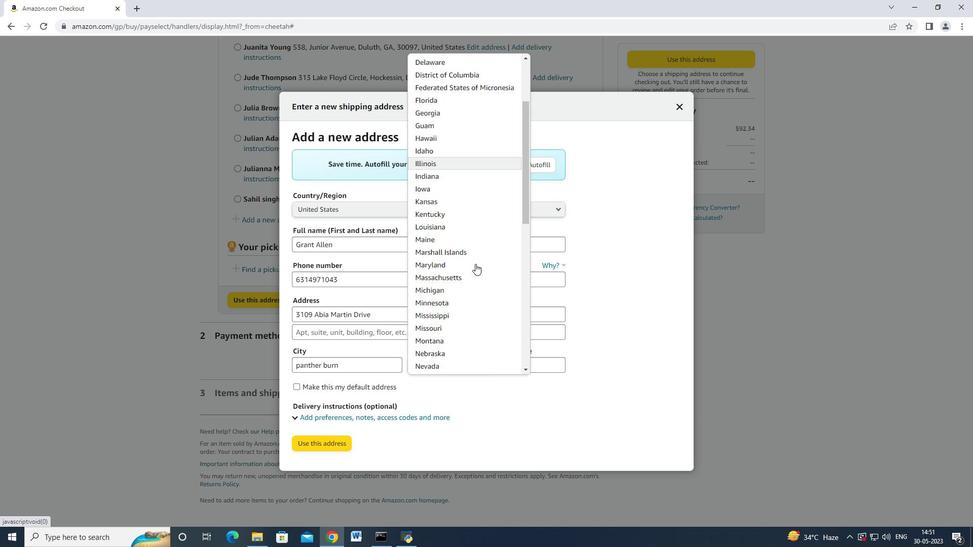 
Action: Mouse scrolled (475, 263) with delta (0, 0)
Screenshot: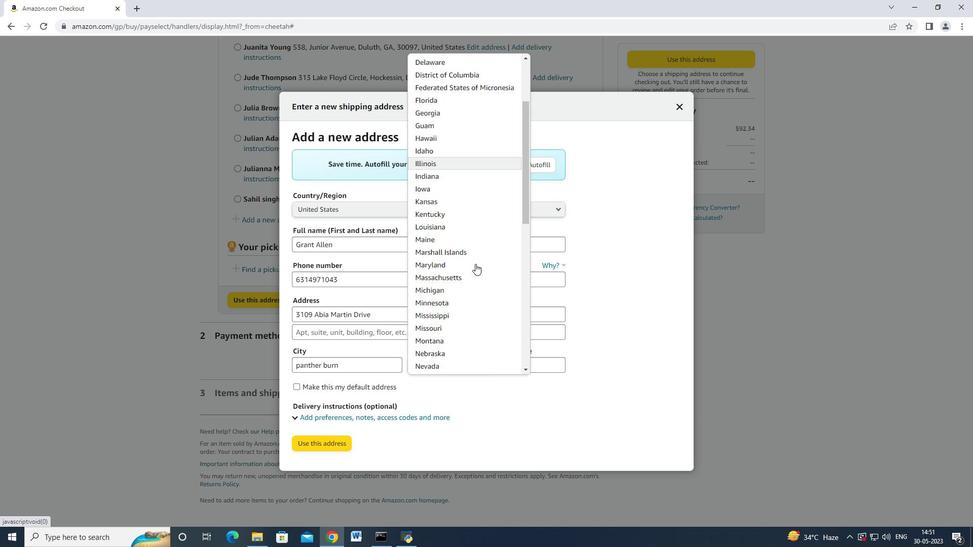 
Action: Mouse scrolled (475, 263) with delta (0, 0)
Screenshot: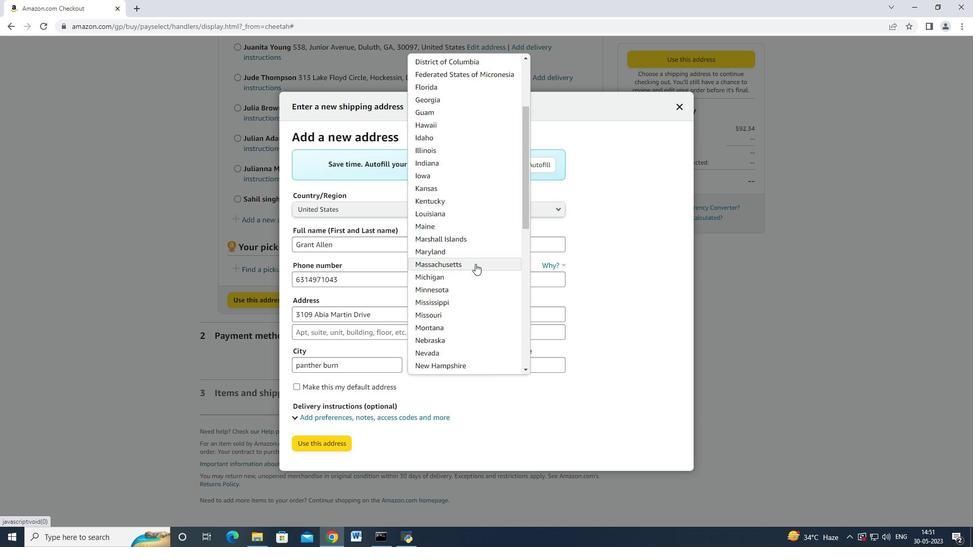 
Action: Mouse scrolled (475, 263) with delta (0, 0)
Screenshot: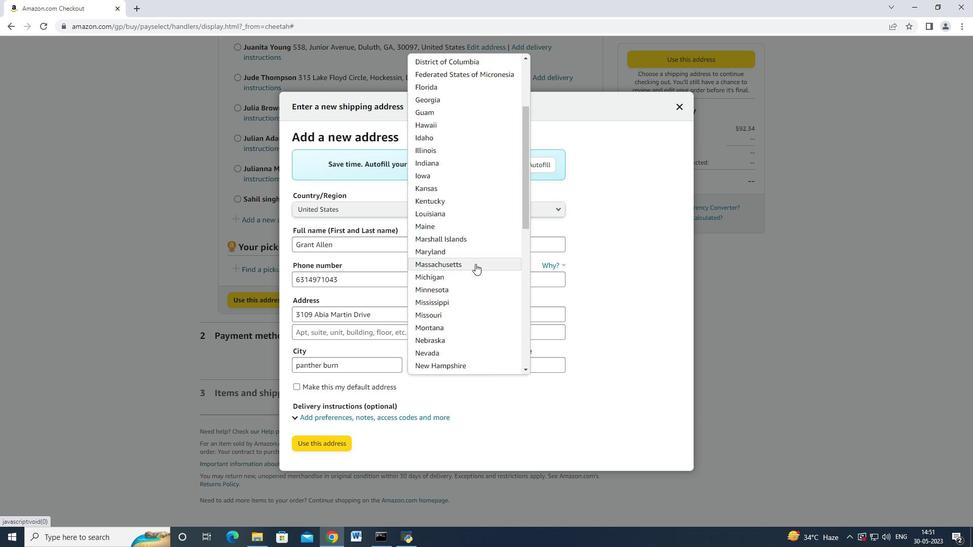 
Action: Mouse scrolled (475, 263) with delta (0, 0)
Screenshot: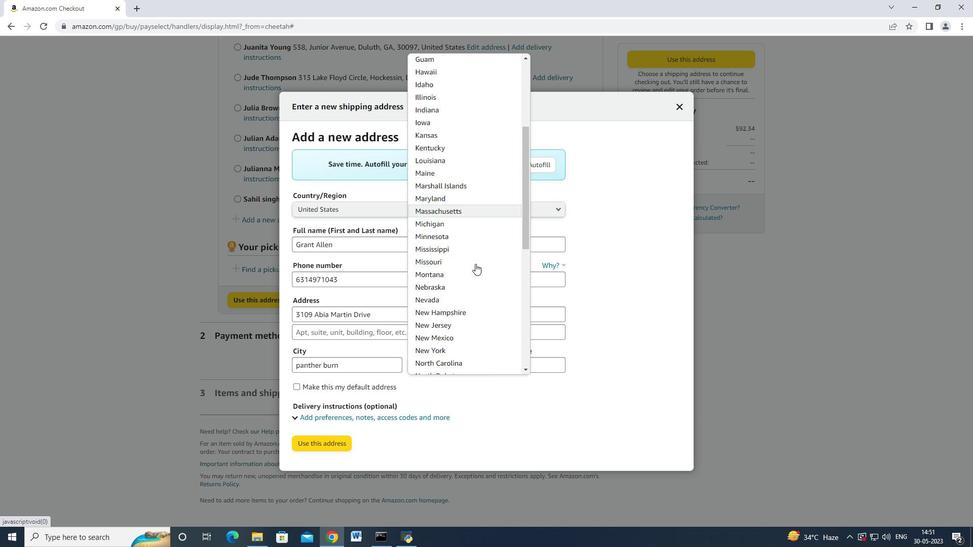 
Action: Mouse scrolled (475, 263) with delta (0, 0)
Screenshot: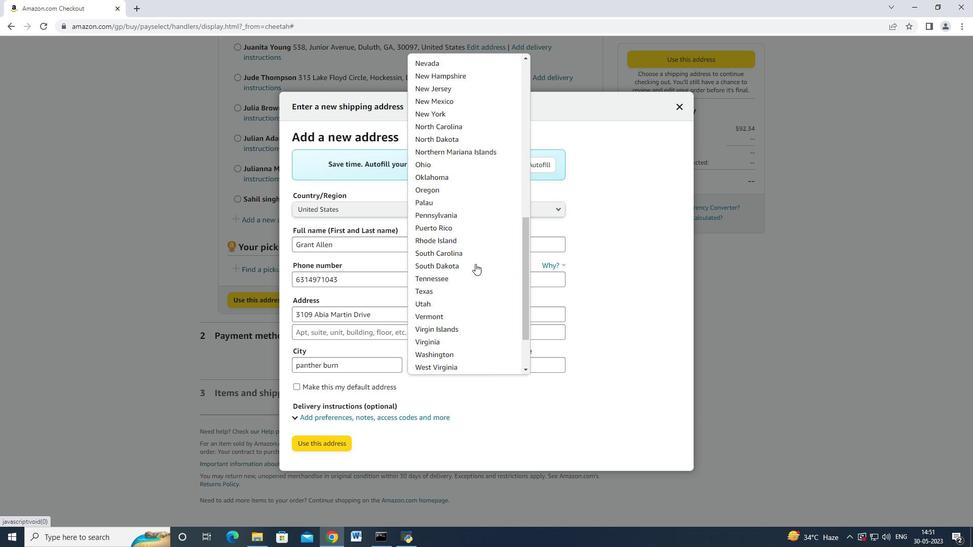 
Action: Mouse moved to (475, 264)
Screenshot: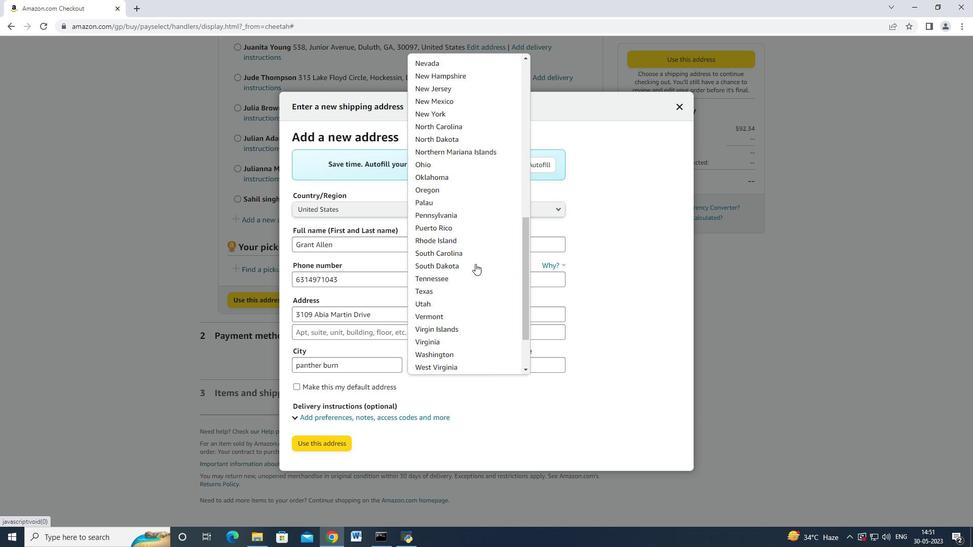 
Action: Mouse scrolled (475, 264) with delta (0, 0)
Screenshot: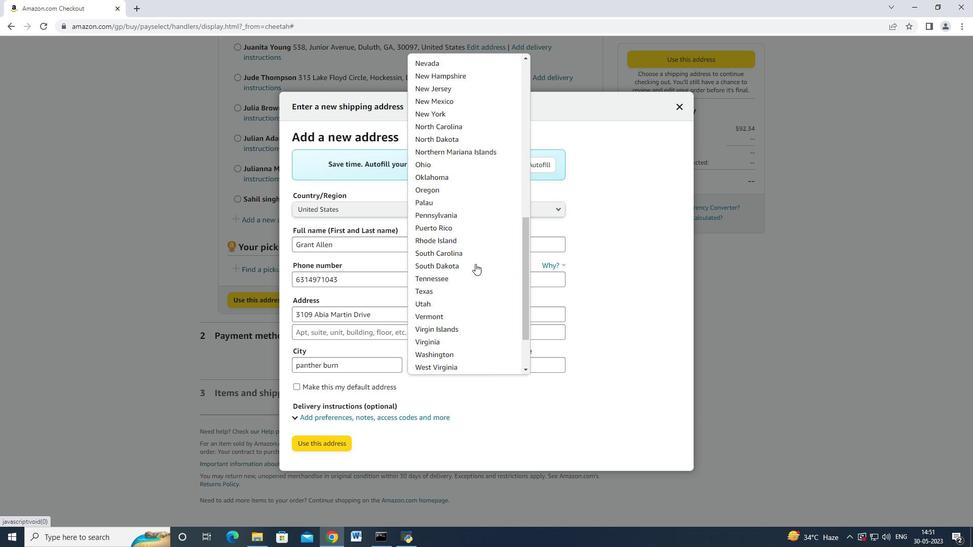 
Action: Mouse moved to (475, 265)
Screenshot: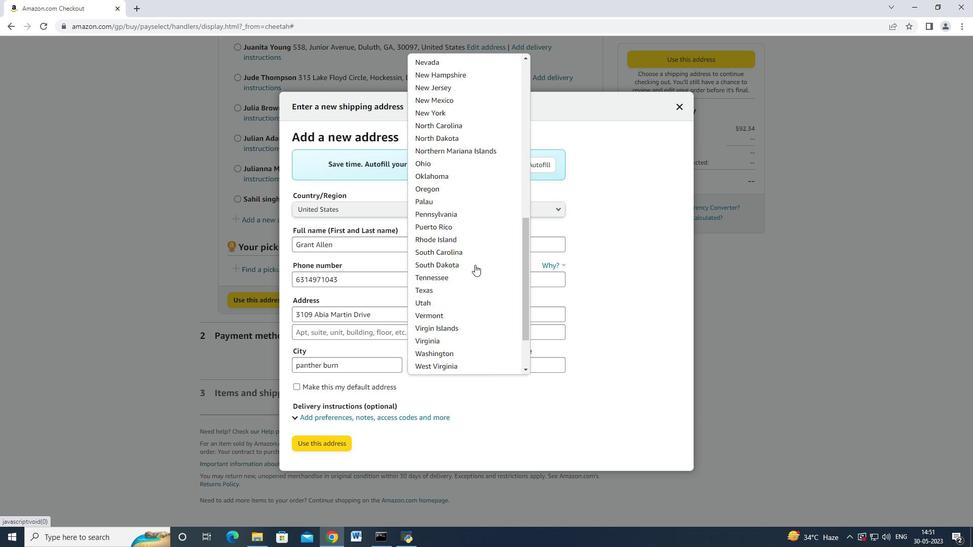 
Action: Mouse scrolled (475, 264) with delta (0, 0)
Screenshot: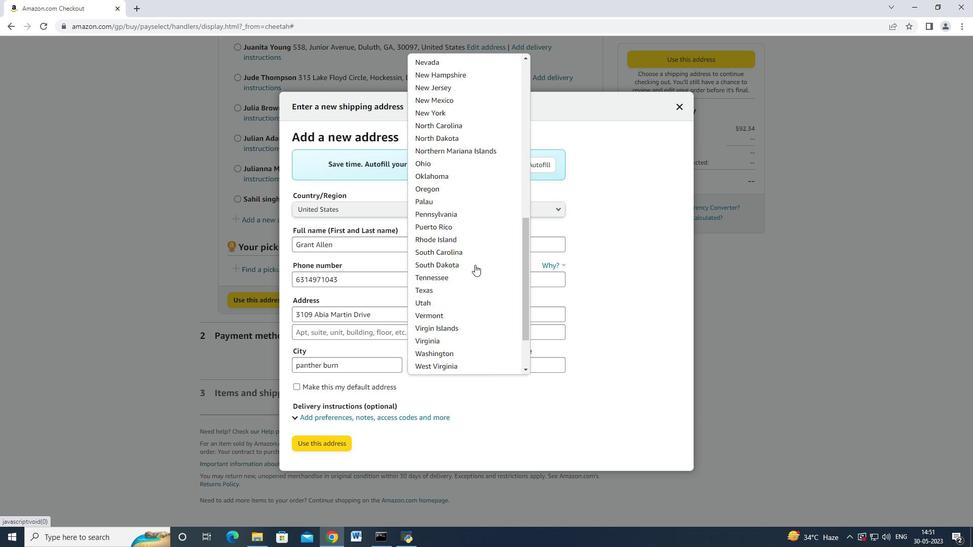 
Action: Mouse scrolled (475, 264) with delta (0, 0)
Screenshot: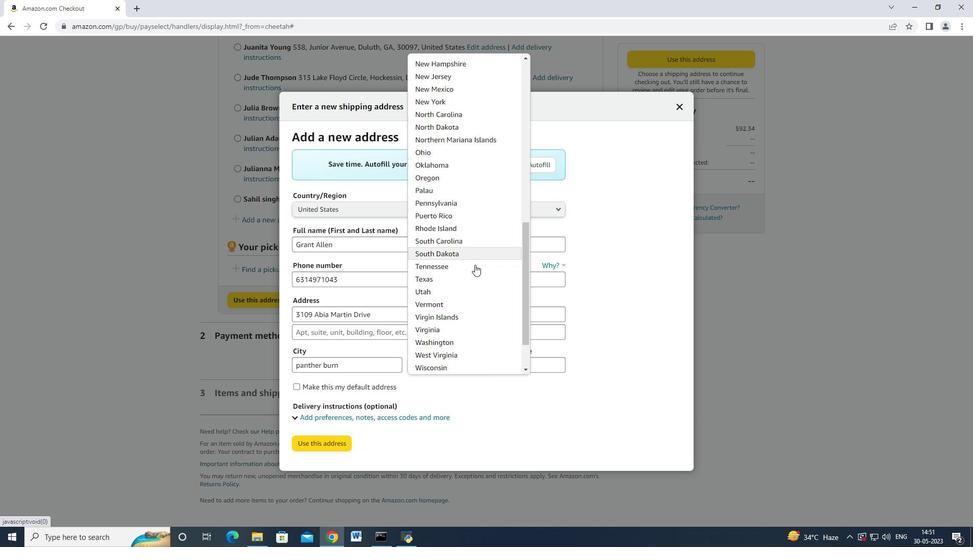 
Action: Mouse moved to (447, 229)
Screenshot: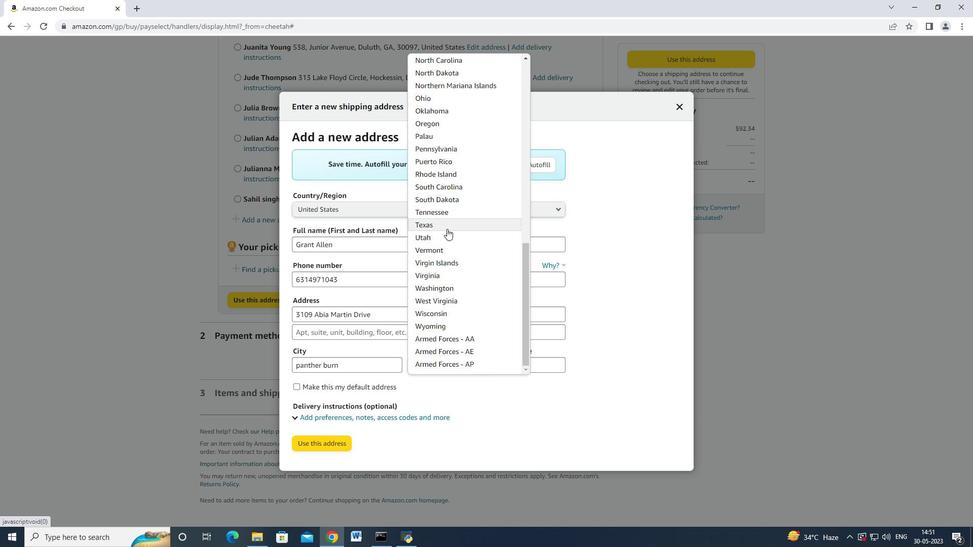 
Action: Mouse scrolled (447, 229) with delta (0, 0)
Screenshot: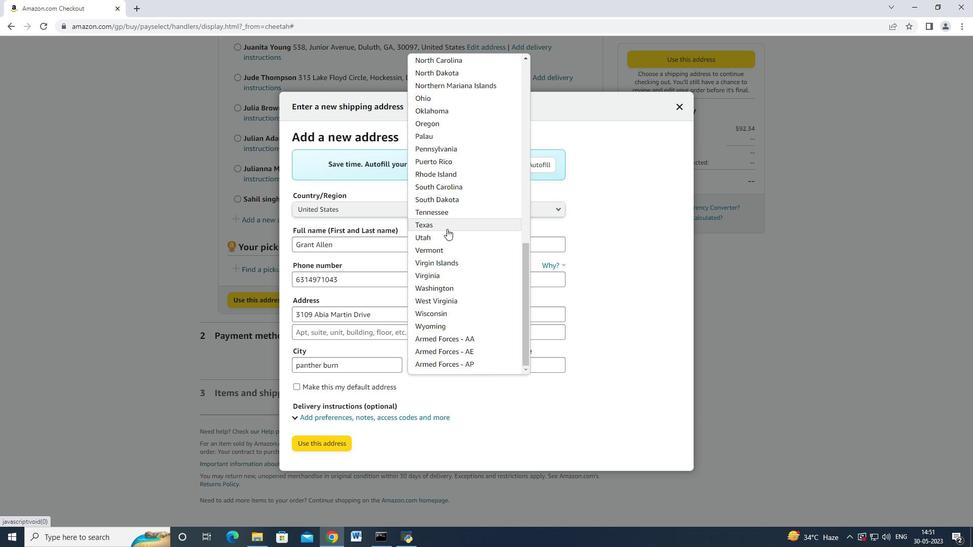 
Action: Mouse scrolled (447, 229) with delta (0, 0)
Screenshot: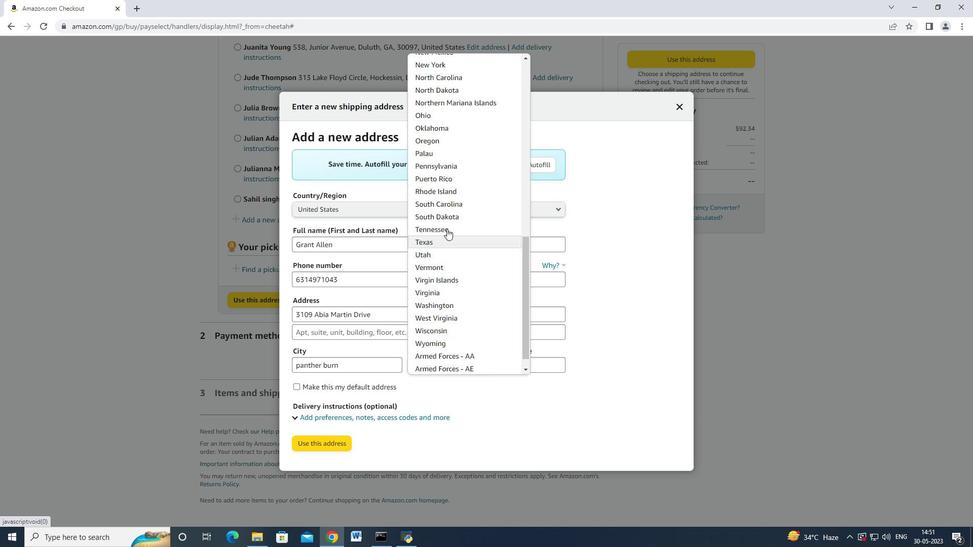 
Action: Mouse scrolled (447, 229) with delta (0, 0)
Screenshot: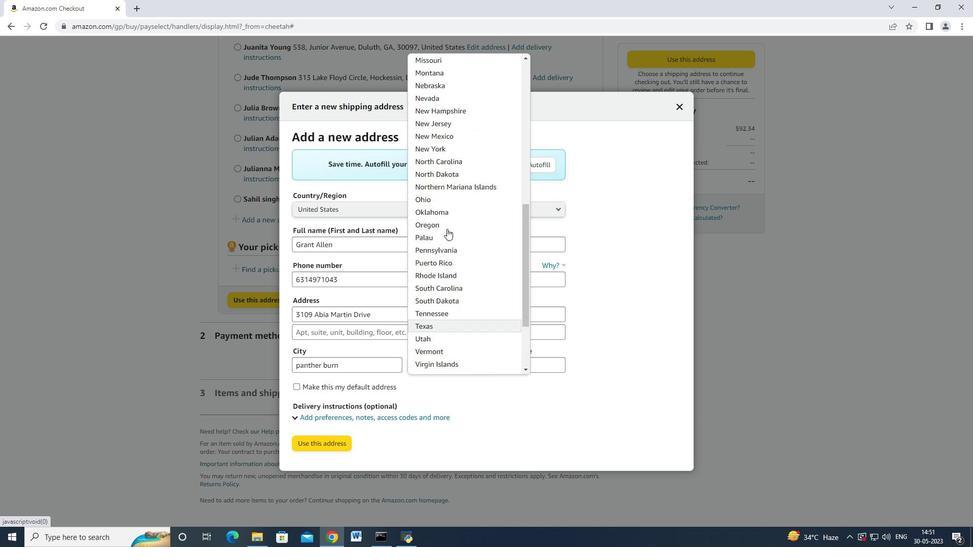 
Action: Mouse scrolled (447, 229) with delta (0, 0)
